 Task: Create a Group.
Action: Mouse moved to (66, 110)
Screenshot: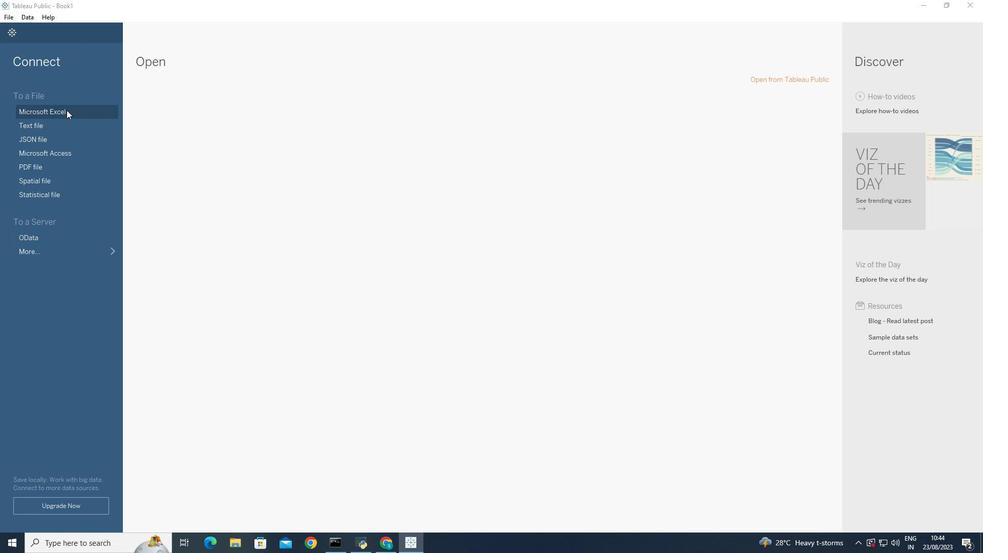 
Action: Mouse pressed left at (66, 110)
Screenshot: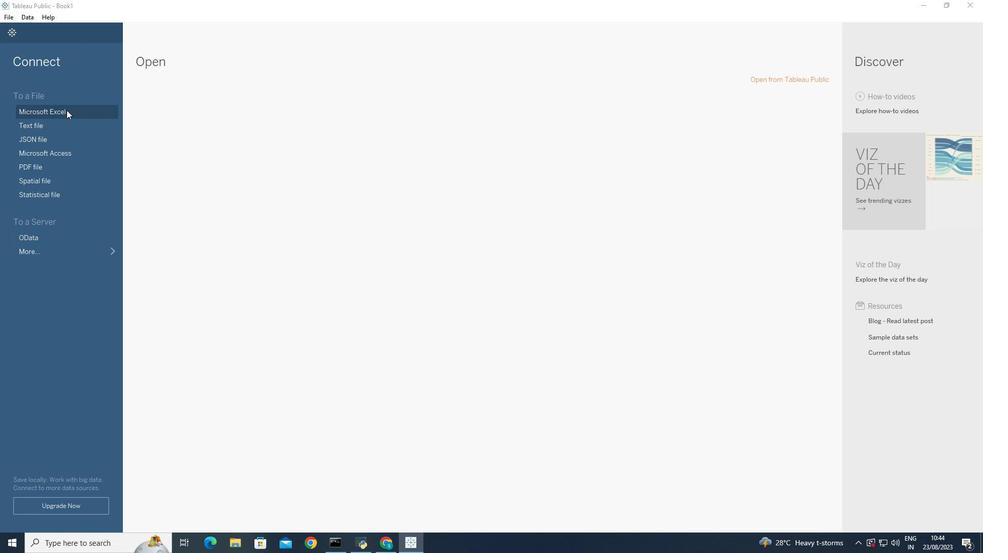 
Action: Mouse moved to (135, 140)
Screenshot: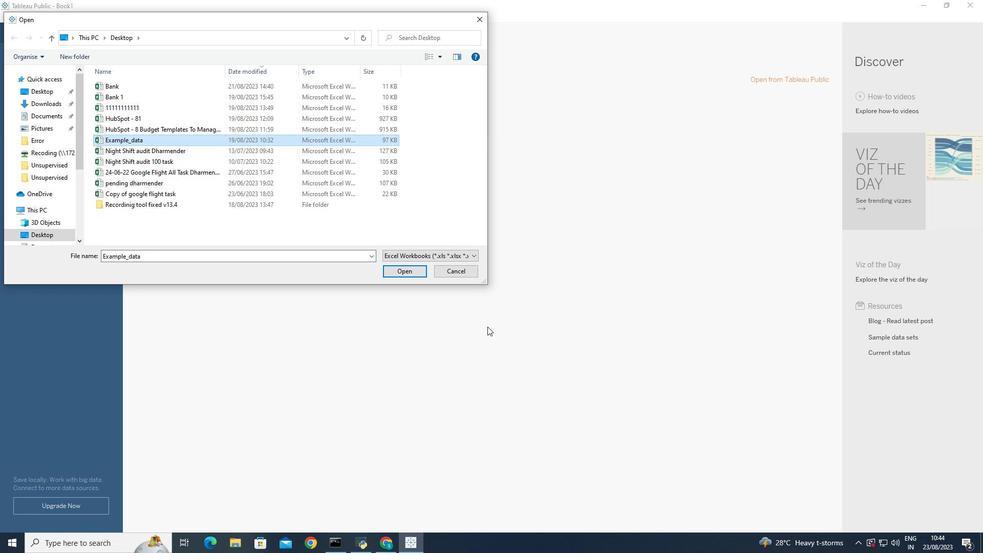 
Action: Mouse pressed left at (135, 140)
Screenshot: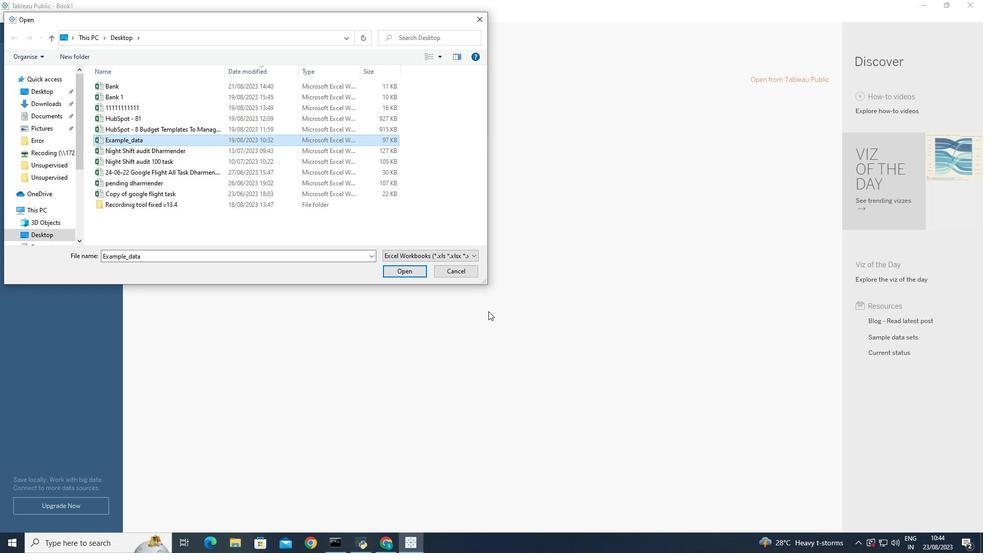 
Action: Mouse moved to (414, 271)
Screenshot: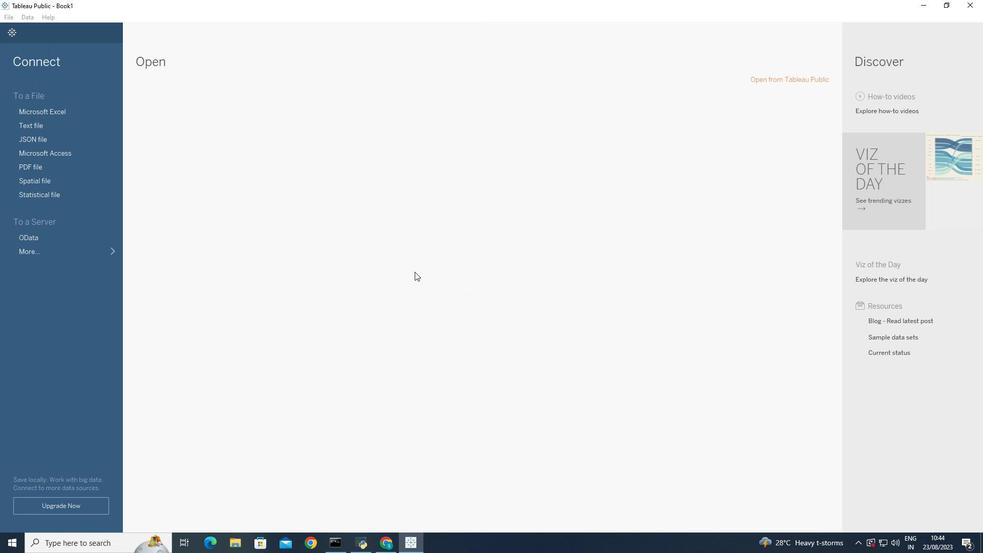 
Action: Mouse pressed left at (414, 271)
Screenshot: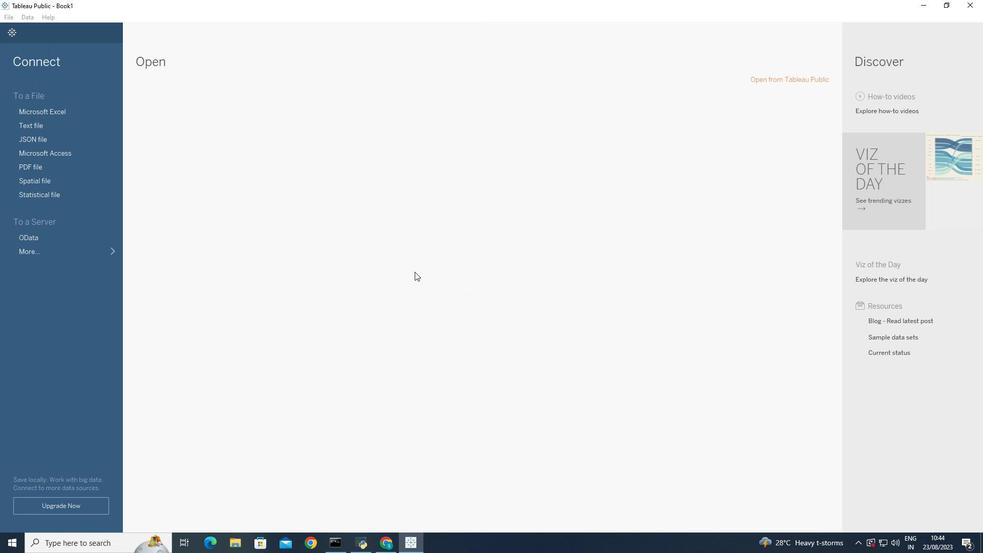 
Action: Mouse moved to (359, 319)
Screenshot: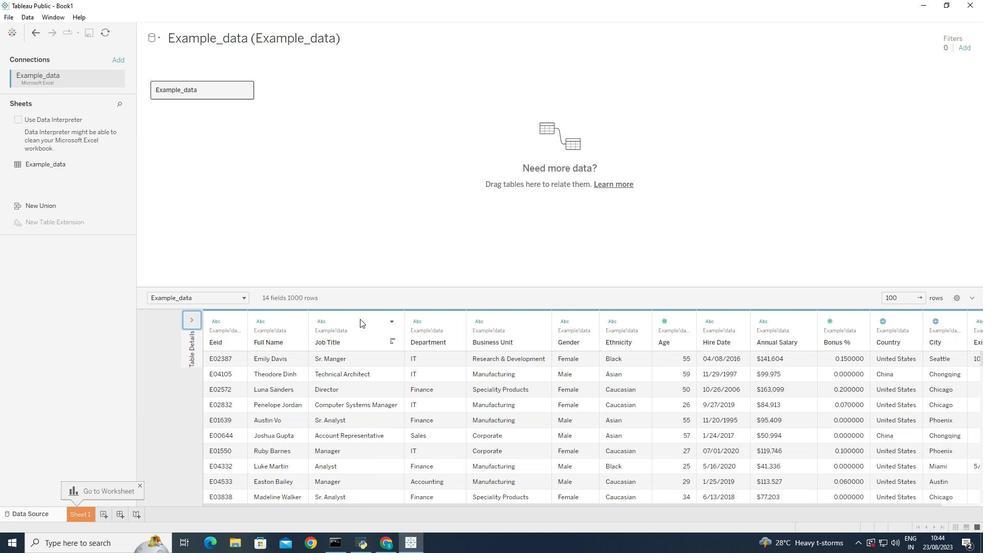 
Action: Mouse pressed left at (359, 319)
Screenshot: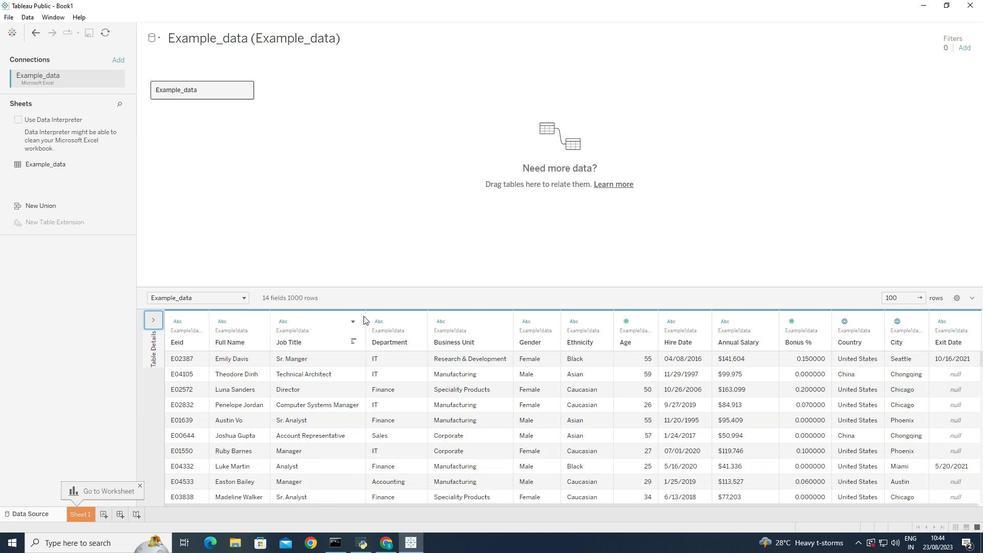 
Action: Mouse moved to (384, 286)
Screenshot: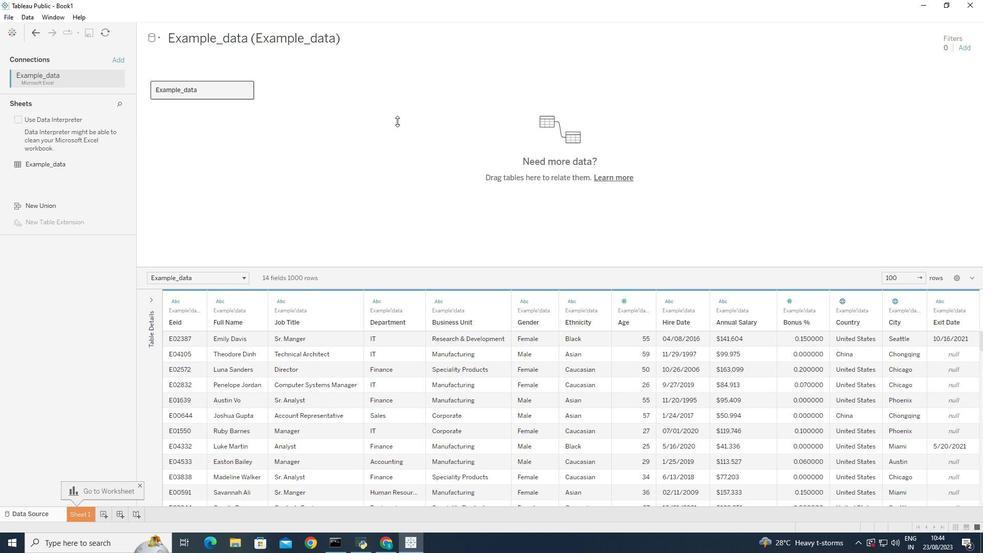 
Action: Mouse pressed left at (384, 286)
Screenshot: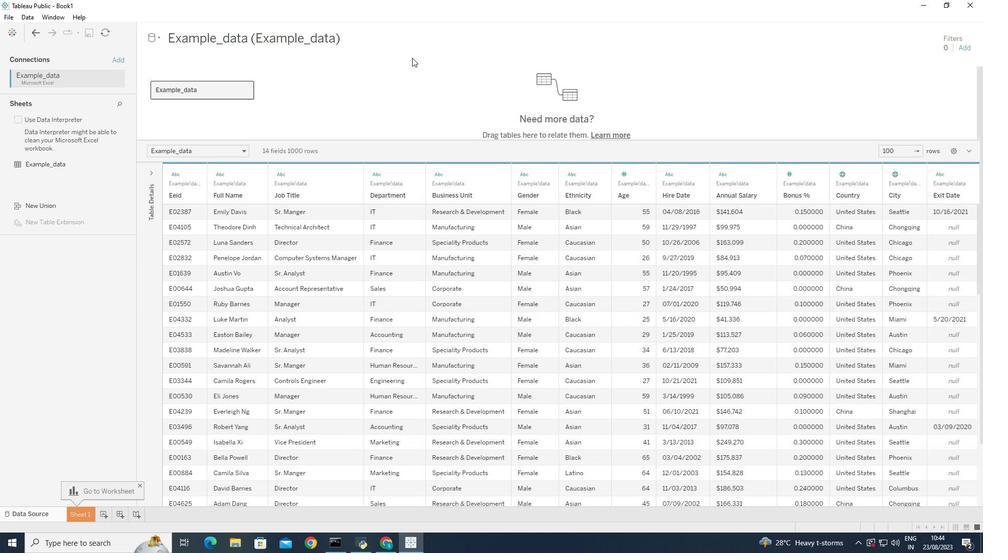 
Action: Mouse moved to (84, 519)
Screenshot: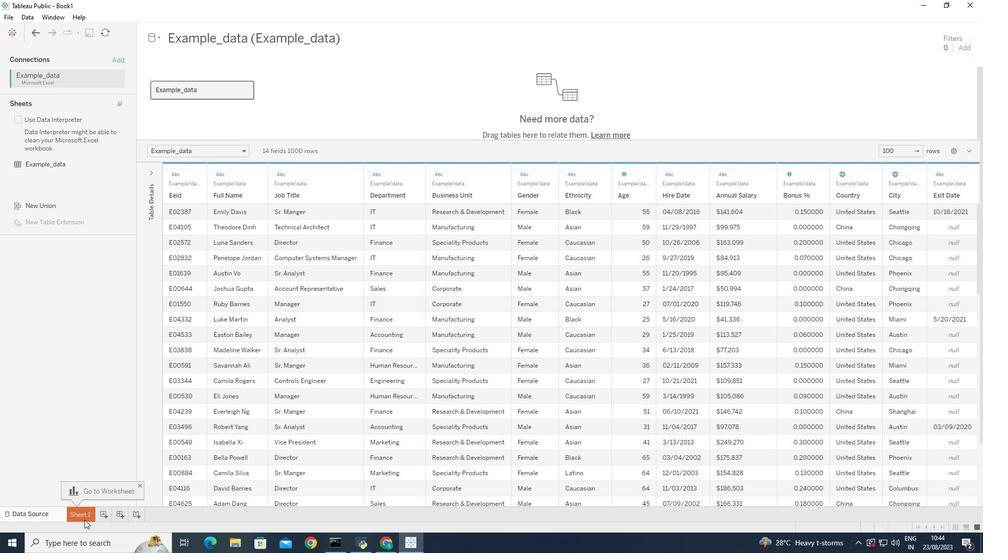 
Action: Mouse pressed right at (84, 519)
Screenshot: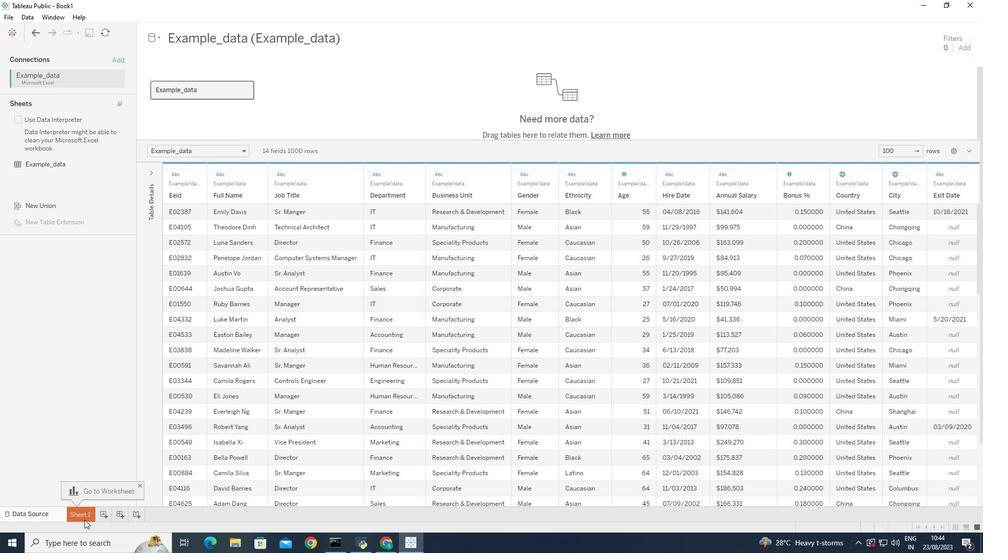 
Action: Mouse moved to (119, 402)
Screenshot: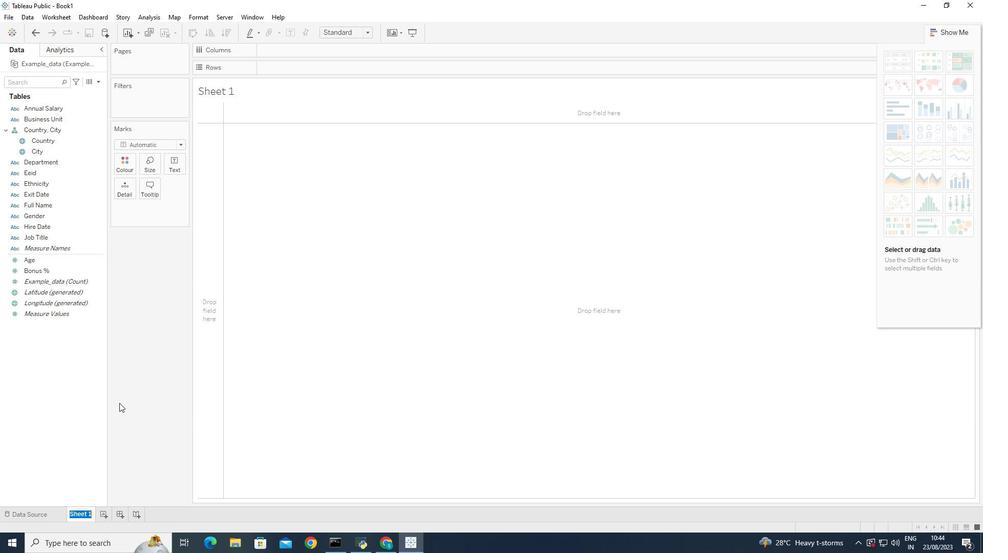 
Action: Mouse pressed left at (119, 402)
Screenshot: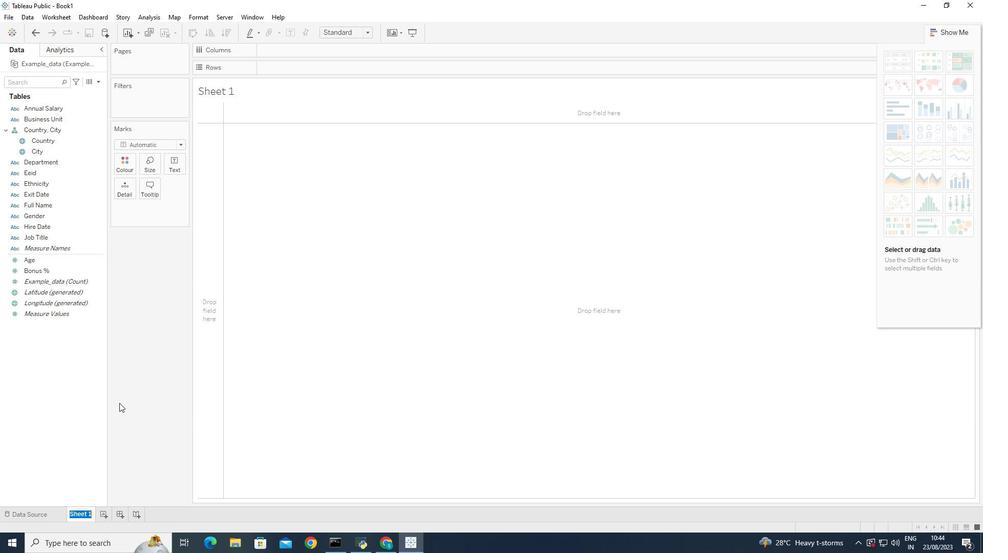
Action: Key pressed <Key.backspace><Key.caps_lock>G<Key.caps_lock>roup
Screenshot: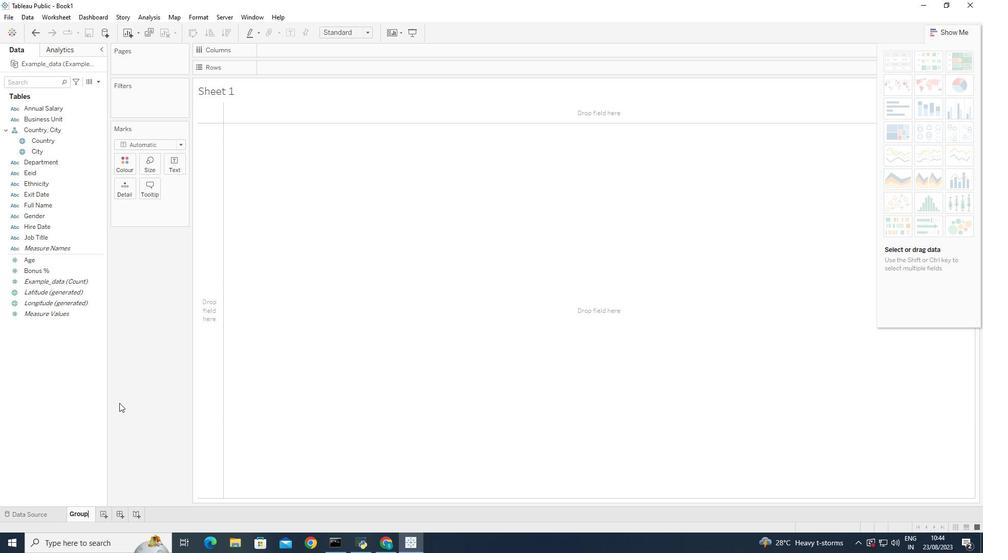 
Action: Mouse moved to (88, 440)
Screenshot: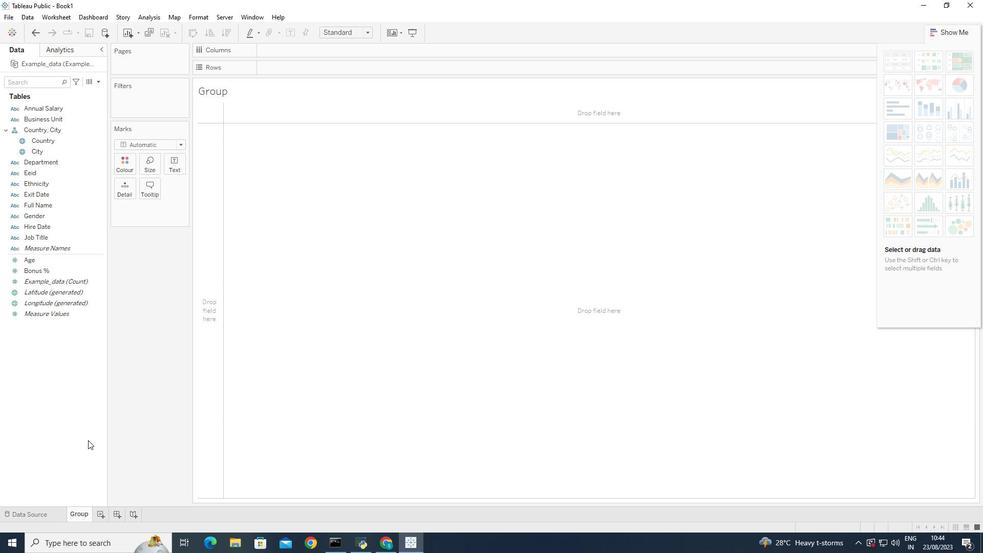
Action: Mouse pressed left at (88, 440)
Screenshot: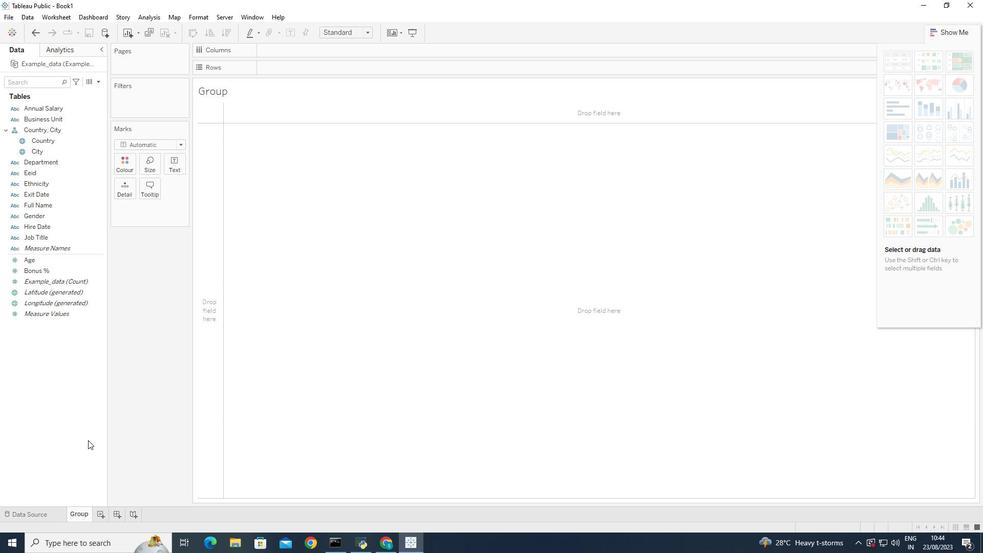 
Action: Mouse moved to (138, 333)
Screenshot: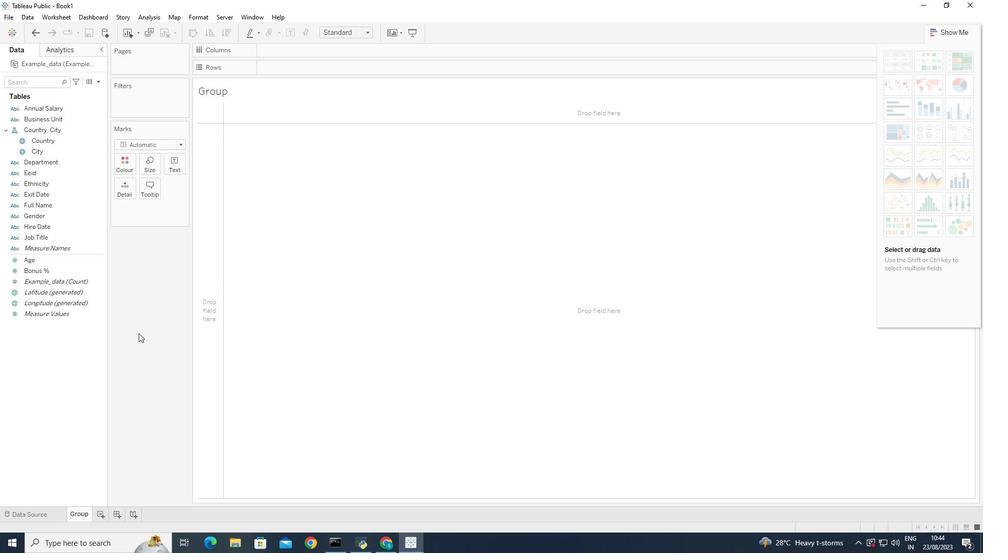
Action: Mouse pressed left at (138, 333)
Screenshot: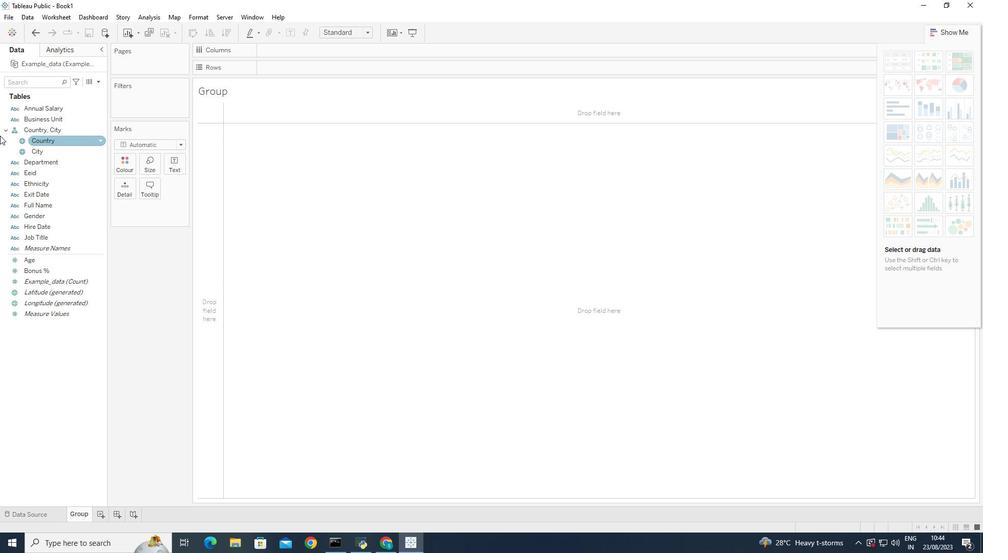
Action: Mouse moved to (47, 126)
Screenshot: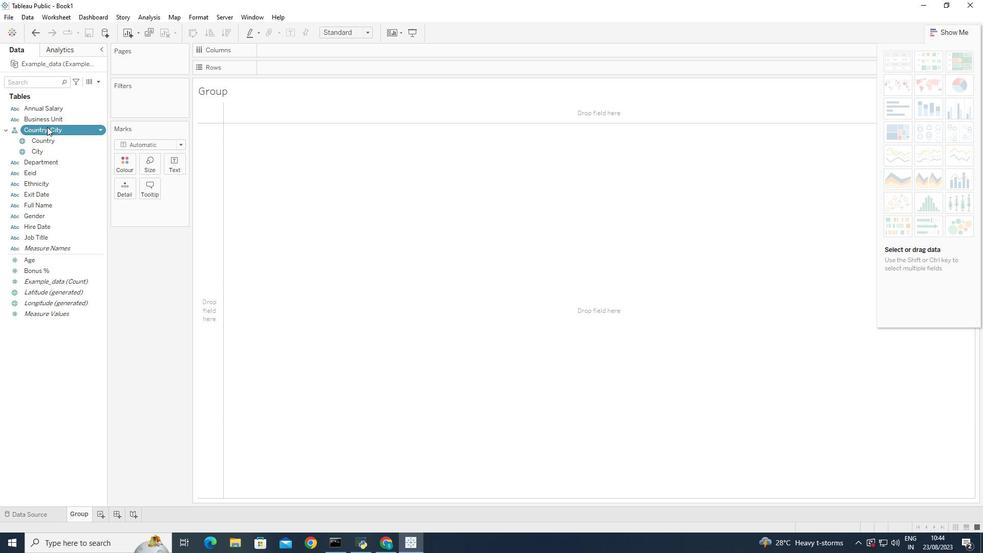 
Action: Mouse pressed left at (47, 126)
Screenshot: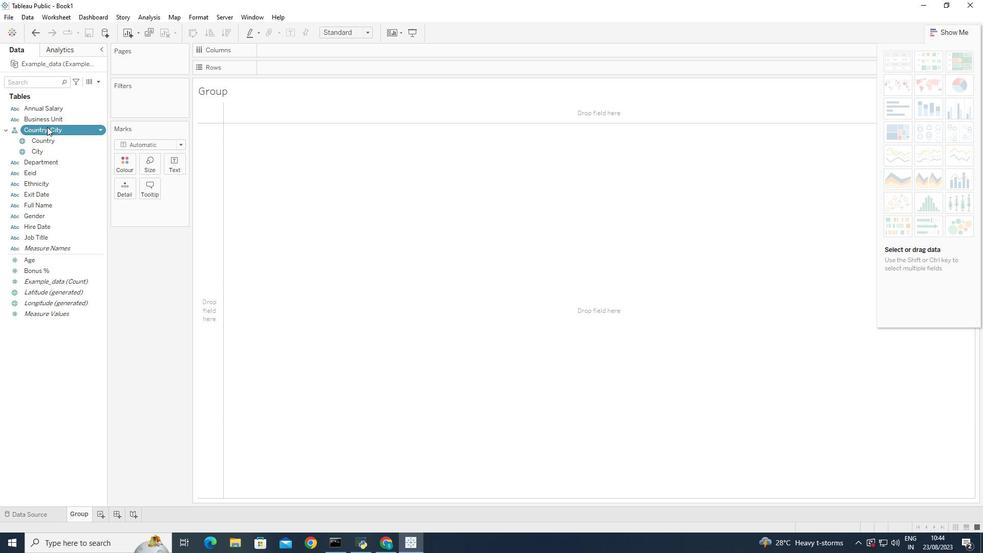 
Action: Mouse pressed right at (47, 126)
Screenshot: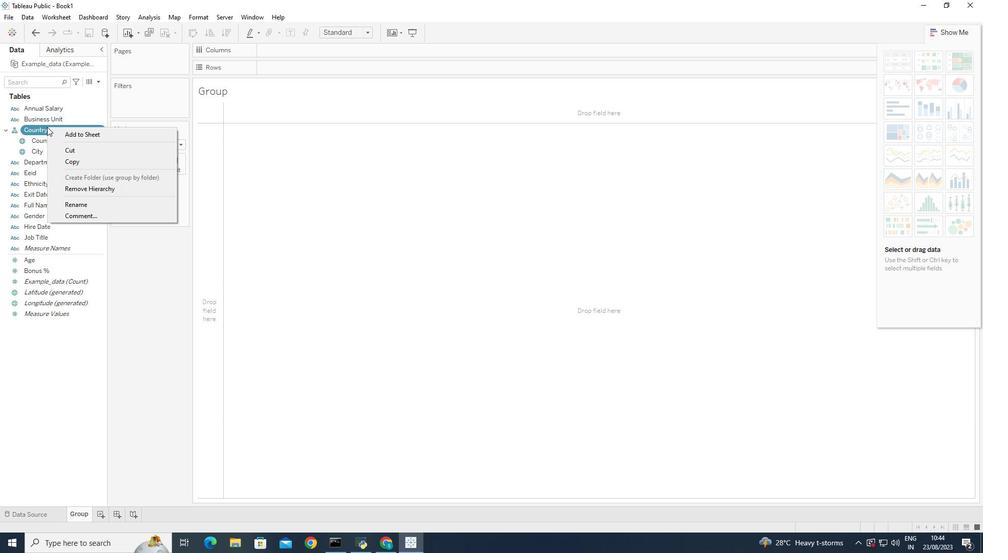 
Action: Mouse moved to (88, 192)
Screenshot: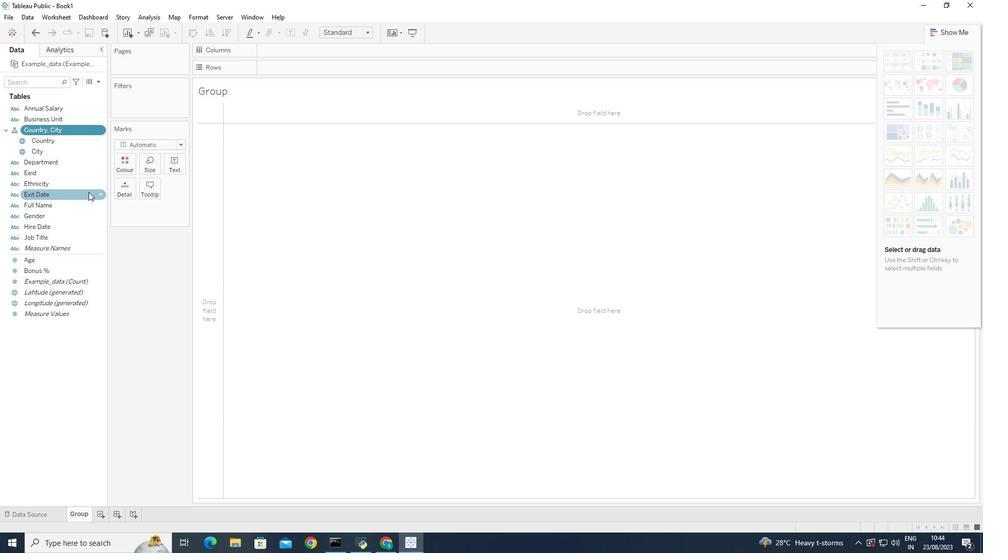 
Action: Mouse pressed left at (88, 192)
Screenshot: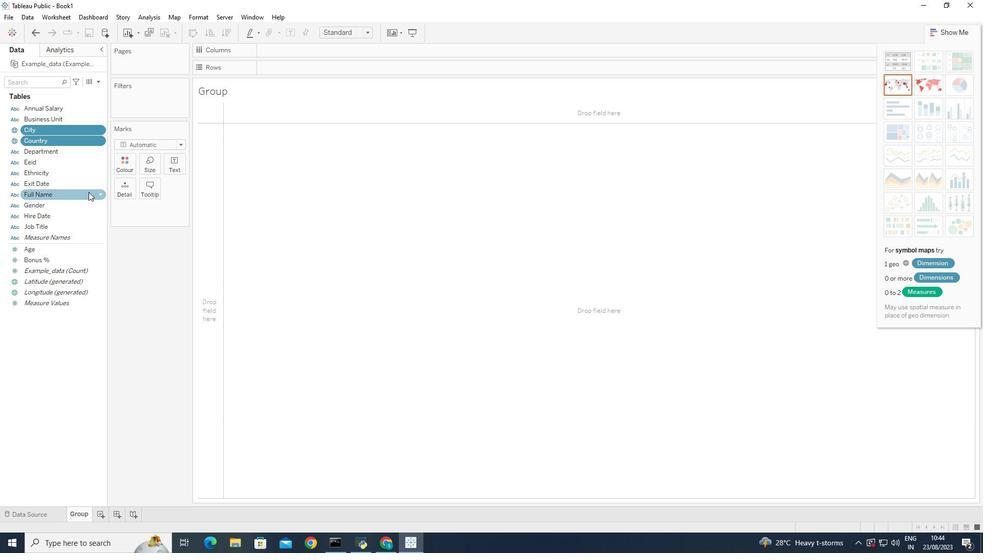 
Action: Mouse moved to (56, 328)
Screenshot: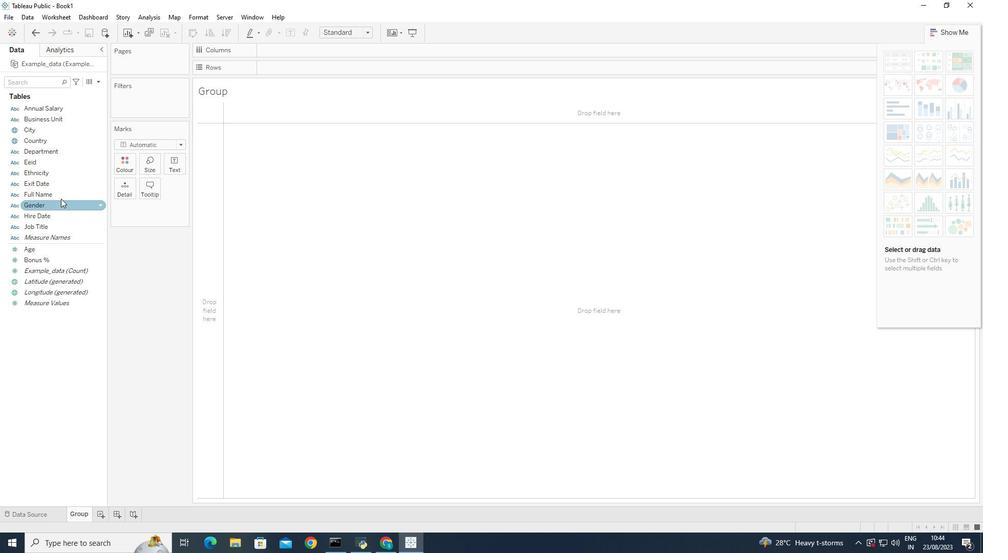 
Action: Mouse pressed left at (56, 328)
Screenshot: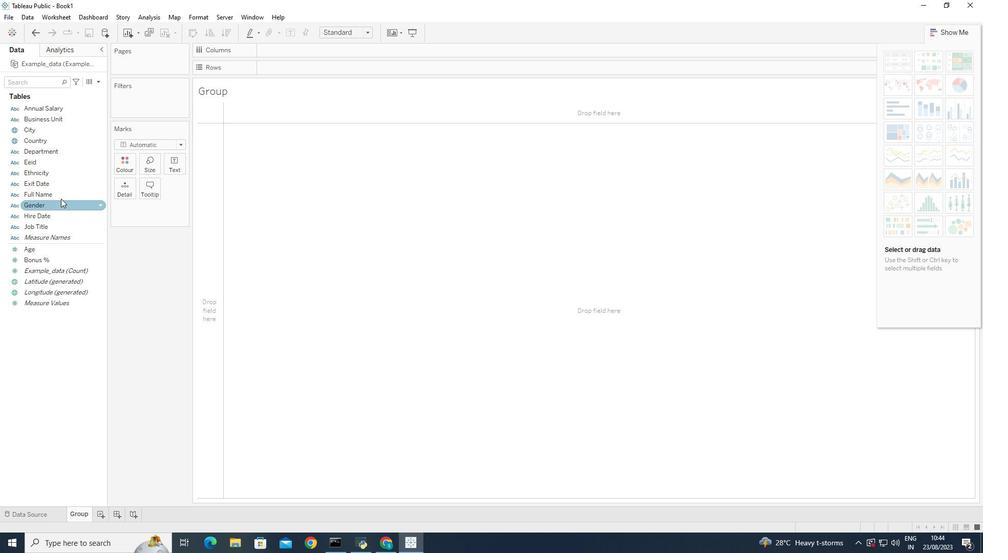
Action: Mouse moved to (41, 138)
Screenshot: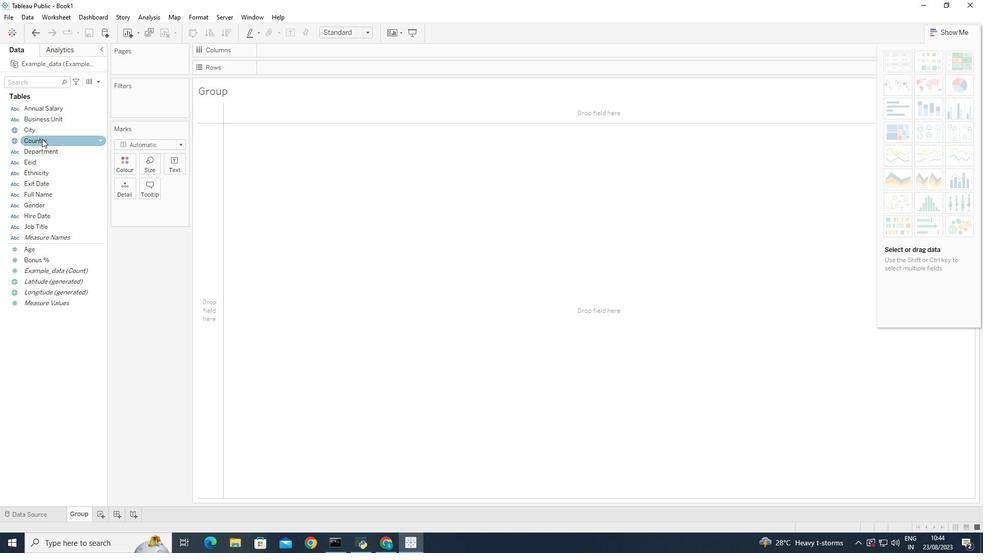 
Action: Mouse pressed left at (41, 138)
Screenshot: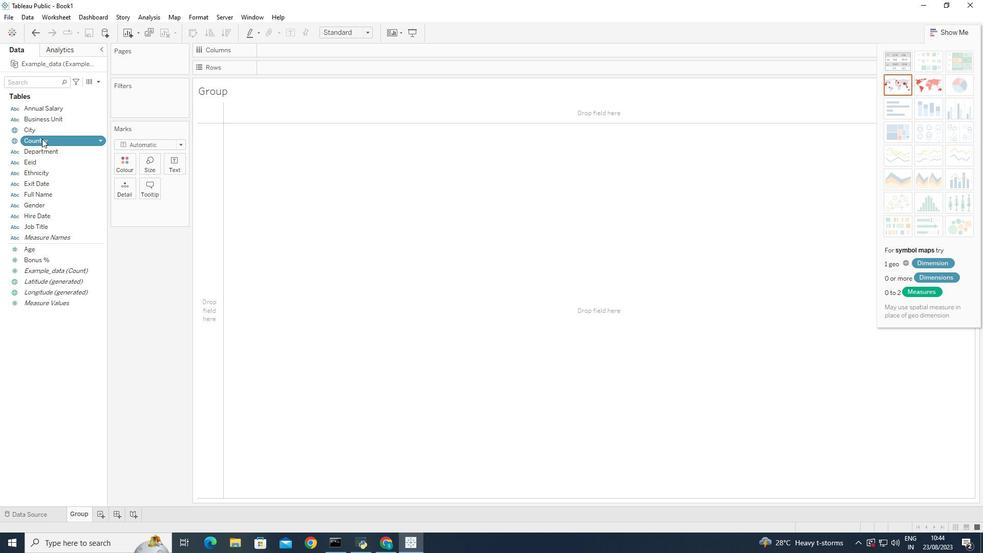 
Action: Mouse moved to (35, 129)
Screenshot: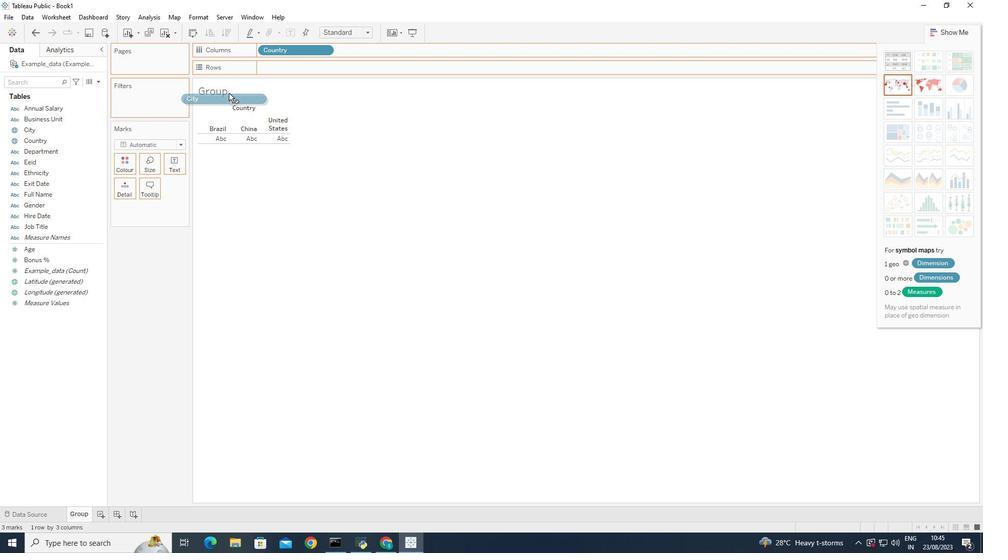 
Action: Mouse pressed left at (35, 129)
Screenshot: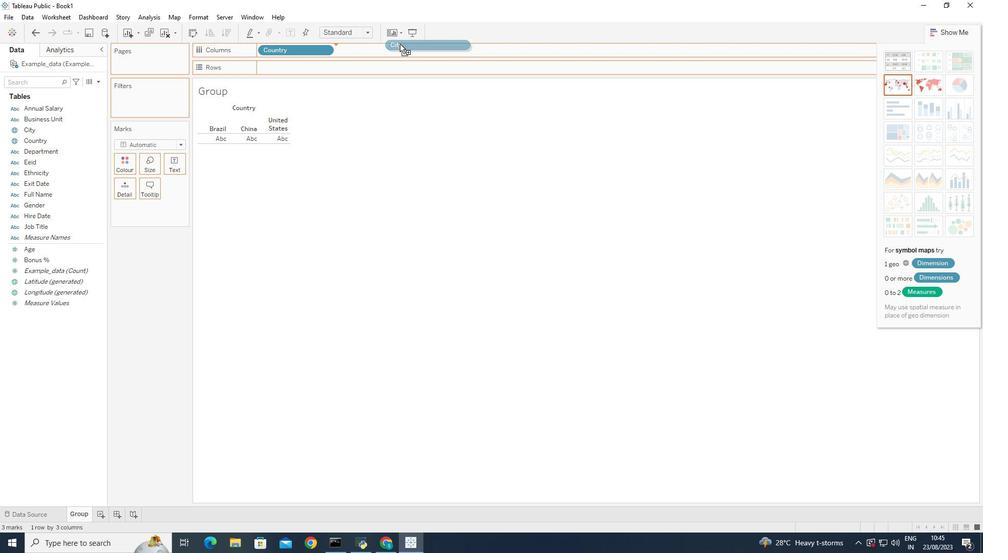 
Action: Mouse moved to (42, 259)
Screenshot: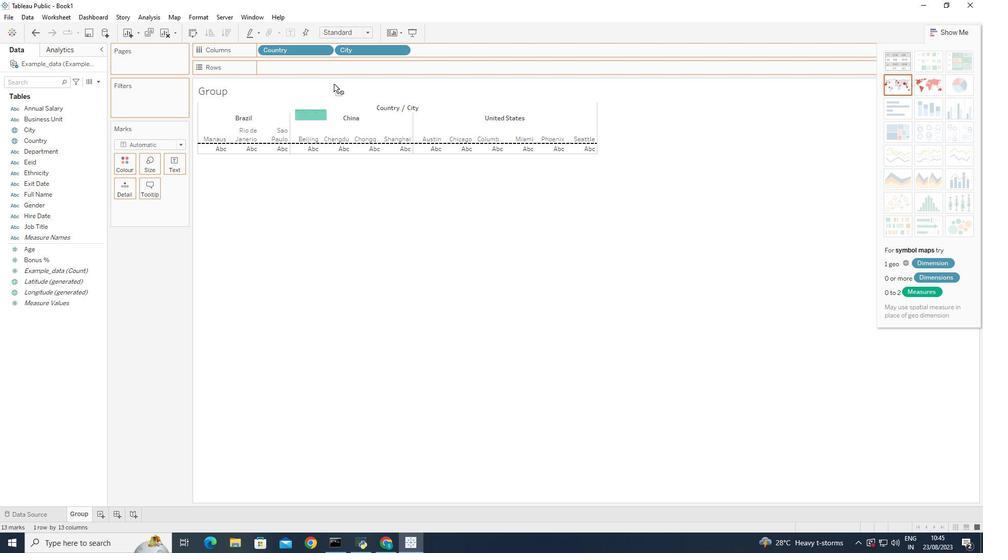 
Action: Mouse pressed left at (42, 259)
Screenshot: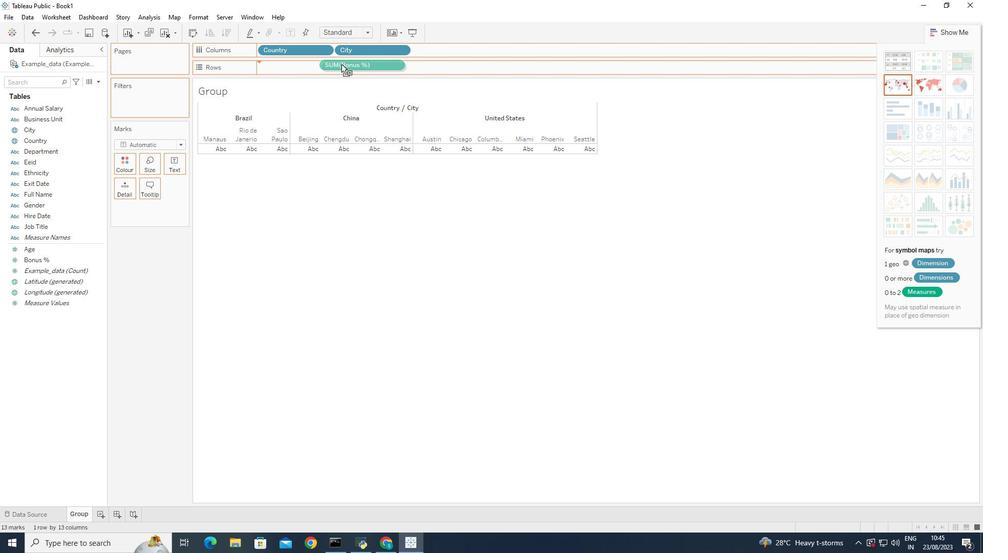 
Action: Mouse moved to (922, 111)
Screenshot: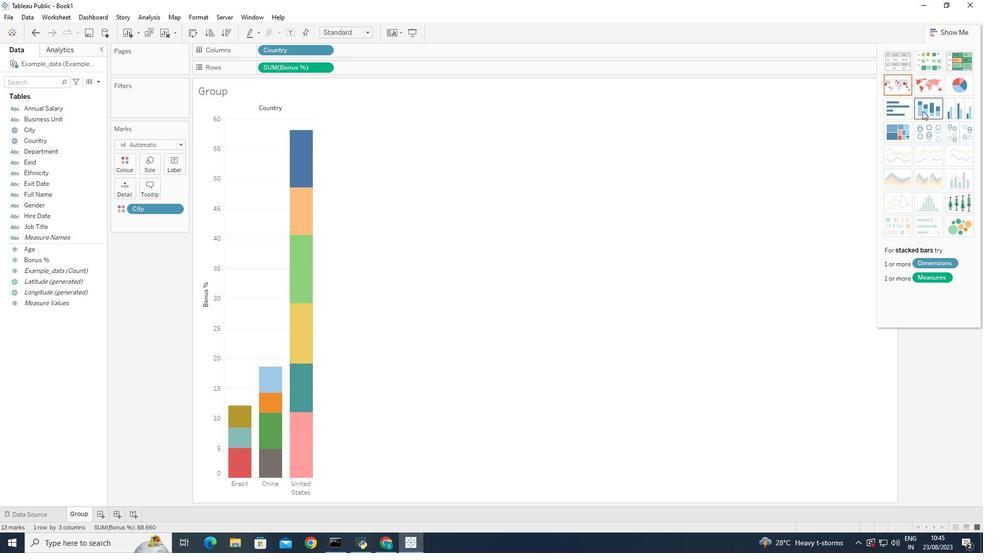 
Action: Mouse pressed left at (922, 111)
Screenshot: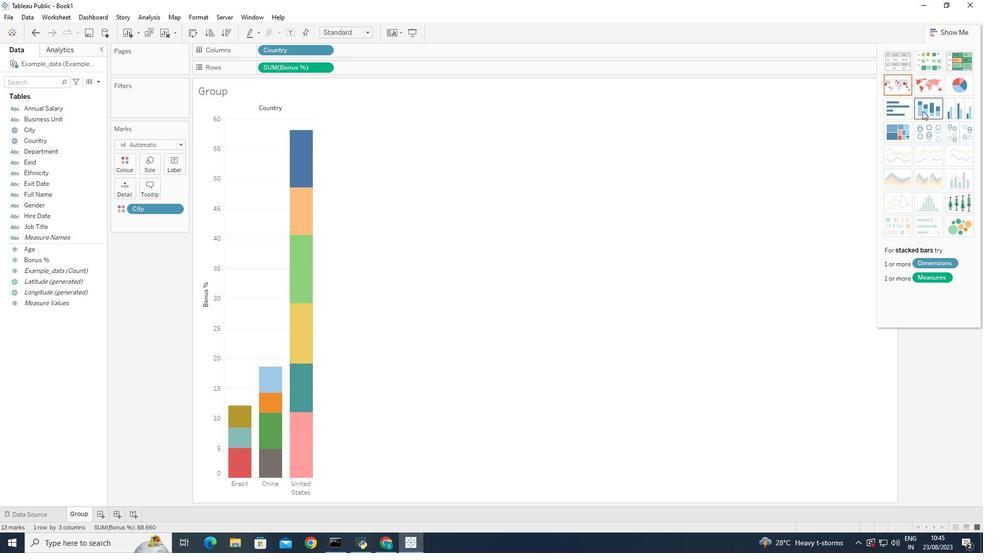 
Action: Mouse moved to (965, 109)
Screenshot: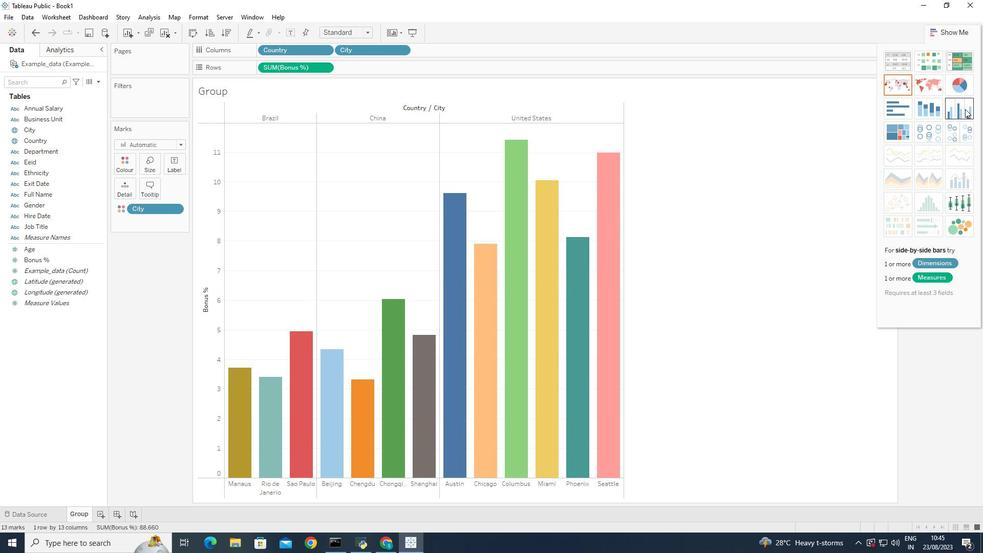 
Action: Mouse pressed left at (965, 109)
Screenshot: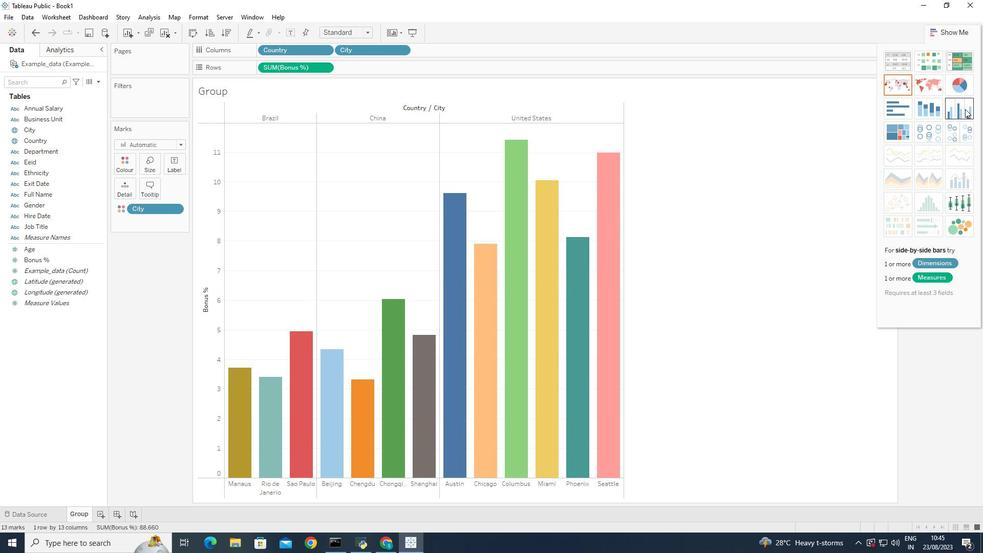 
Action: Mouse moved to (240, 472)
Screenshot: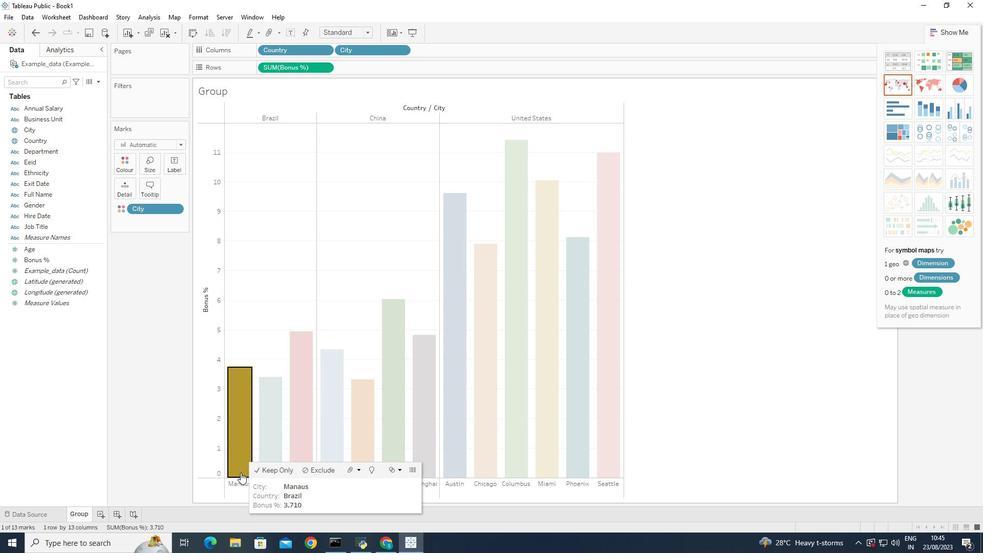 
Action: Mouse pressed left at (240, 472)
Screenshot: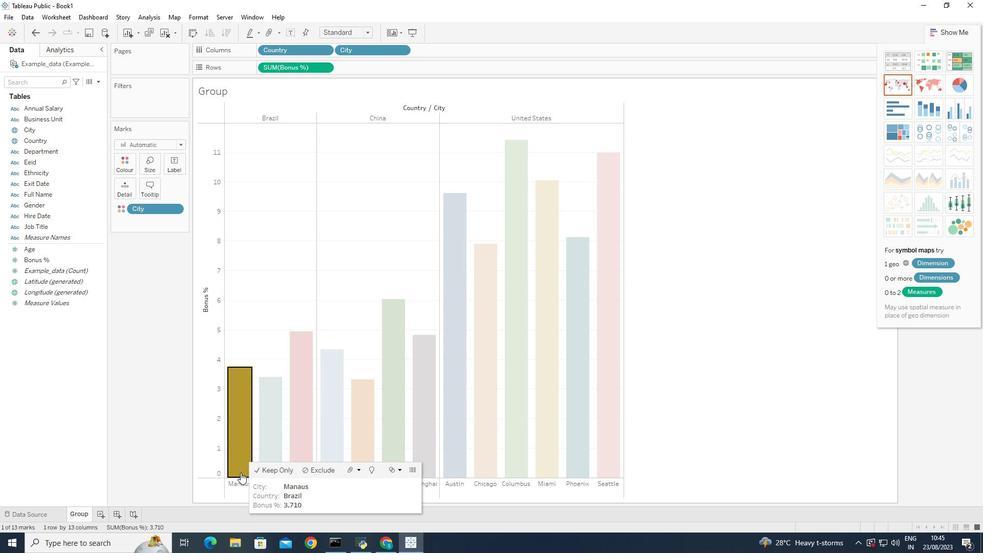 
Action: Mouse moved to (264, 484)
Screenshot: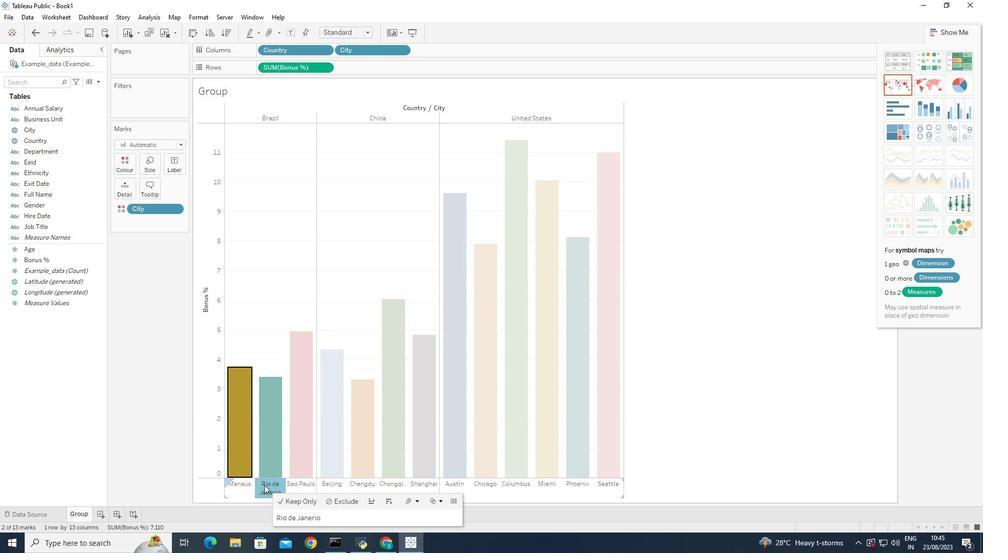 
Action: Mouse pressed left at (264, 484)
Screenshot: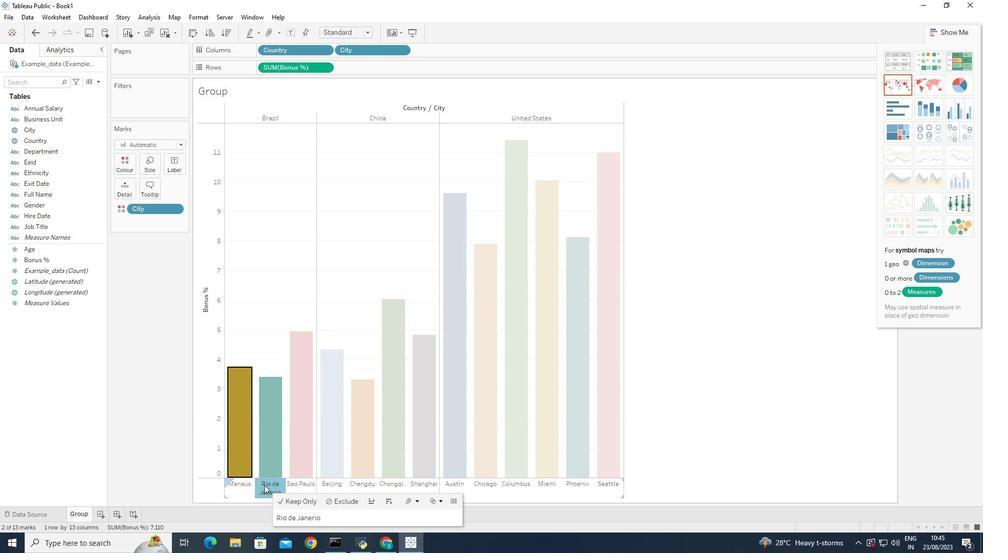 
Action: Mouse moved to (257, 471)
Screenshot: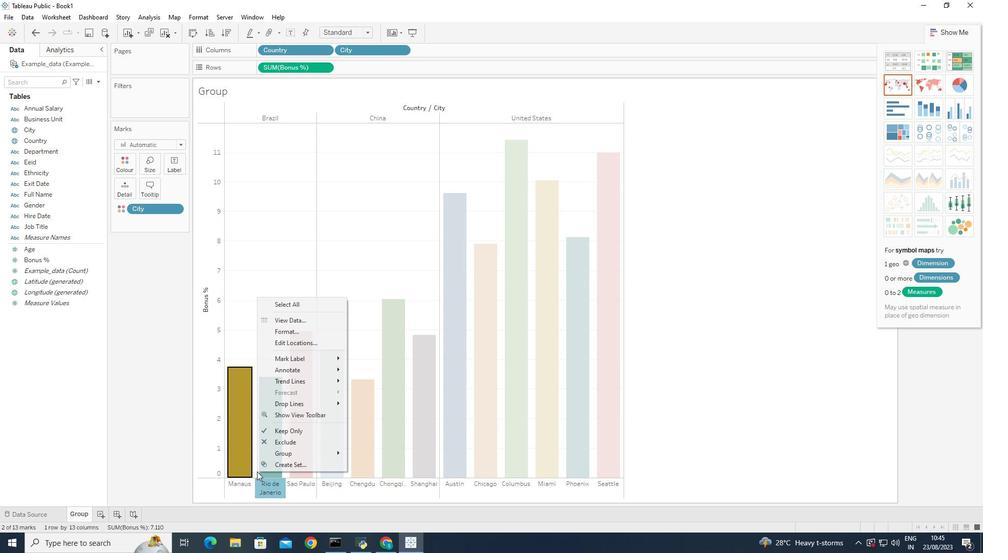 
Action: Mouse pressed right at (257, 471)
Screenshot: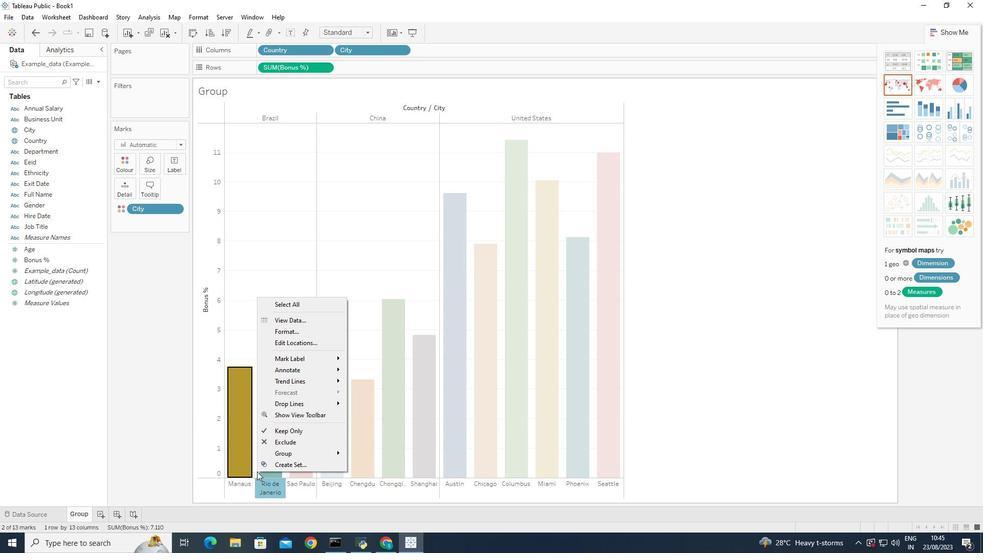 
Action: Mouse moved to (378, 462)
Screenshot: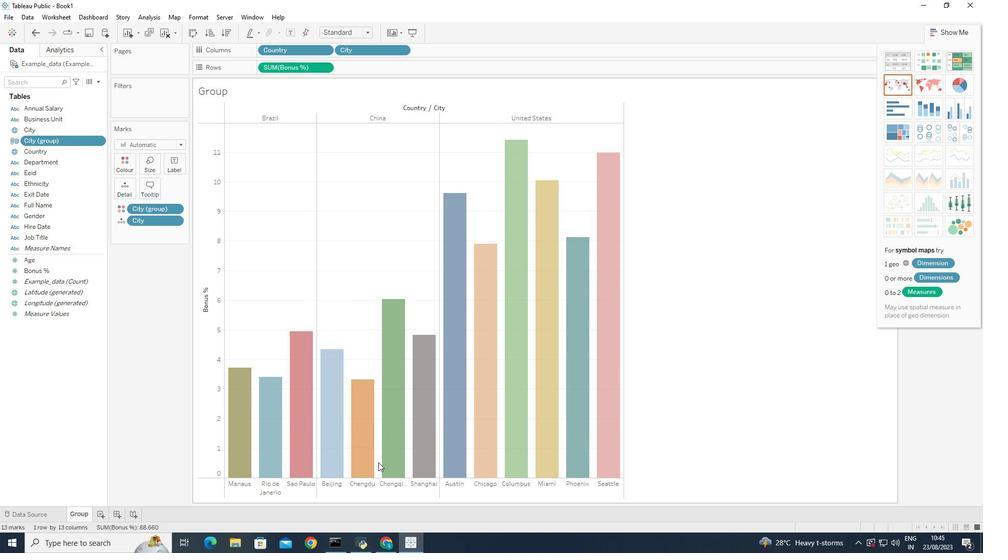 
Action: Mouse pressed left at (378, 462)
Screenshot: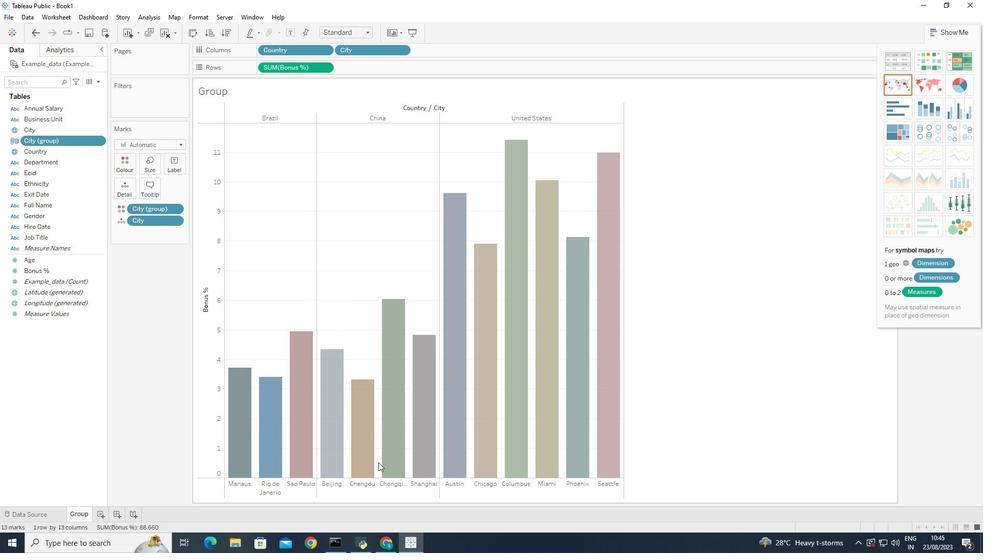 
Action: Mouse moved to (98, 140)
Screenshot: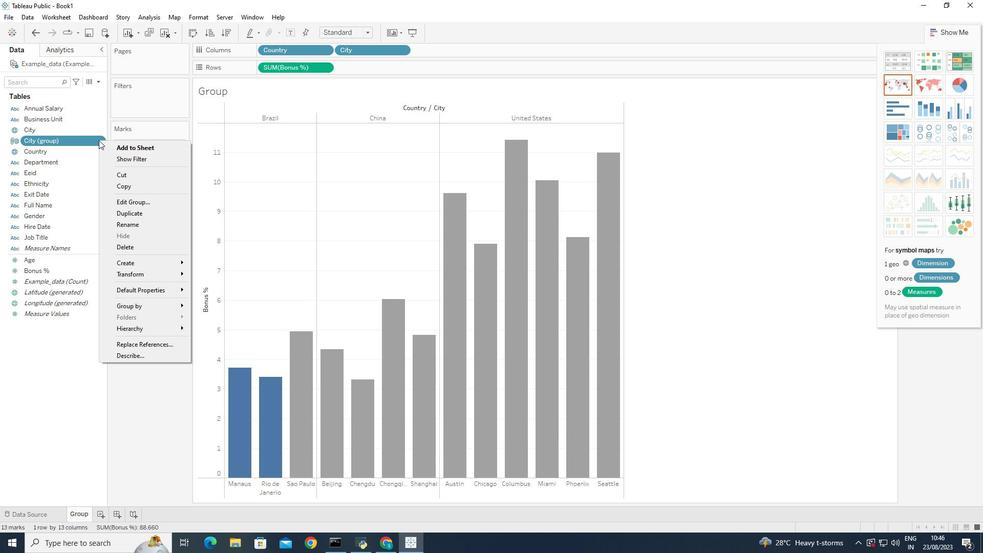 
Action: Mouse pressed left at (98, 140)
Screenshot: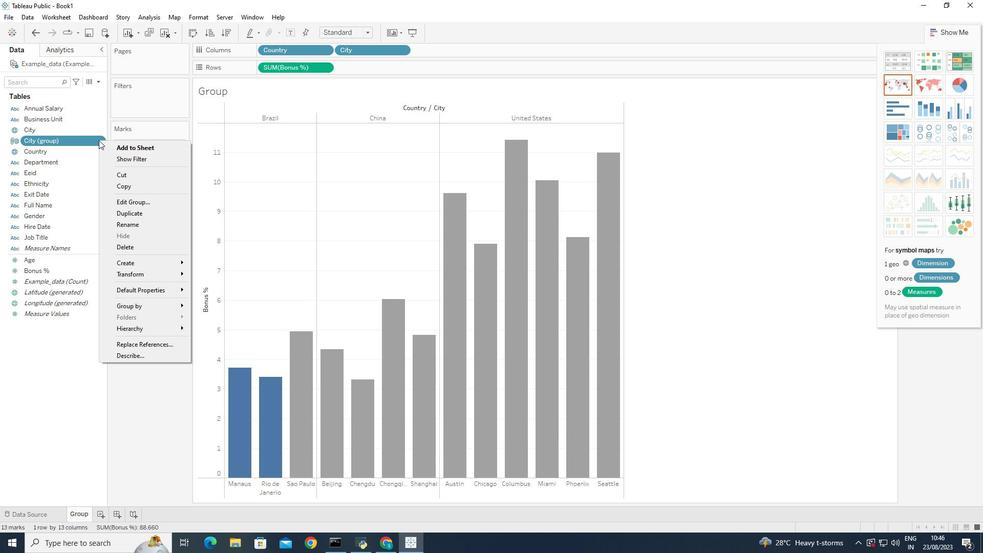 
Action: Mouse moved to (41, 432)
Screenshot: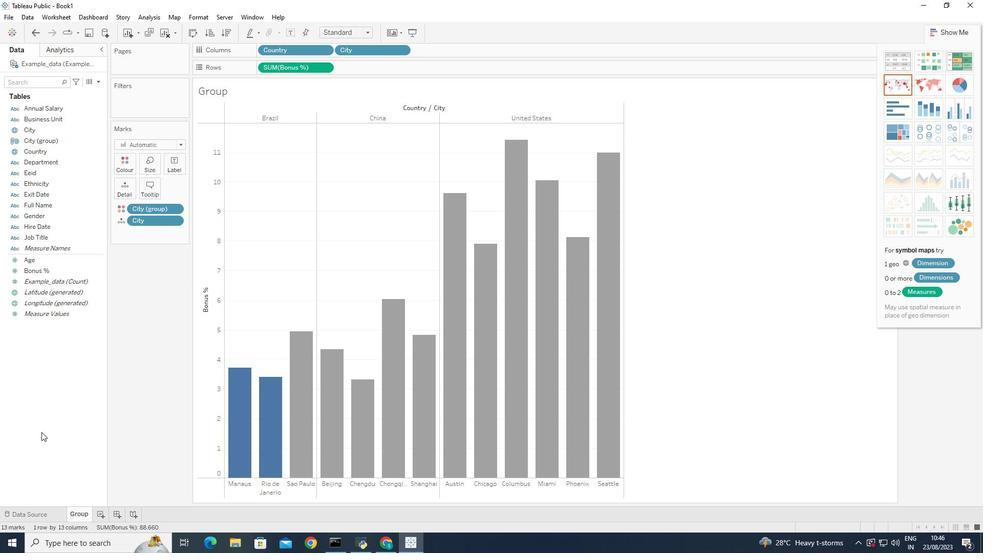 
Action: Mouse pressed left at (41, 432)
Screenshot: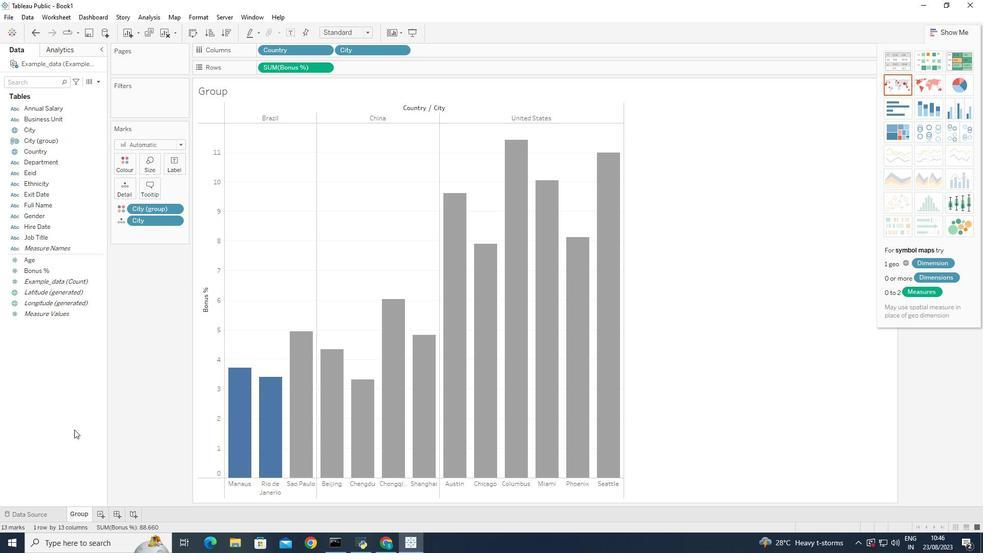 
Action: Mouse moved to (204, 388)
Screenshot: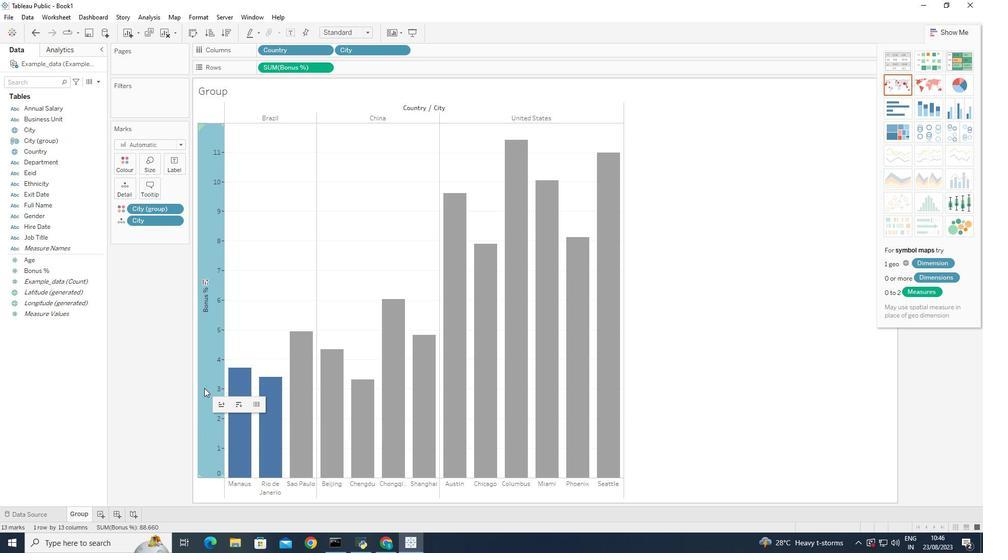 
Action: Mouse pressed left at (204, 388)
Screenshot: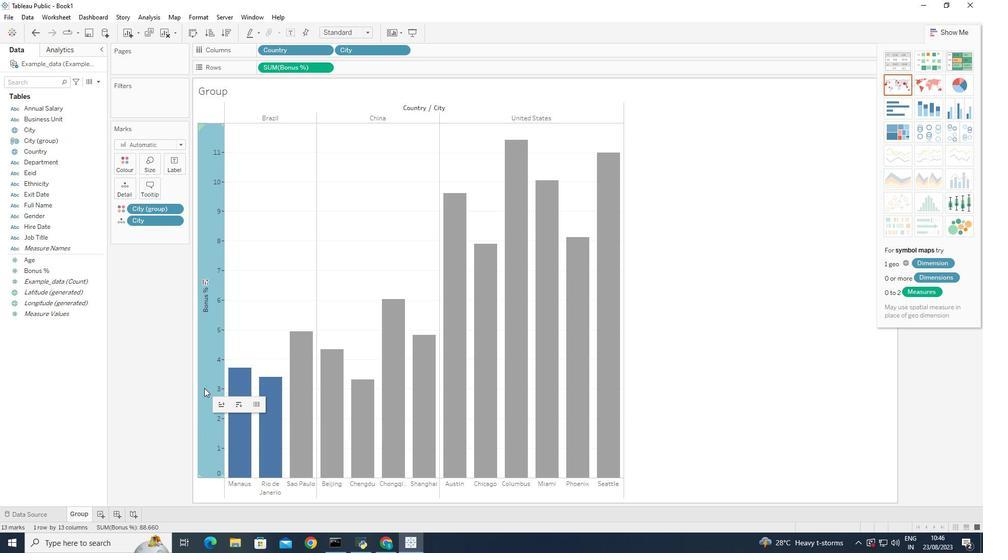 
Action: Mouse moved to (175, 414)
Screenshot: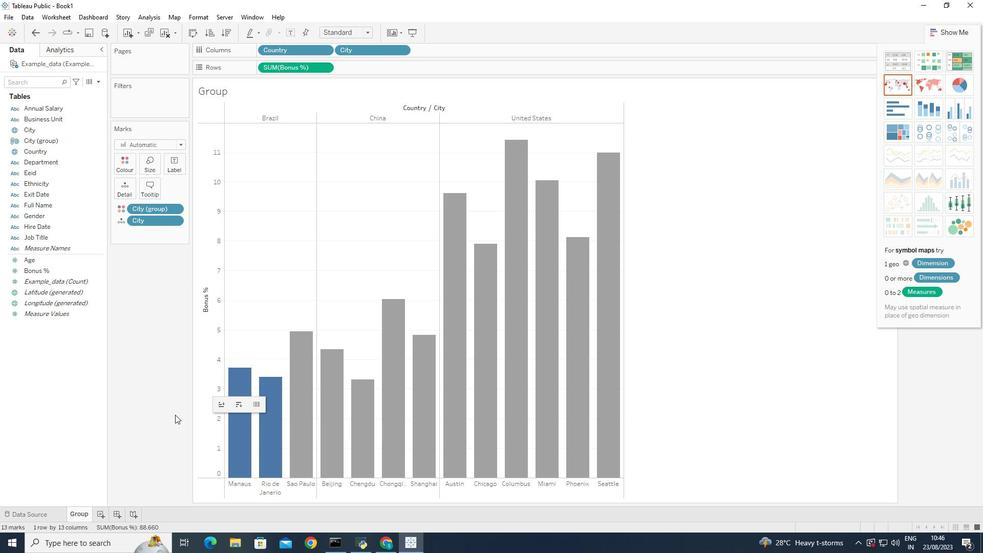 
Action: Mouse pressed left at (175, 414)
Screenshot: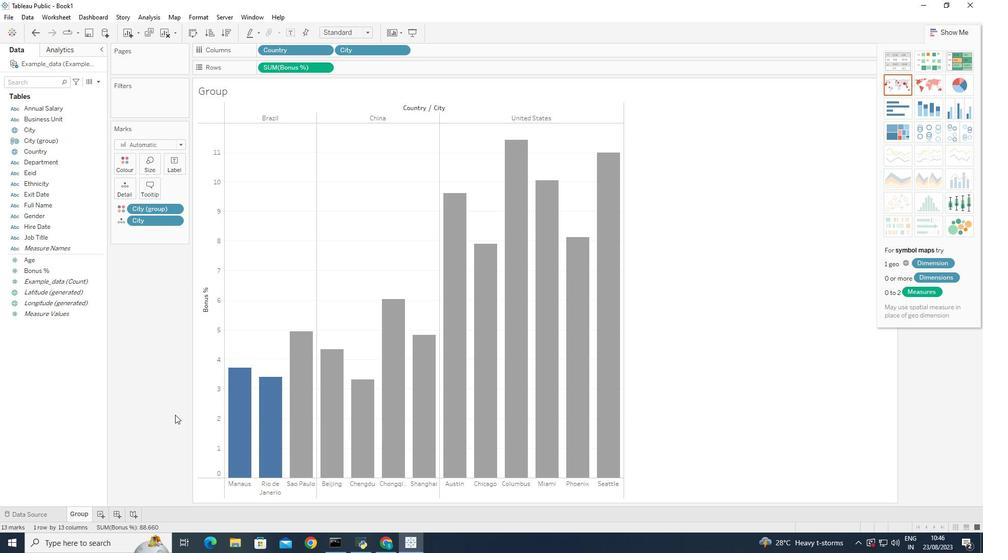 
Action: Key pressed ctrl+Z
Screenshot: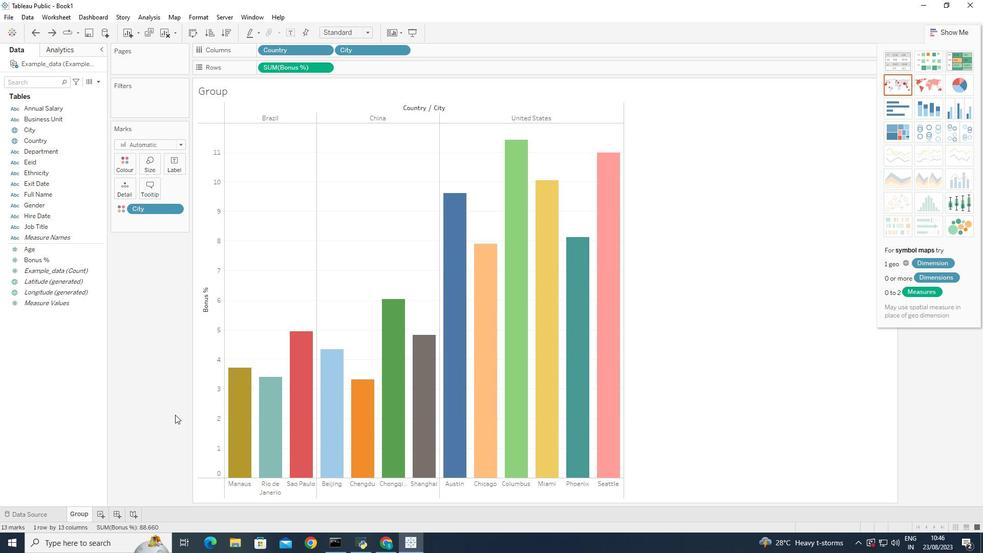 
Action: Mouse moved to (305, 47)
Screenshot: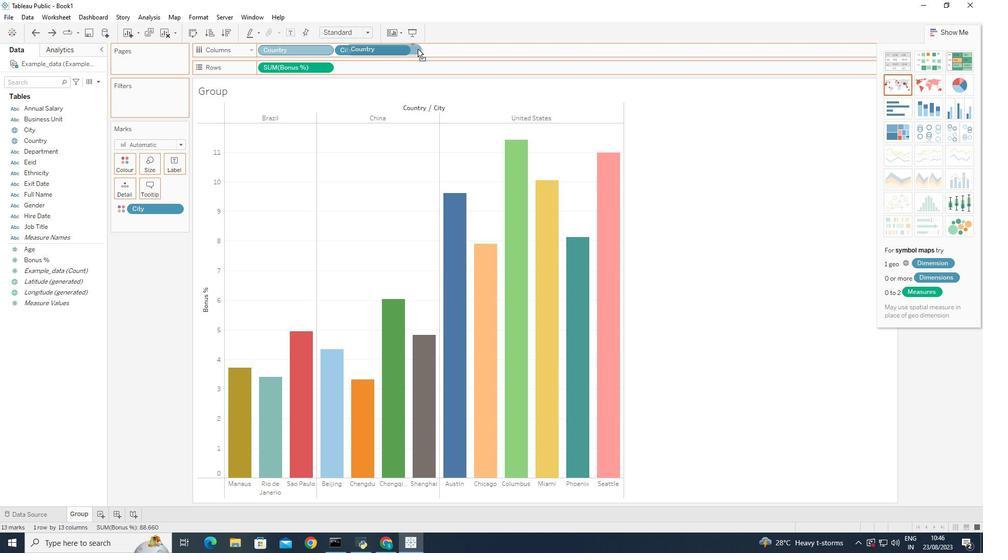 
Action: Mouse pressed left at (305, 47)
Screenshot: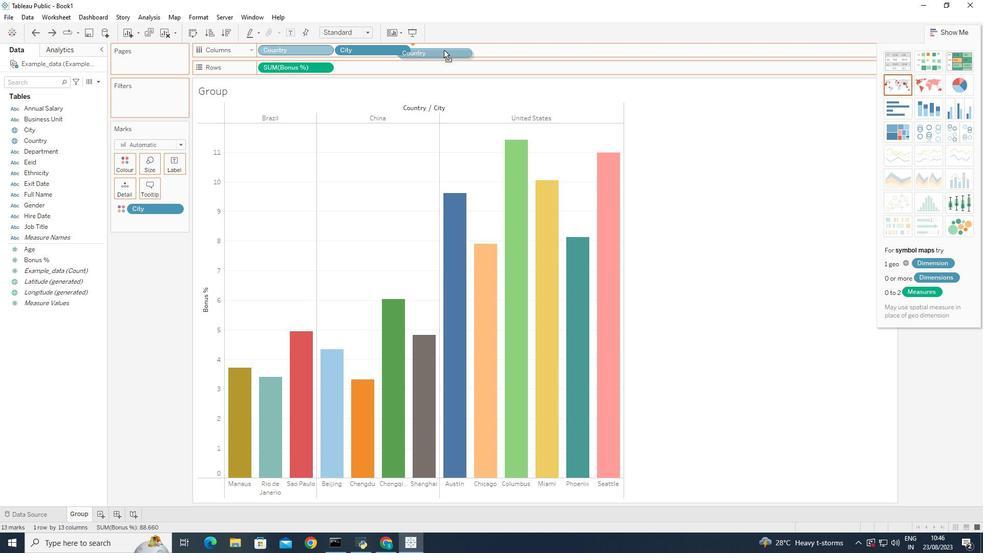 
Action: Mouse moved to (244, 441)
Screenshot: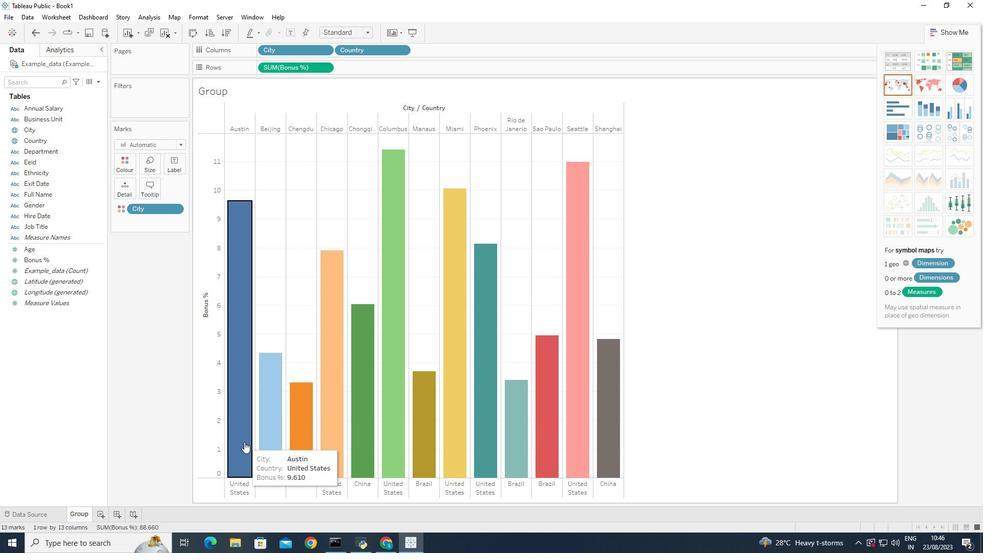 
Action: Mouse pressed left at (244, 441)
Screenshot: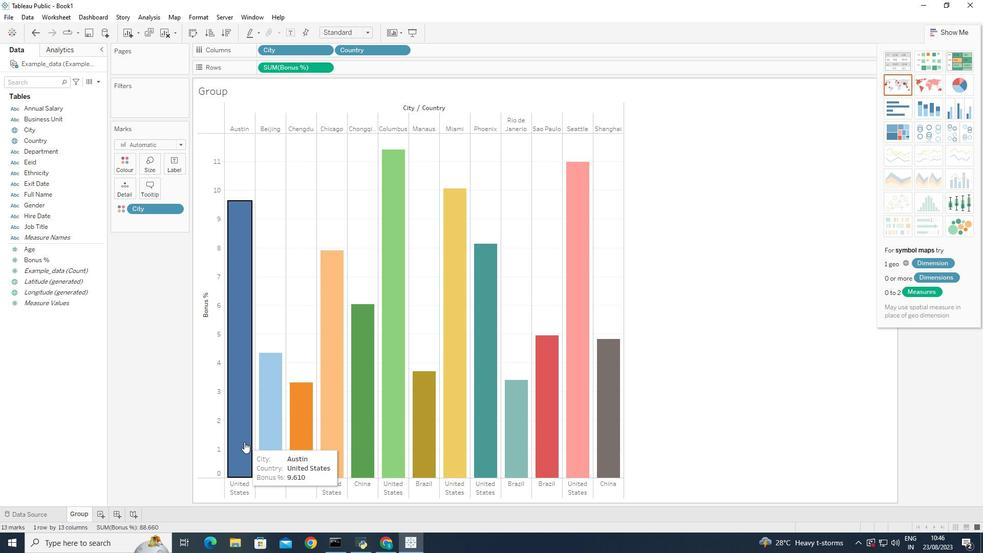 
Action: Key pressed <Key.shift><Key.shift><Key.shift><Key.shift><Key.shift><Key.shift><Key.shift><Key.shift>
Screenshot: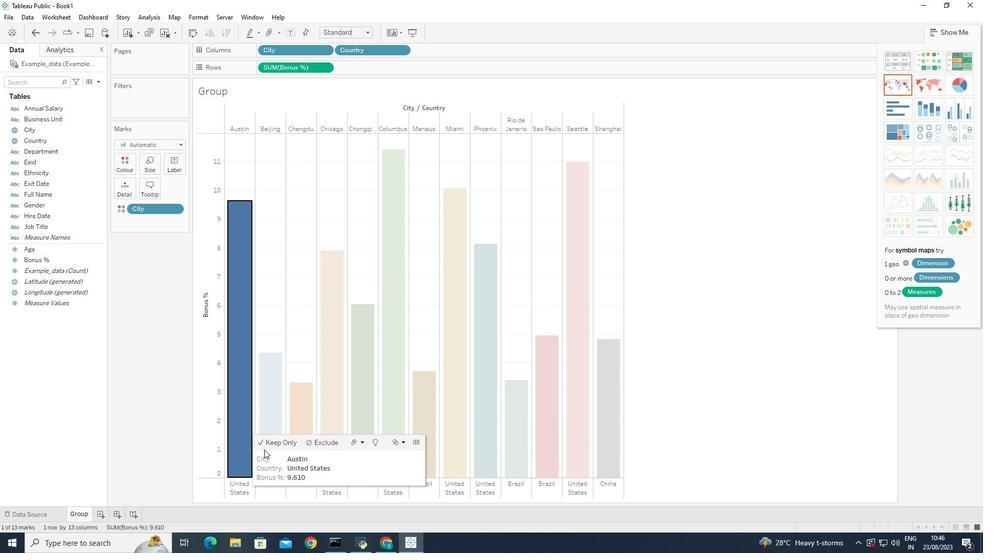 
Action: Mouse moved to (253, 452)
Screenshot: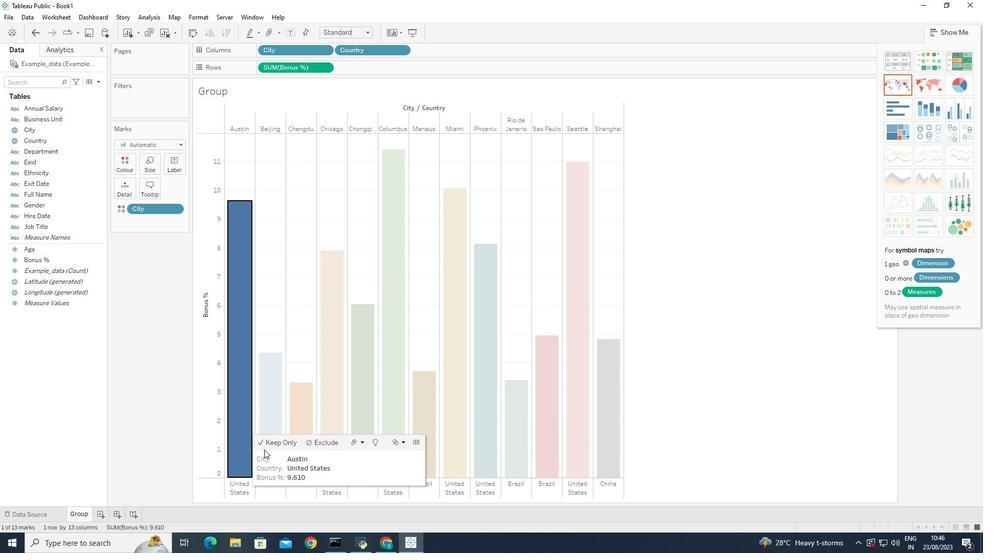 
Action: Key pressed <Key.shift>
Screenshot: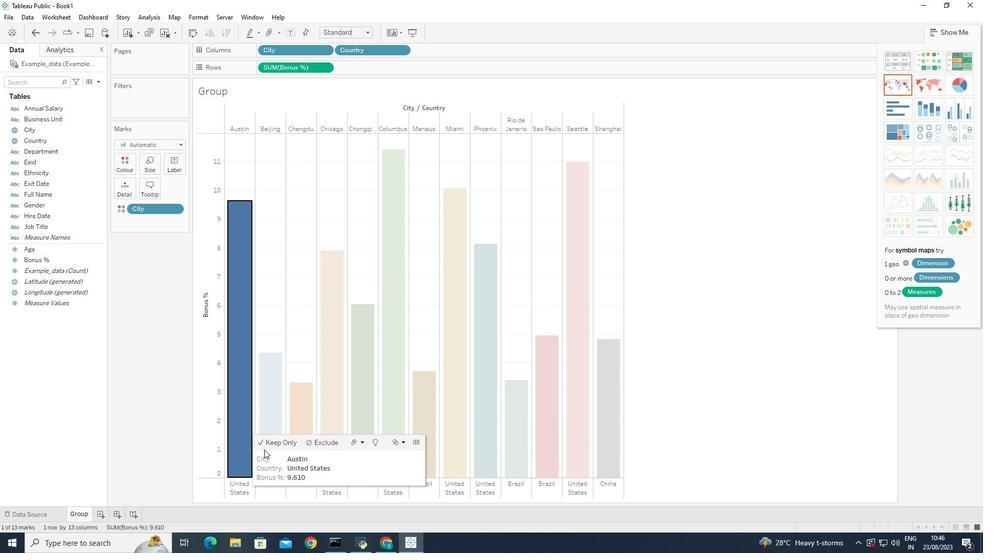 
Action: Mouse moved to (257, 453)
Screenshot: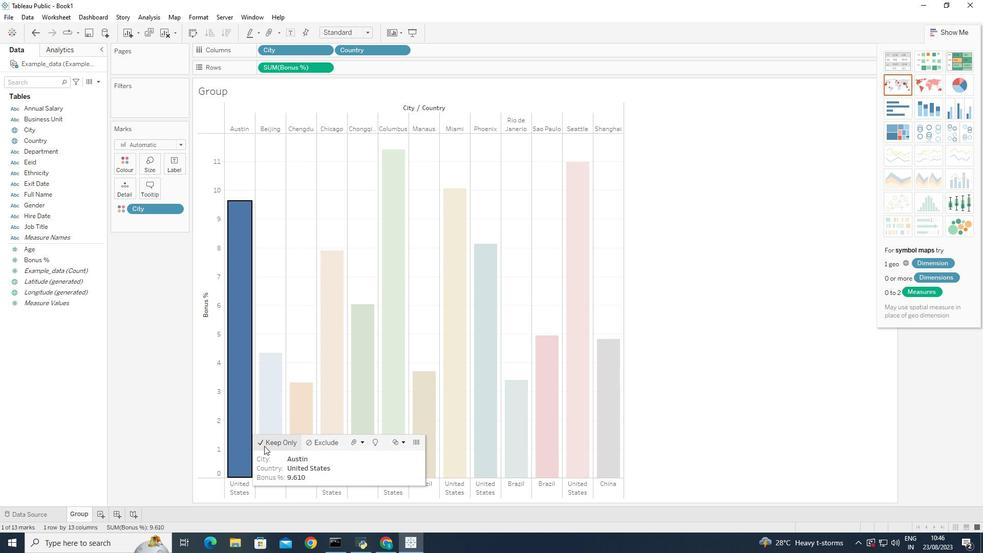 
Action: Key pressed <Key.shift>
Screenshot: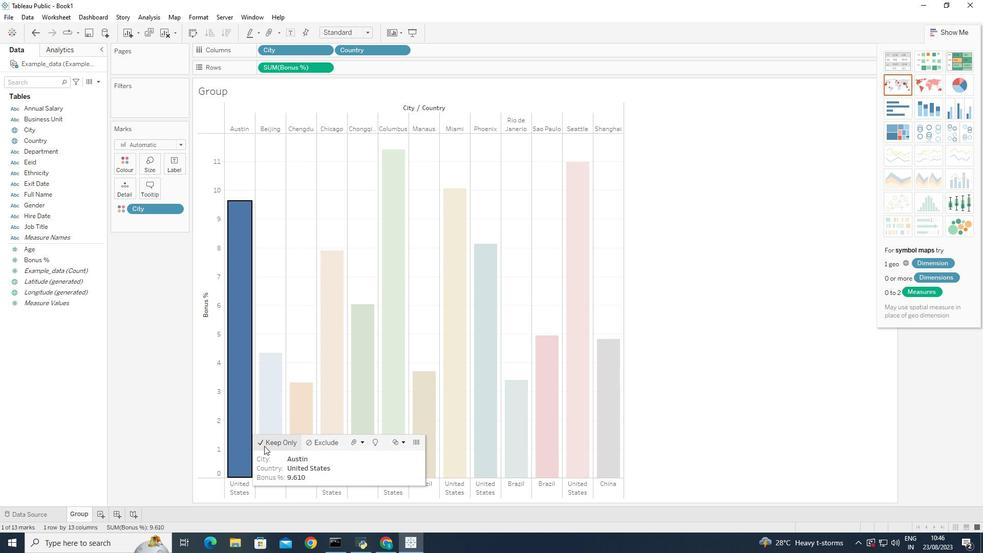 
Action: Mouse moved to (258, 453)
Screenshot: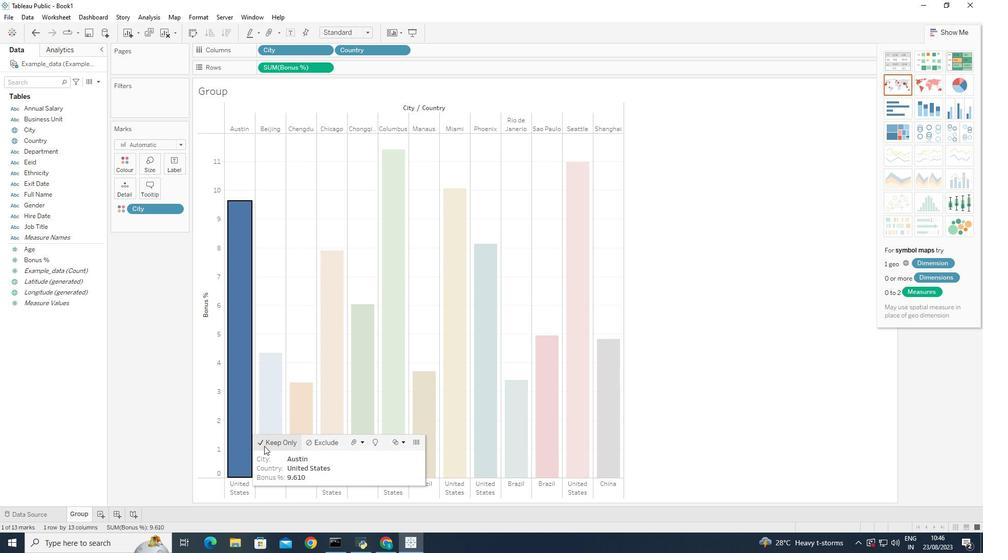 
Action: Key pressed <Key.shift>
Screenshot: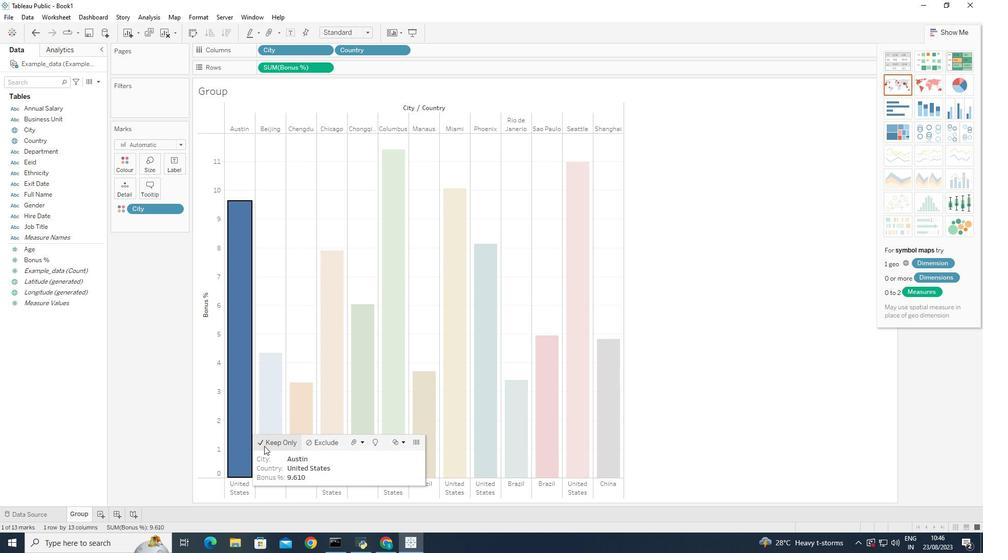 
Action: Mouse moved to (260, 452)
Screenshot: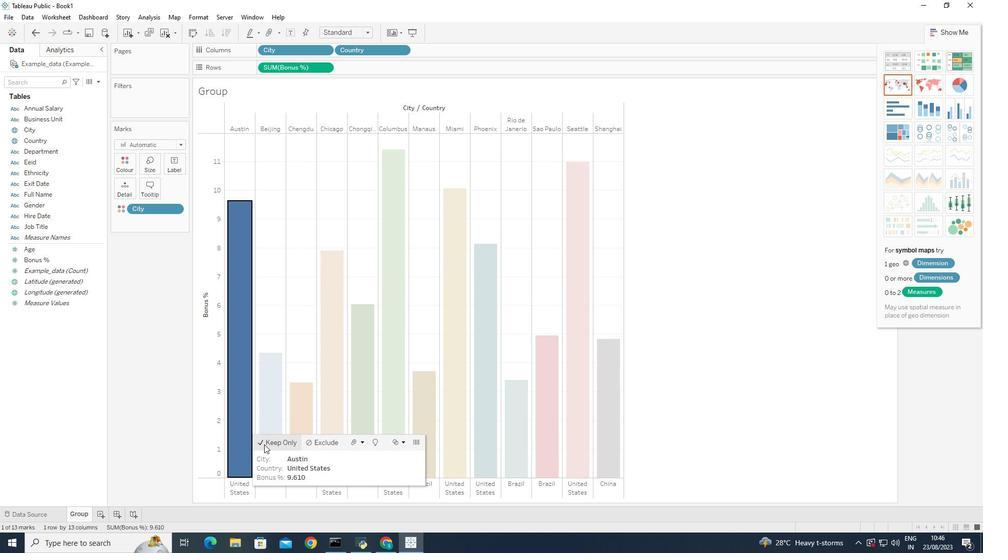 
Action: Key pressed <Key.shift>
Screenshot: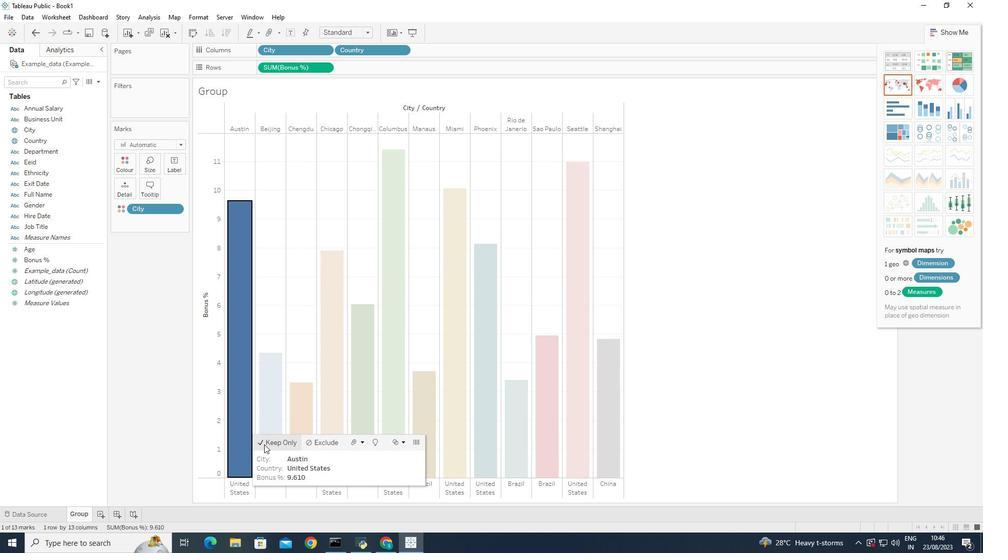 
Action: Mouse moved to (261, 452)
Screenshot: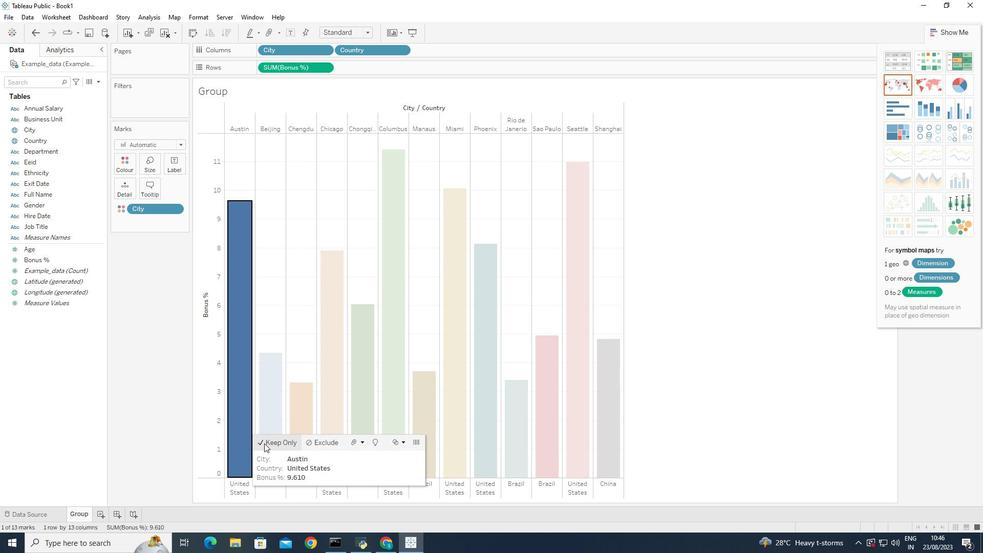 
Action: Key pressed <Key.shift>
Screenshot: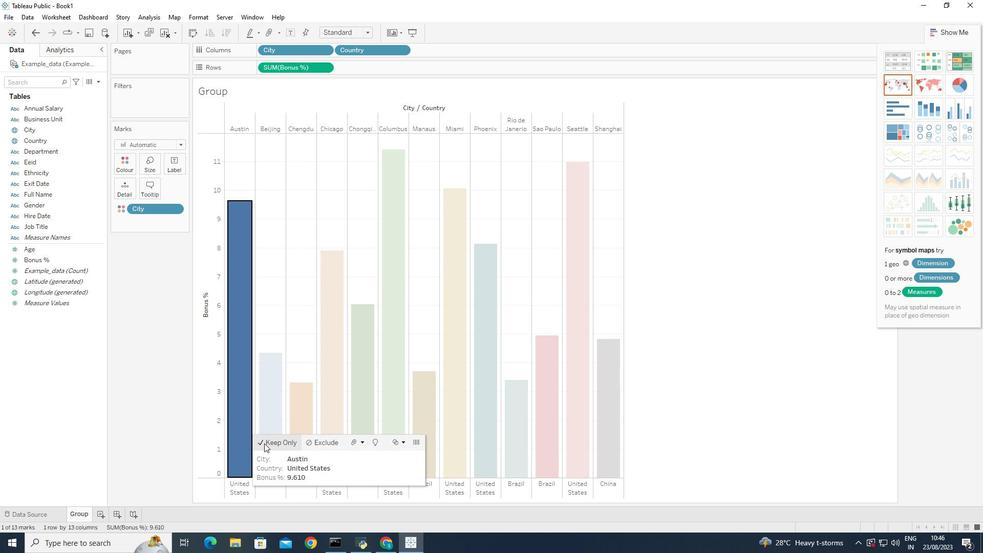 
Action: Mouse moved to (262, 452)
Screenshot: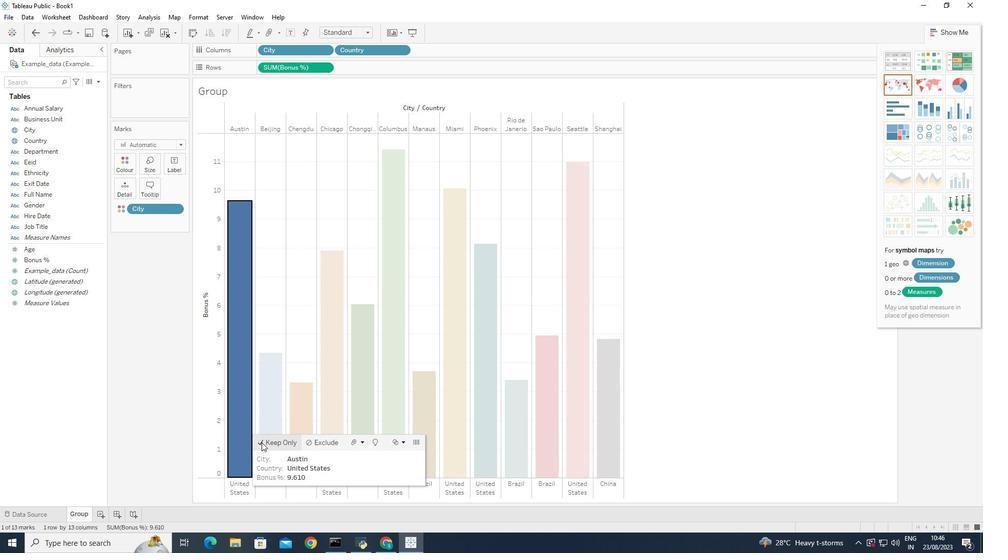 
Action: Key pressed <Key.shift>
Screenshot: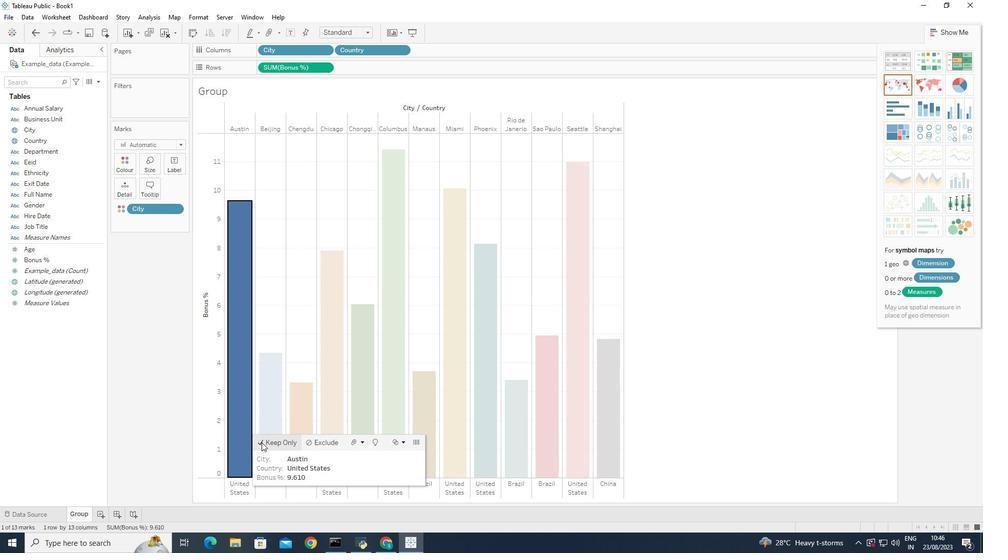 
Action: Mouse moved to (263, 452)
Screenshot: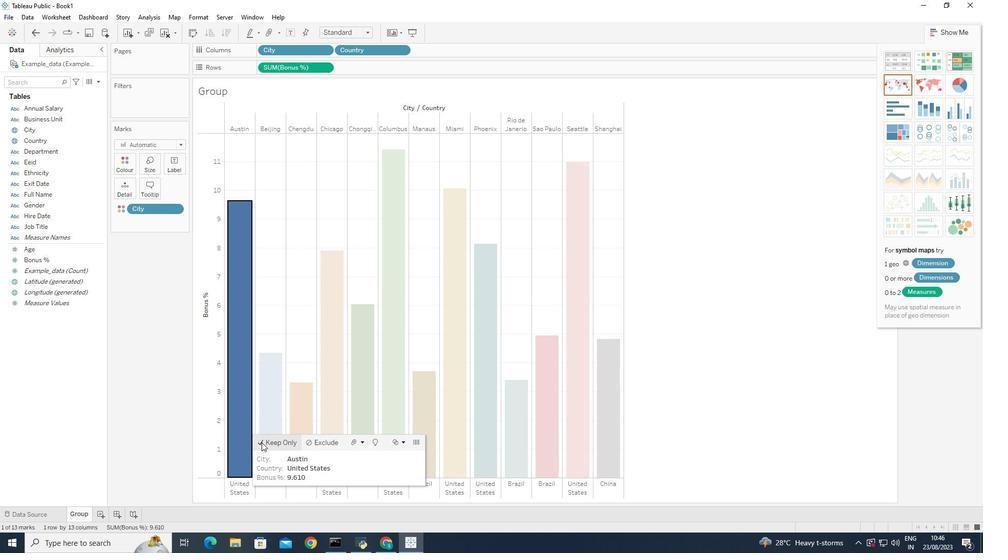 
Action: Key pressed <Key.shift>
Screenshot: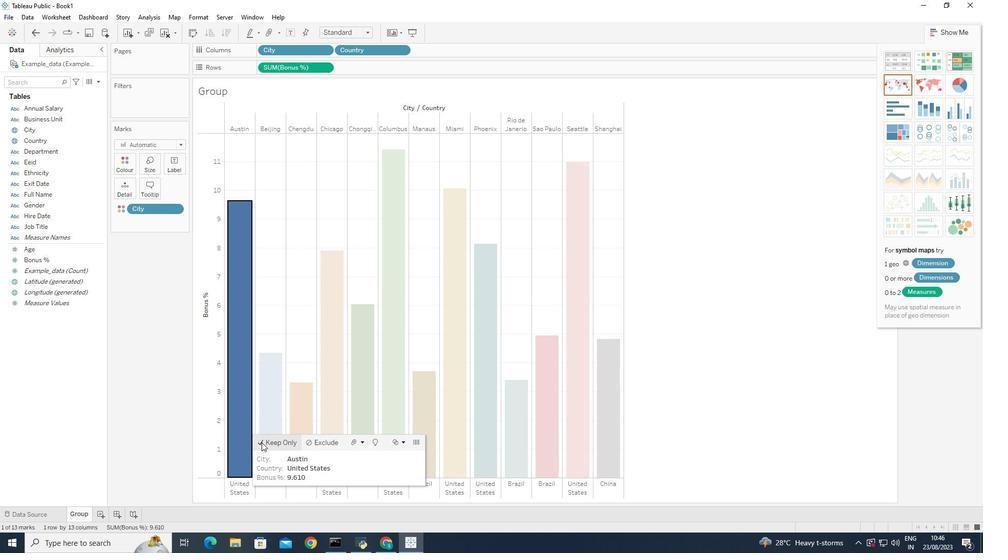 
Action: Mouse moved to (264, 452)
Screenshot: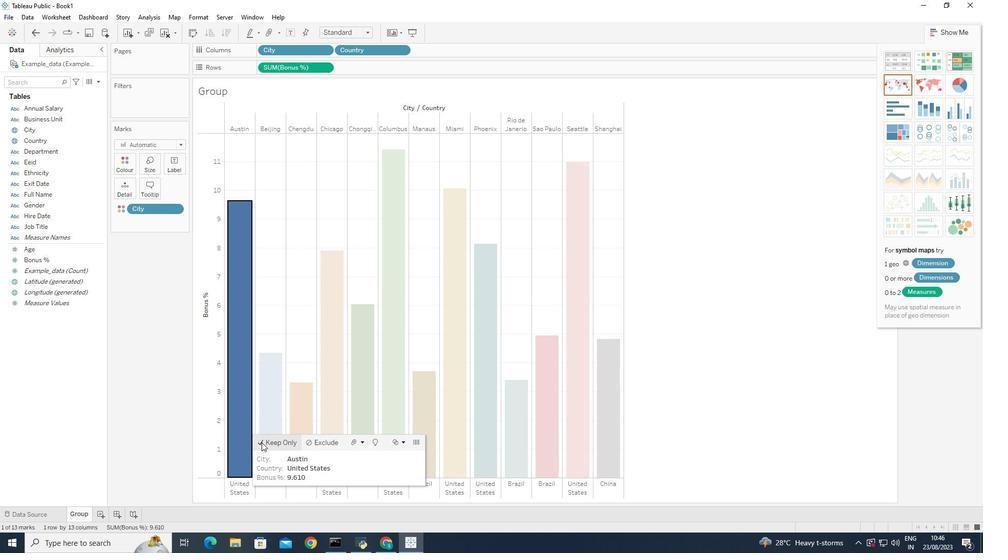 
Action: Key pressed <Key.shift><Key.shift>
Screenshot: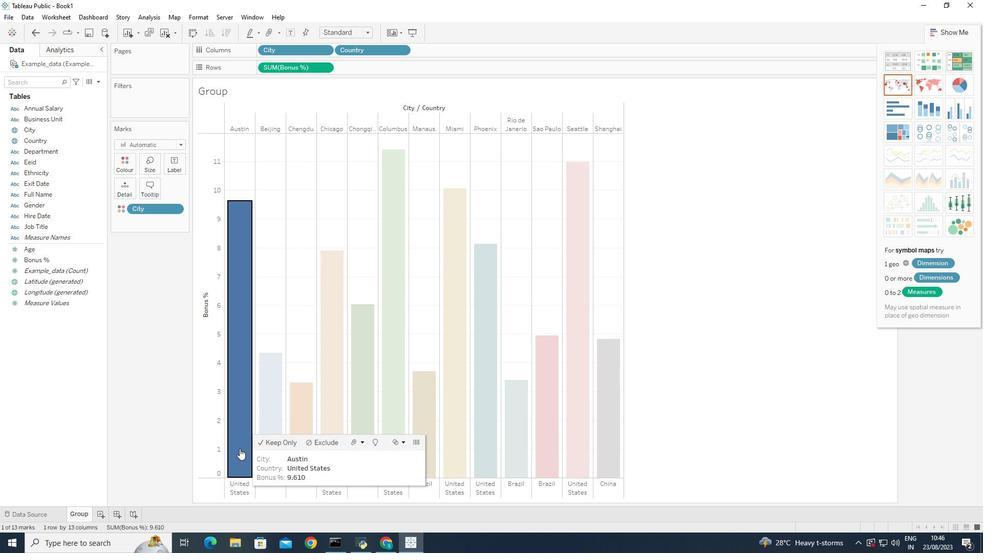 
Action: Mouse moved to (264, 452)
Screenshot: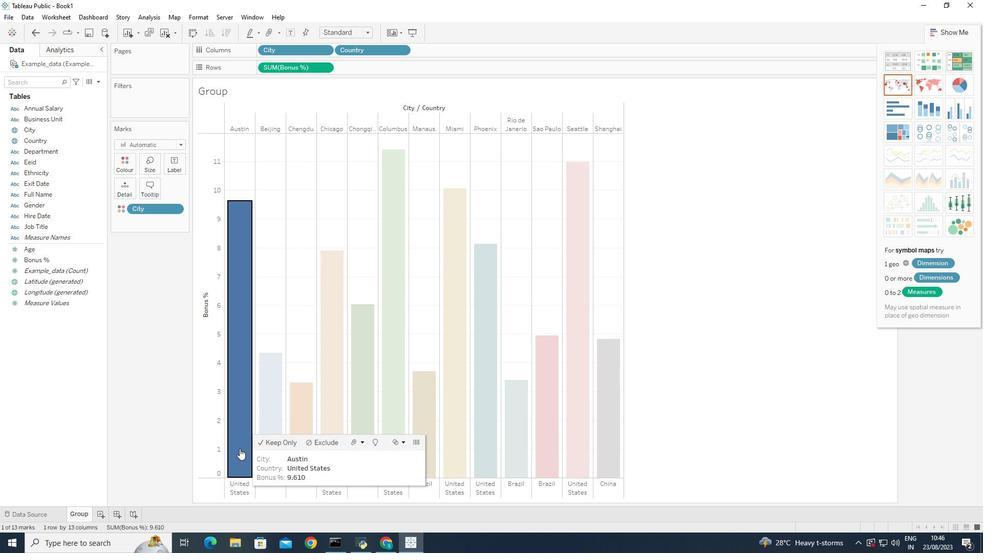 
Action: Key pressed <Key.shift><Key.shift><Key.shift><Key.shift><Key.shift><Key.shift><Key.shift><Key.shift><Key.shift><Key.shift>
Screenshot: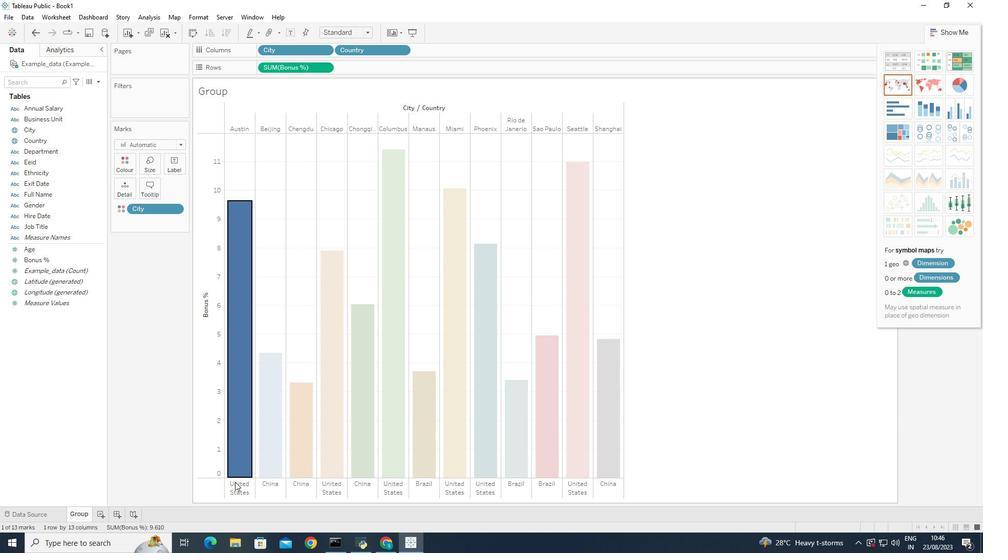 
Action: Mouse moved to (264, 449)
Screenshot: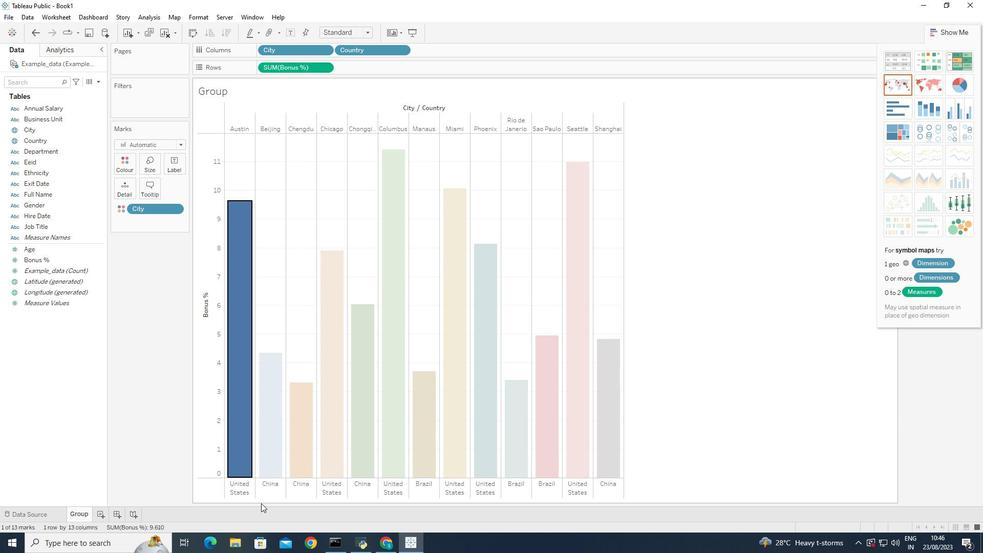 
Action: Key pressed <Key.shift>
Screenshot: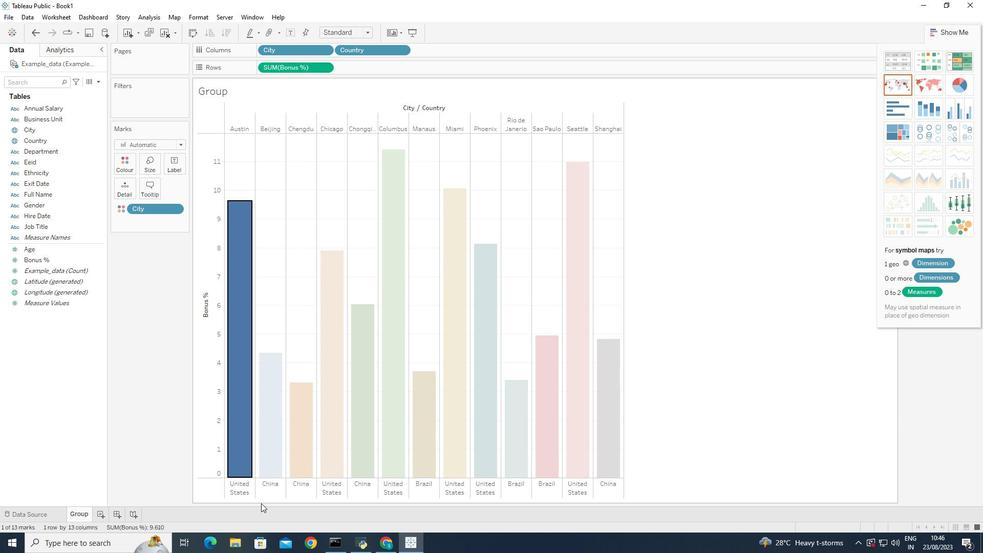 
Action: Mouse moved to (264, 447)
Screenshot: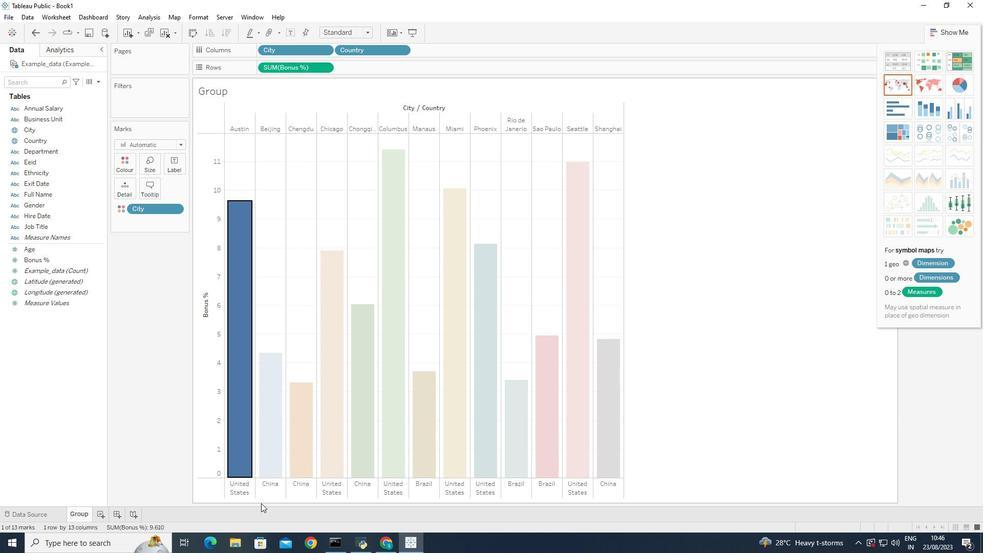 
Action: Key pressed <Key.shift>
Screenshot: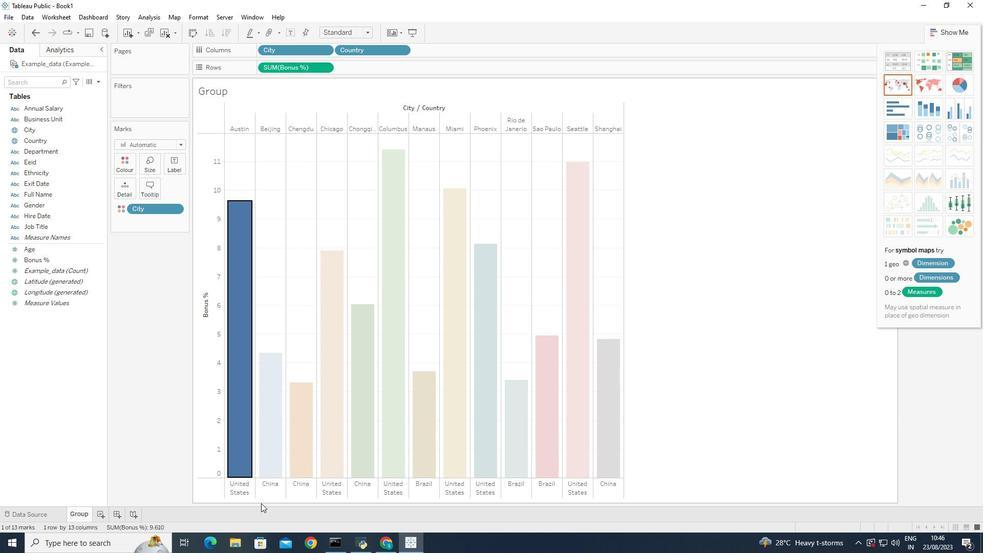 
Action: Mouse moved to (264, 445)
Screenshot: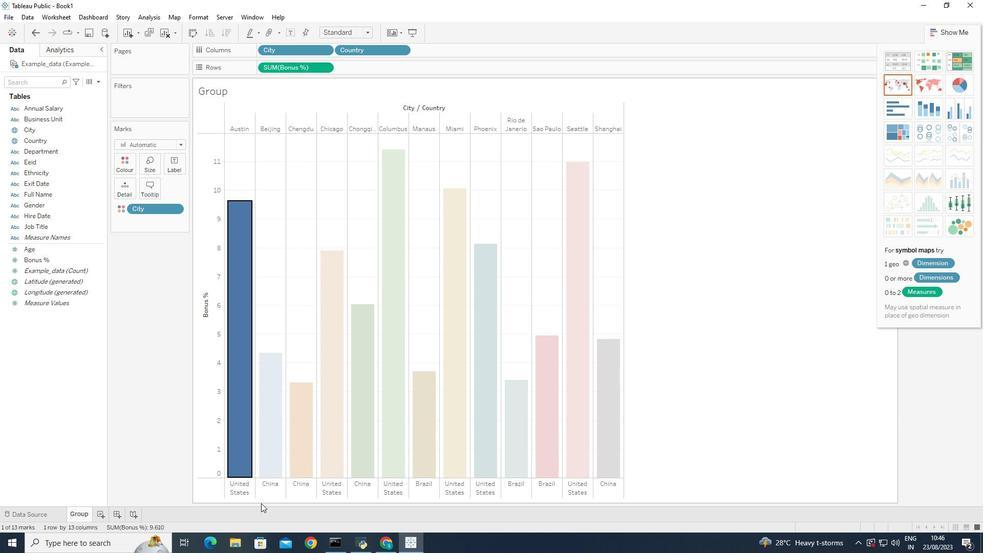 
Action: Key pressed <Key.shift>
Screenshot: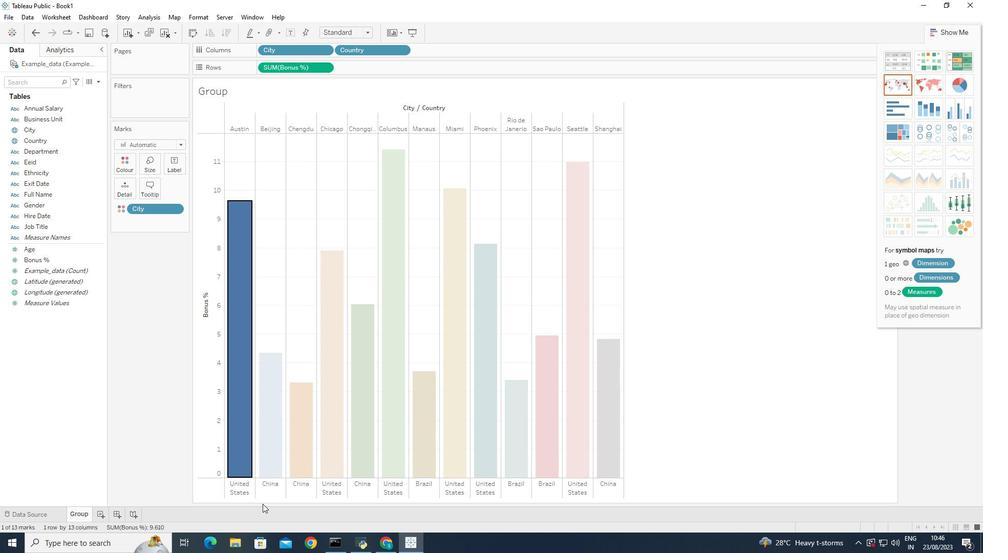 
Action: Mouse moved to (264, 444)
Screenshot: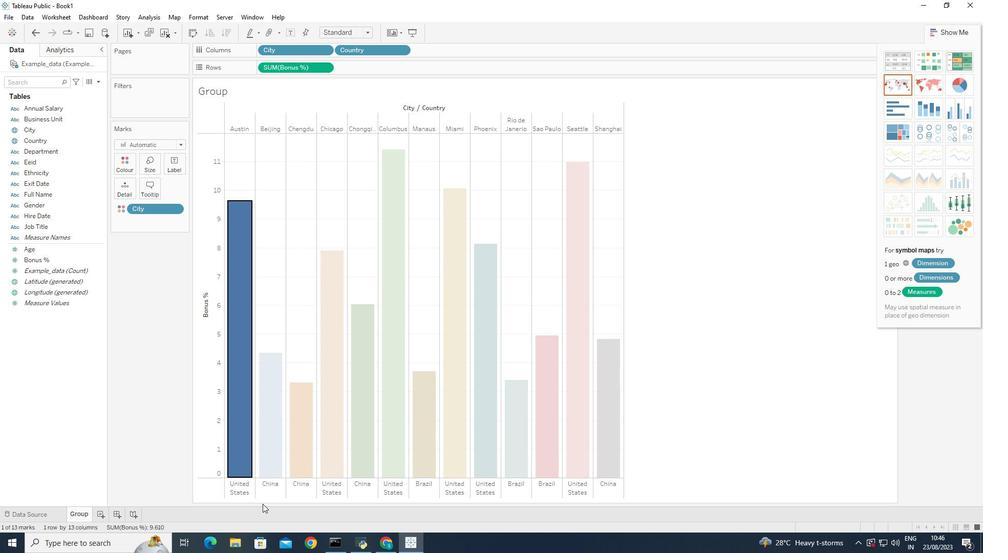 
Action: Key pressed <Key.shift>
Screenshot: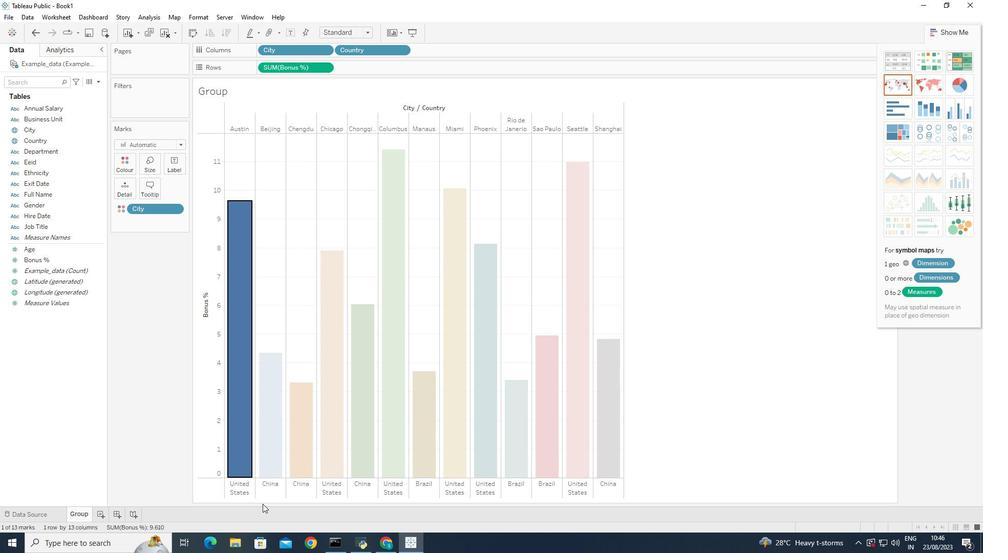 
Action: Mouse moved to (264, 443)
Screenshot: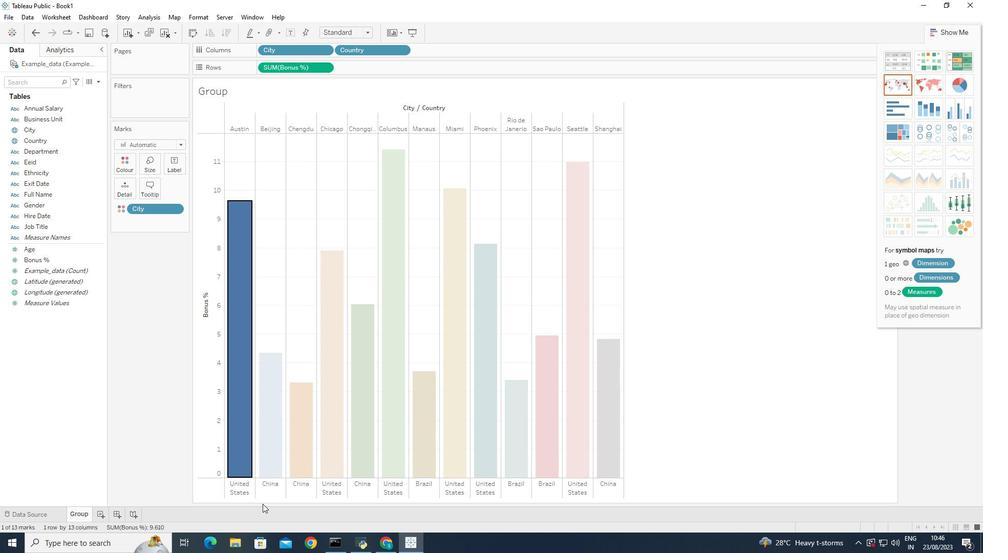 
Action: Key pressed <Key.shift>
Screenshot: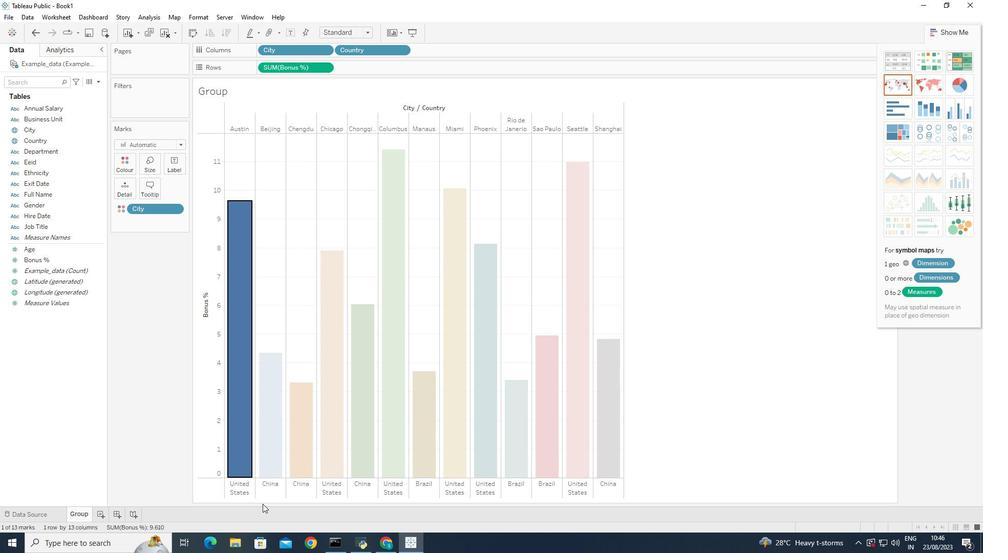 
Action: Mouse moved to (263, 442)
Screenshot: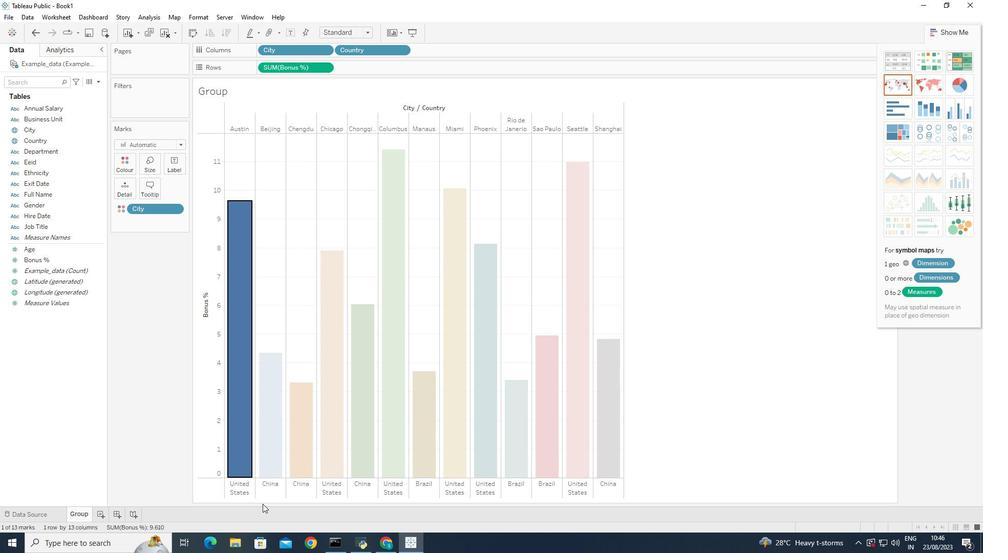 
Action: Key pressed <Key.shift>
Screenshot: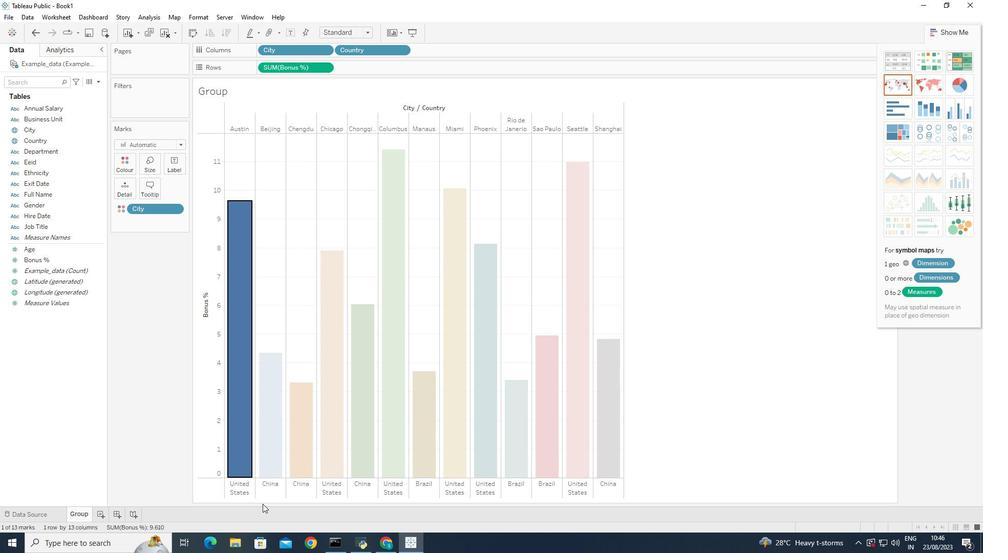 
Action: Mouse moved to (261, 442)
Screenshot: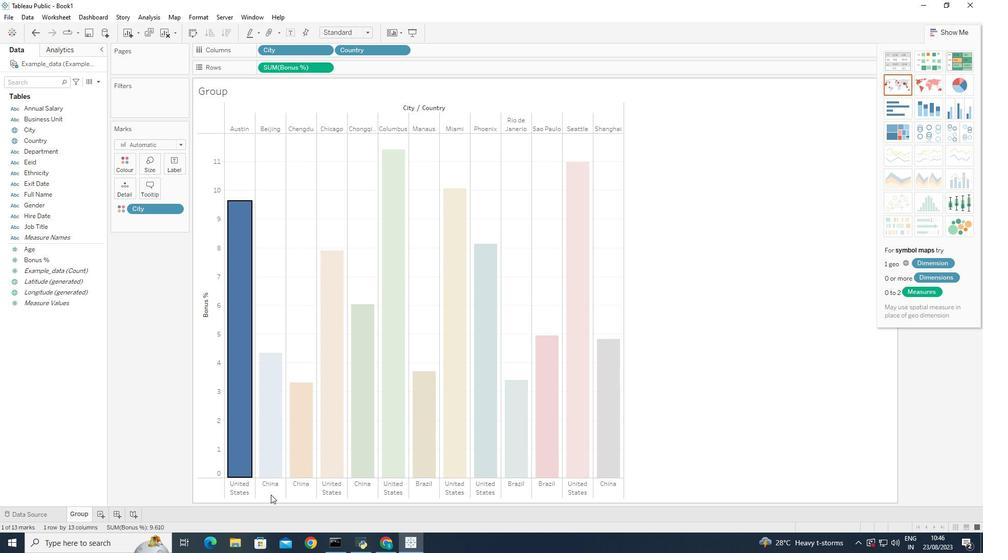 
Action: Key pressed <Key.shift>
Screenshot: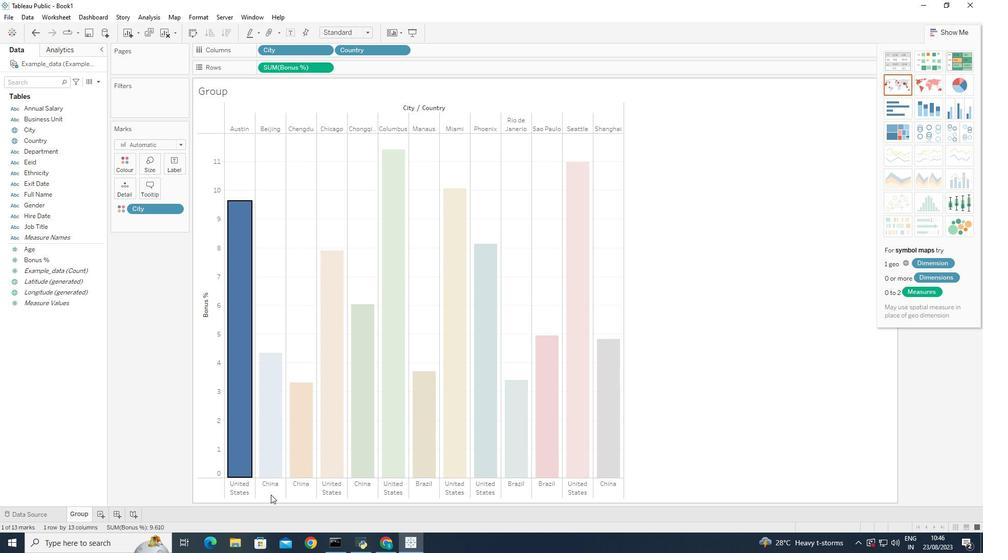 
Action: Mouse moved to (259, 442)
Screenshot: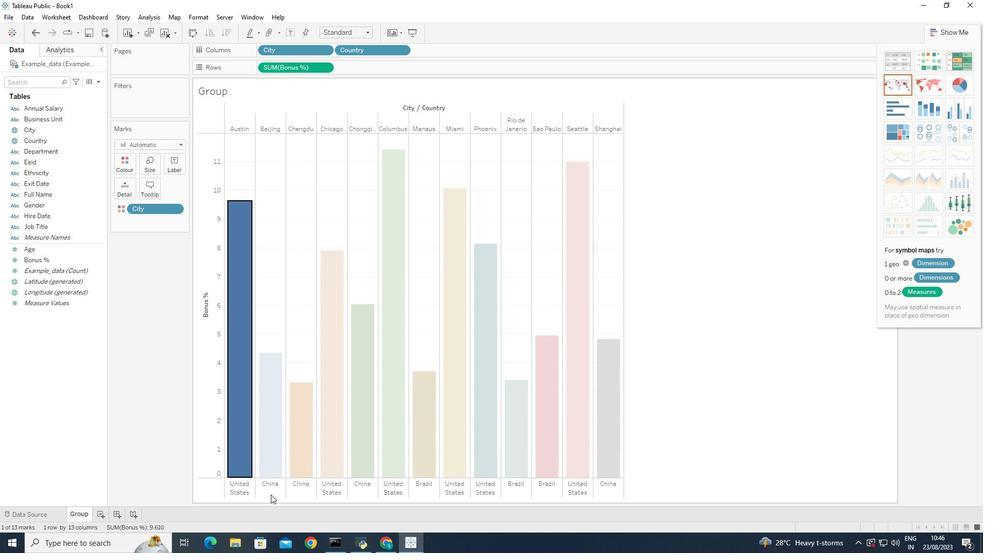 
Action: Key pressed <Key.shift>
Screenshot: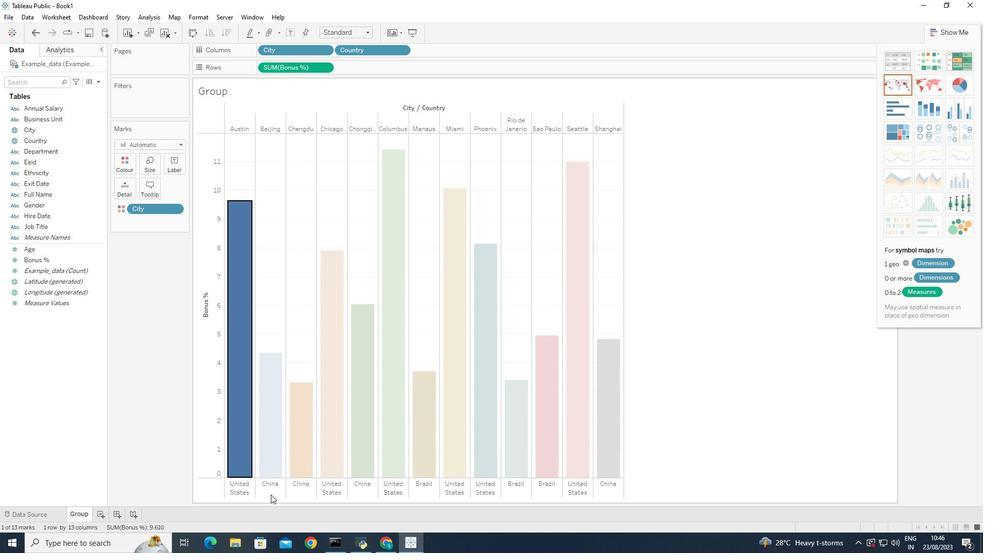 
Action: Mouse moved to (255, 442)
Screenshot: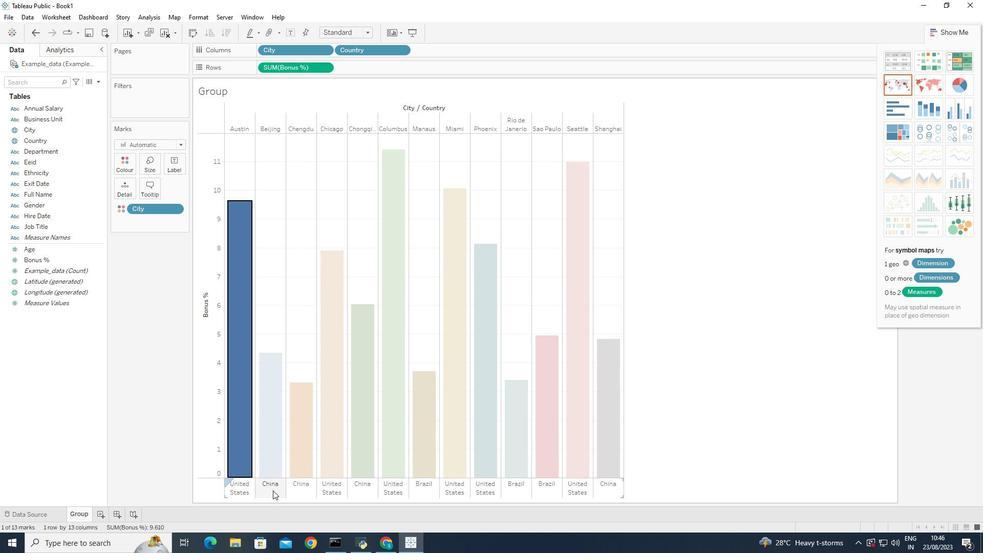 
Action: Key pressed <Key.shift>
Screenshot: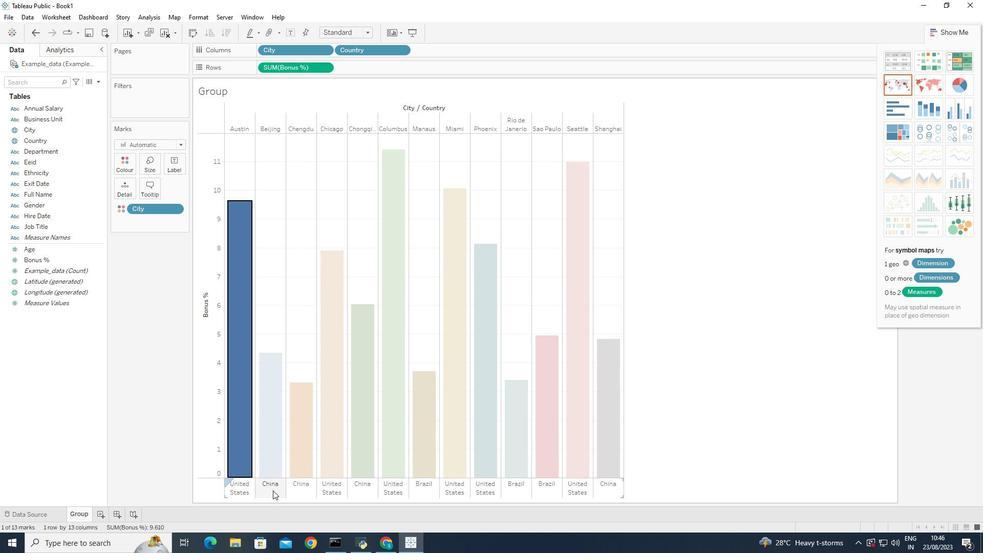
Action: Mouse moved to (273, 484)
Screenshot: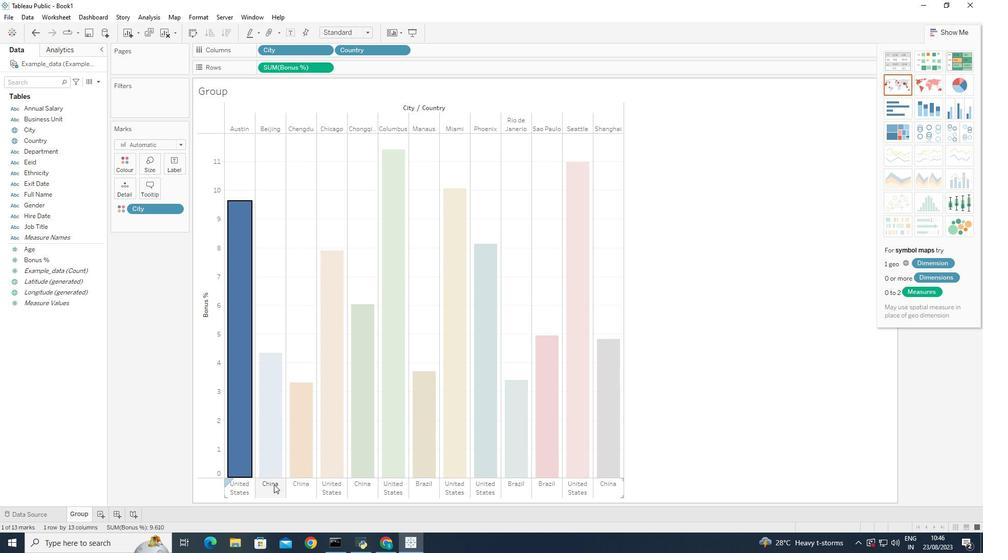 
Action: Mouse pressed left at (273, 484)
Screenshot: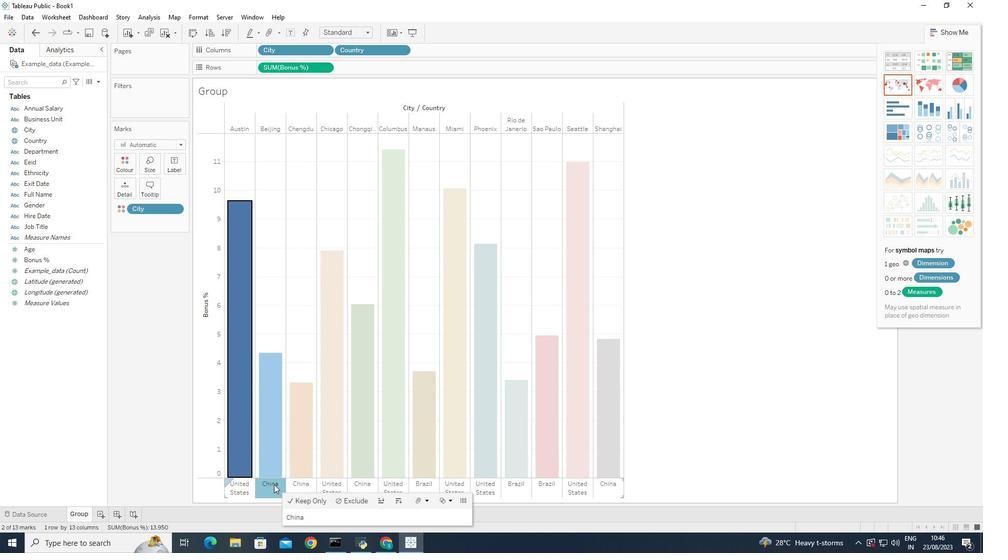 
Action: Mouse moved to (257, 462)
Screenshot: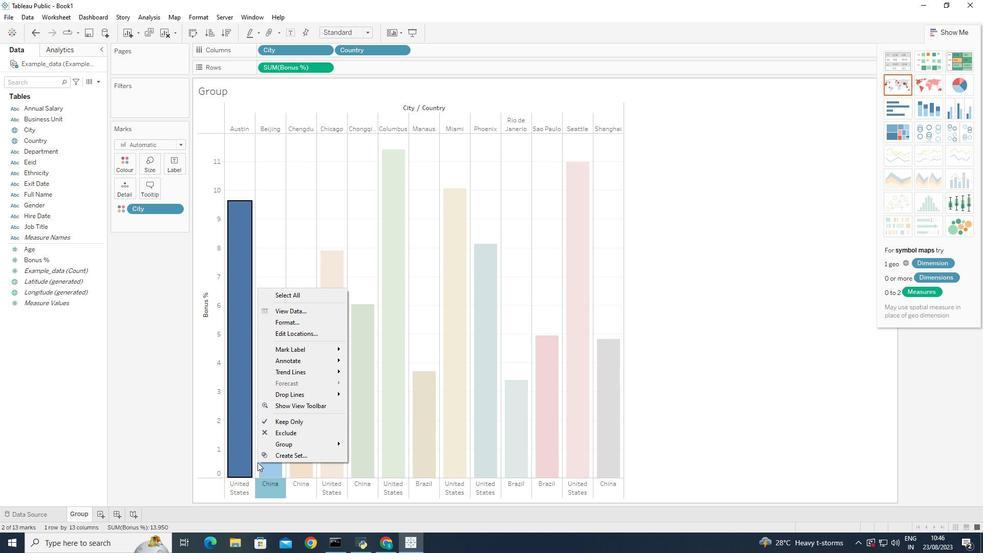 
Action: Mouse pressed right at (257, 462)
Screenshot: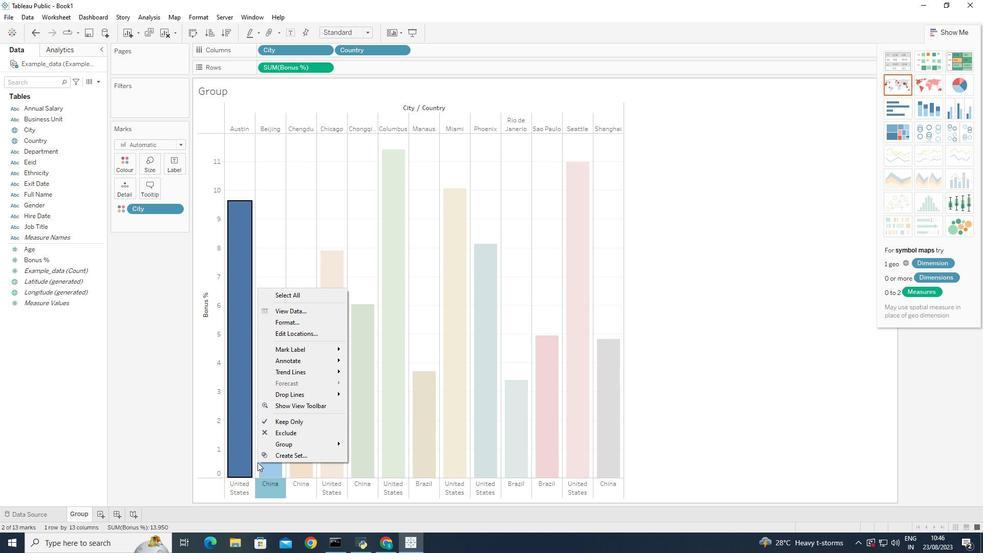 
Action: Mouse moved to (370, 455)
Screenshot: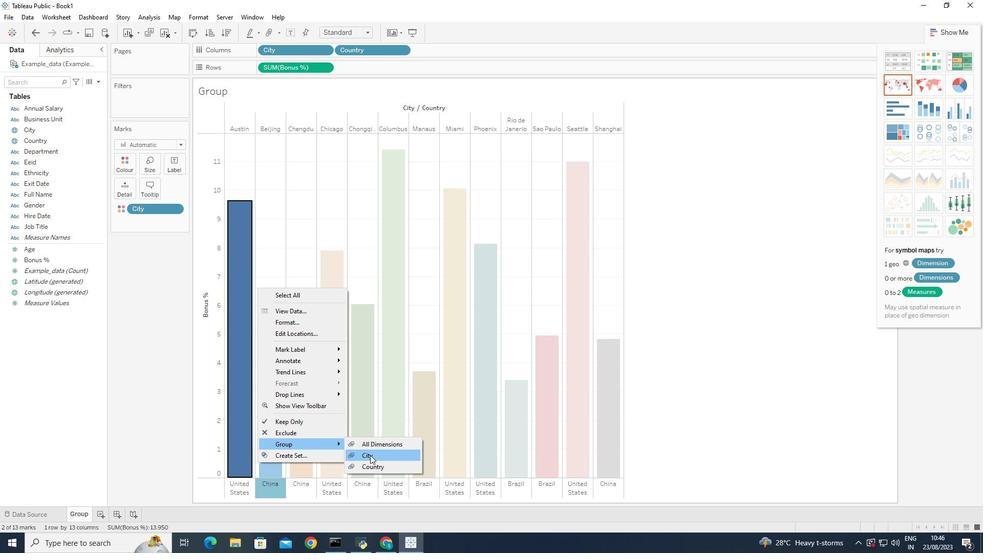
Action: Mouse pressed left at (370, 455)
Screenshot: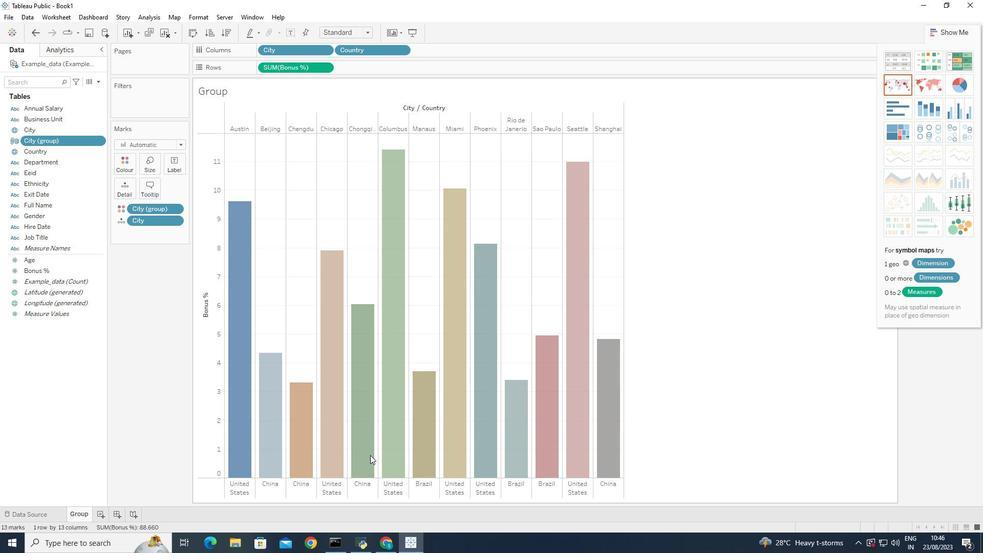 
Action: Mouse moved to (269, 442)
Screenshot: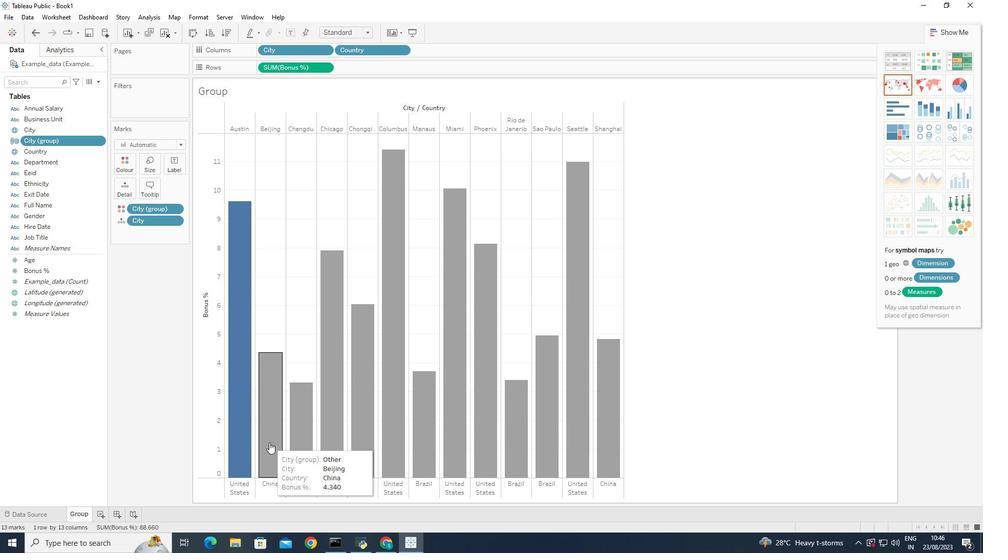 
Action: Key pressed ctrl+Z
Screenshot: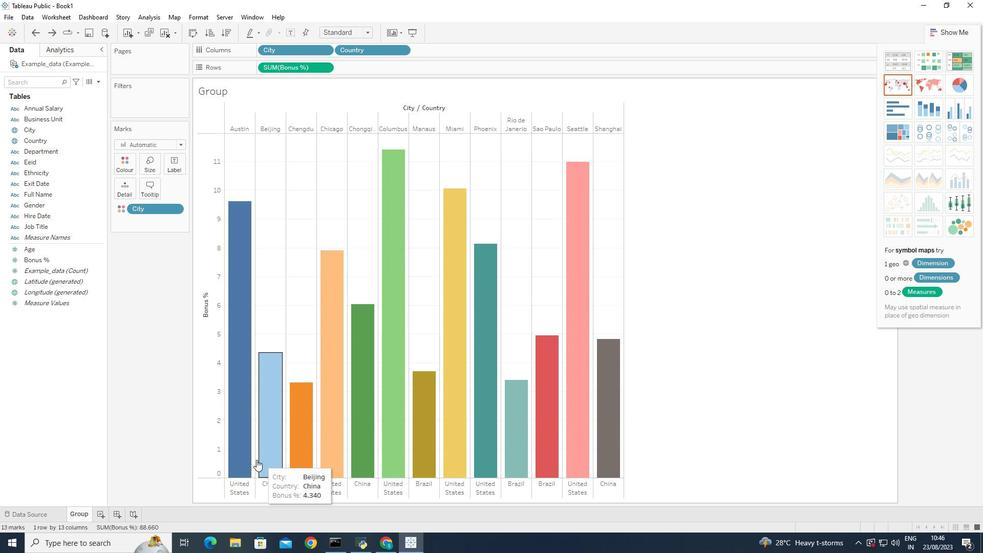 
Action: Mouse moved to (240, 458)
Screenshot: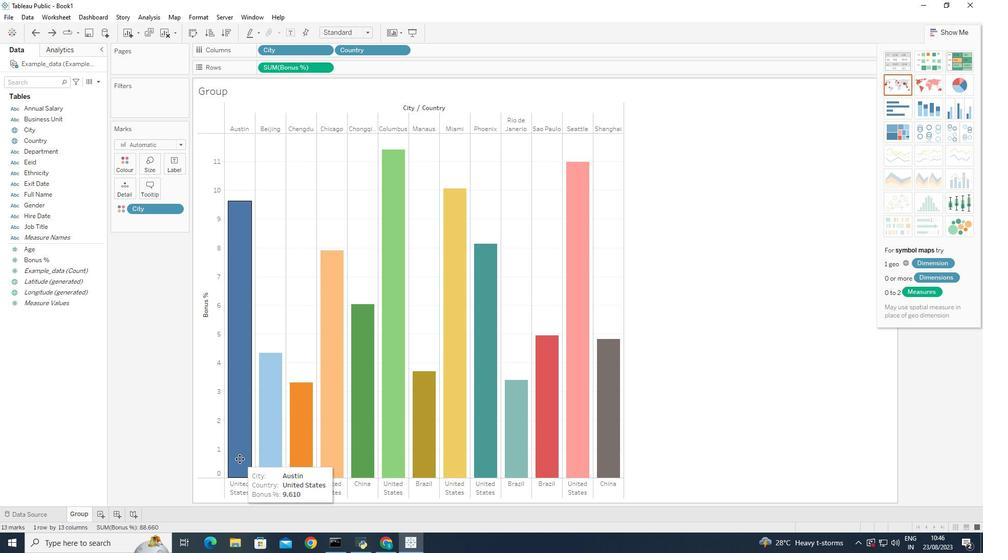 
Action: Key pressed <Key.shift>
Screenshot: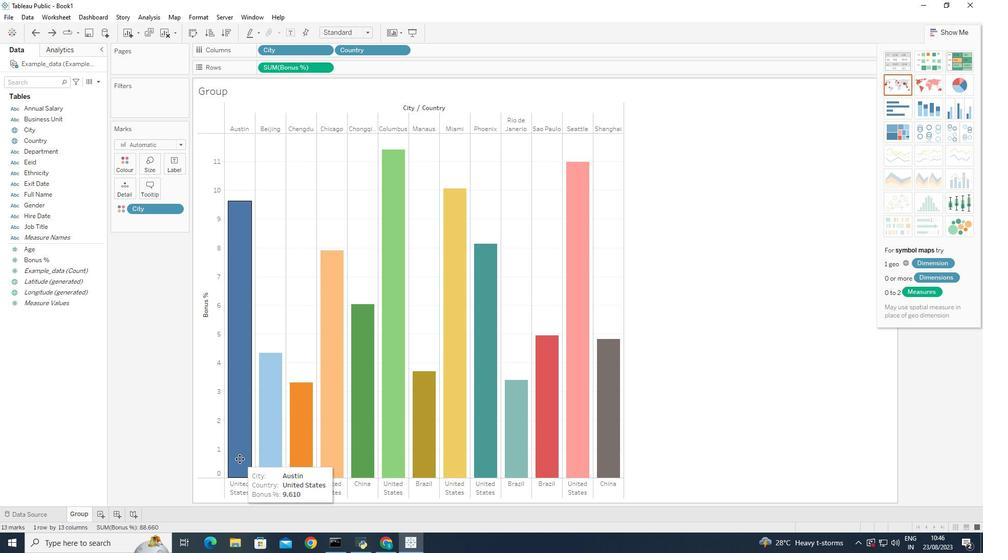 
Action: Mouse moved to (239, 458)
Screenshot: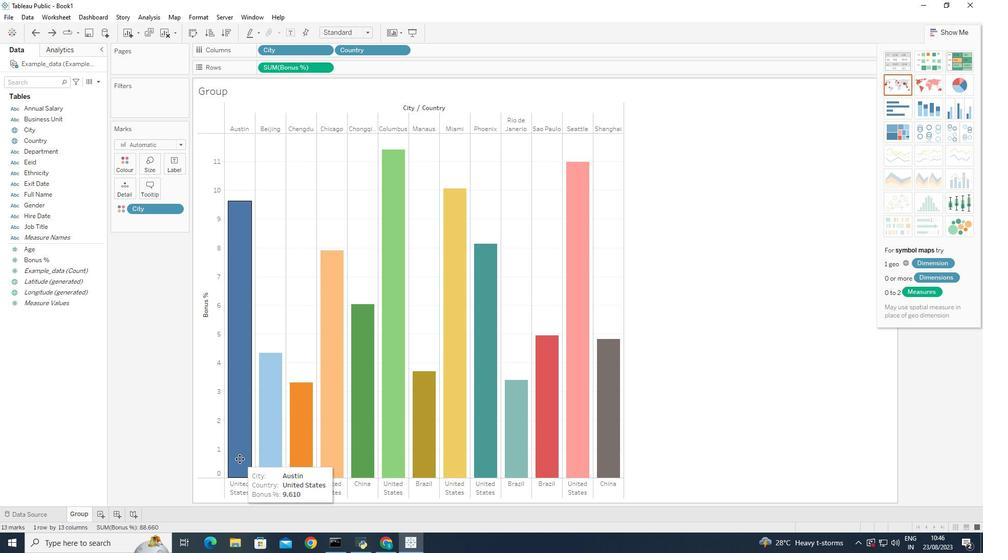 
Action: Mouse pressed left at (239, 458)
Screenshot: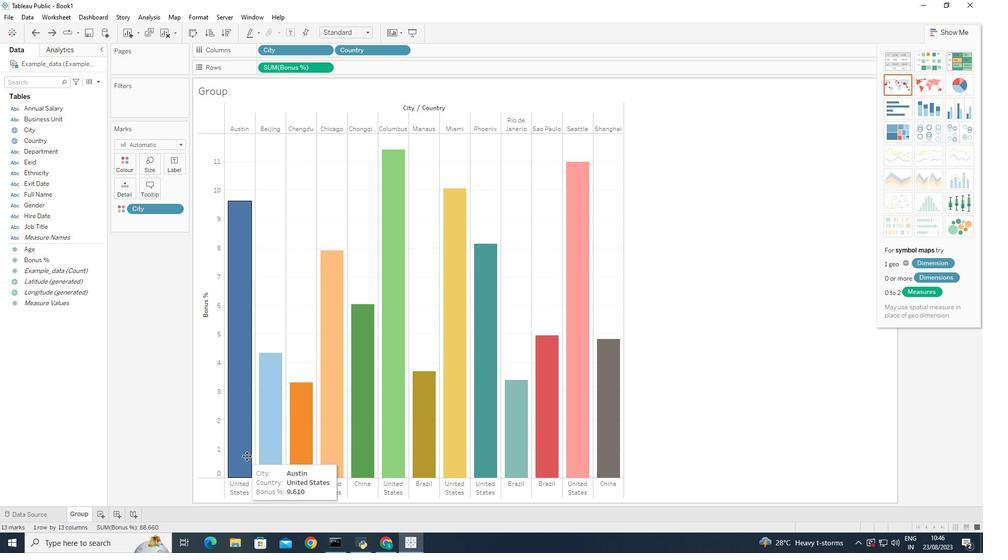 
Action: Key pressed <Key.shift><Key.shift><Key.shift><Key.shift><Key.shift><Key.shift><Key.shift><Key.shift>
Screenshot: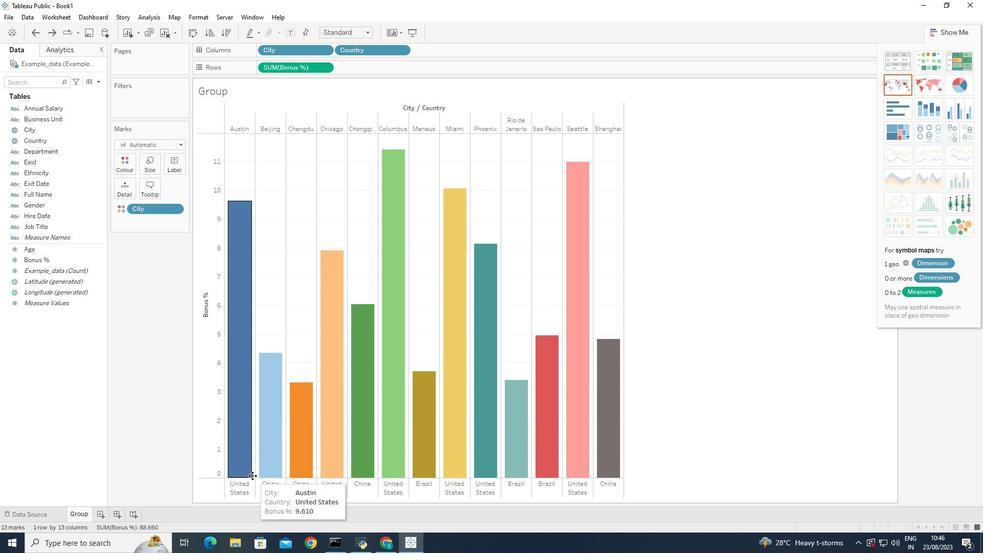 
Action: Mouse moved to (244, 456)
Screenshot: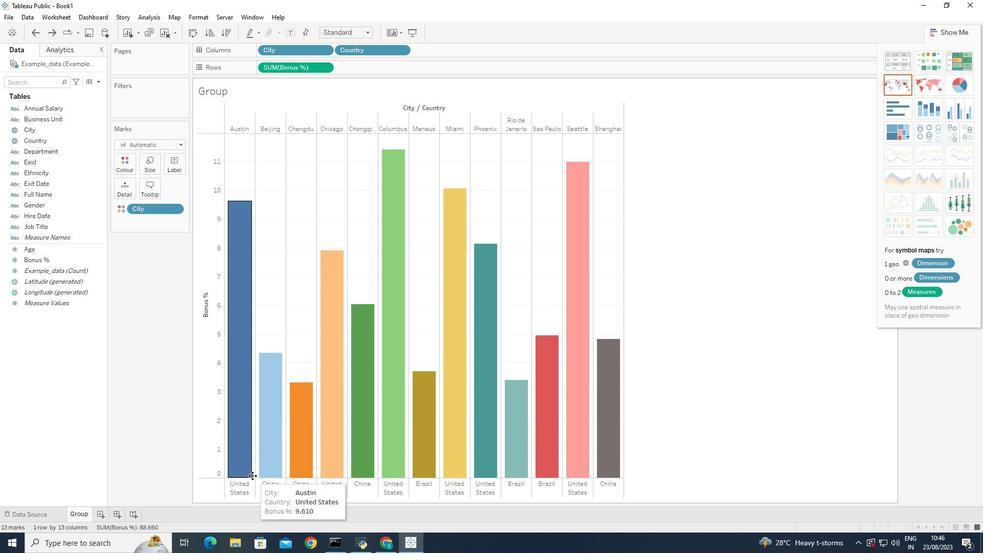 
Action: Key pressed <Key.shift>
Screenshot: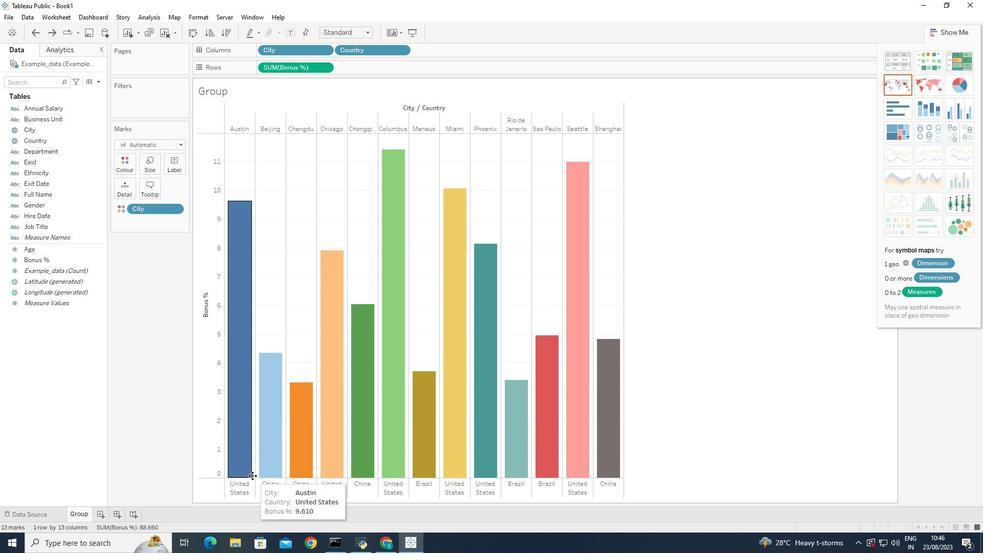
Action: Mouse moved to (249, 457)
Screenshot: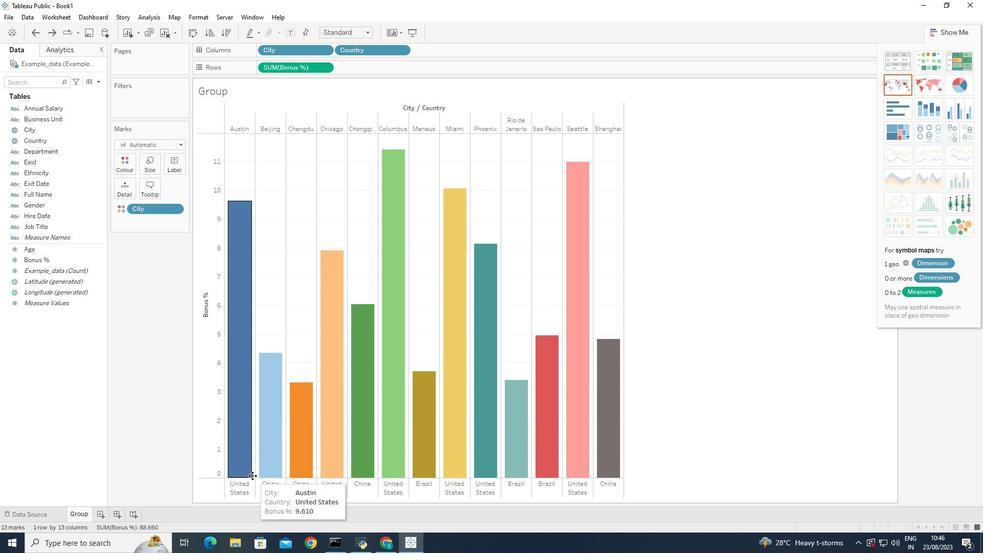 
Action: Key pressed <Key.shift>
Screenshot: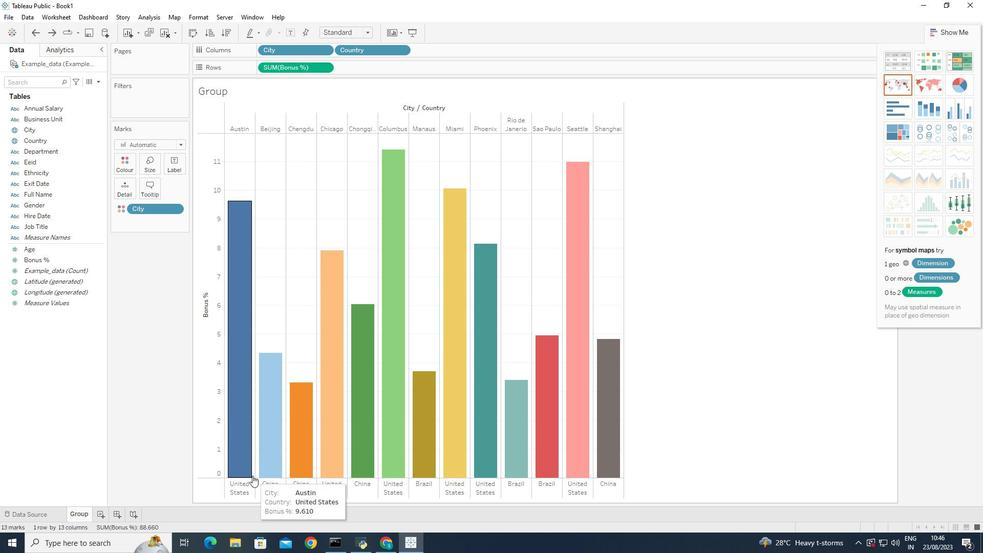 
Action: Mouse moved to (252, 459)
Screenshot: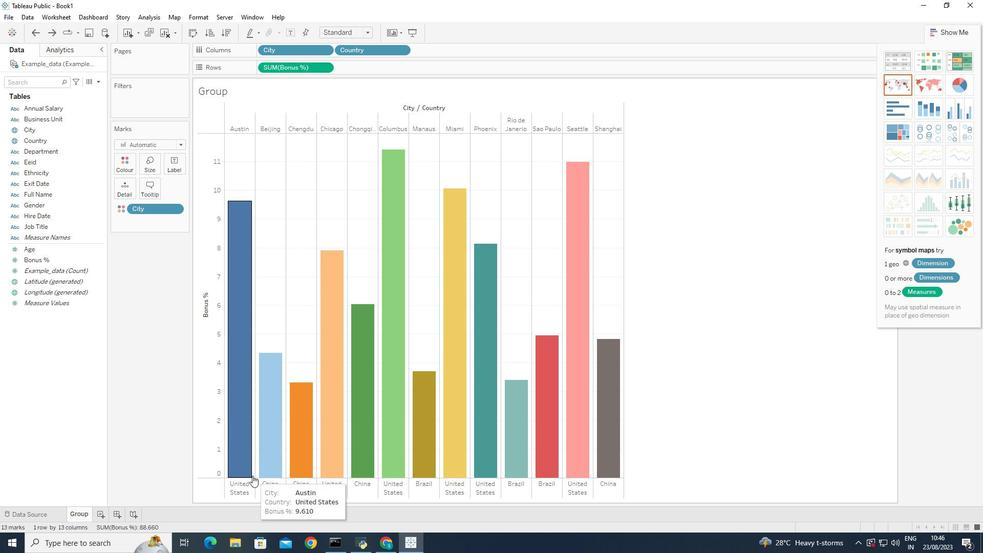 
Action: Key pressed <Key.shift>
Screenshot: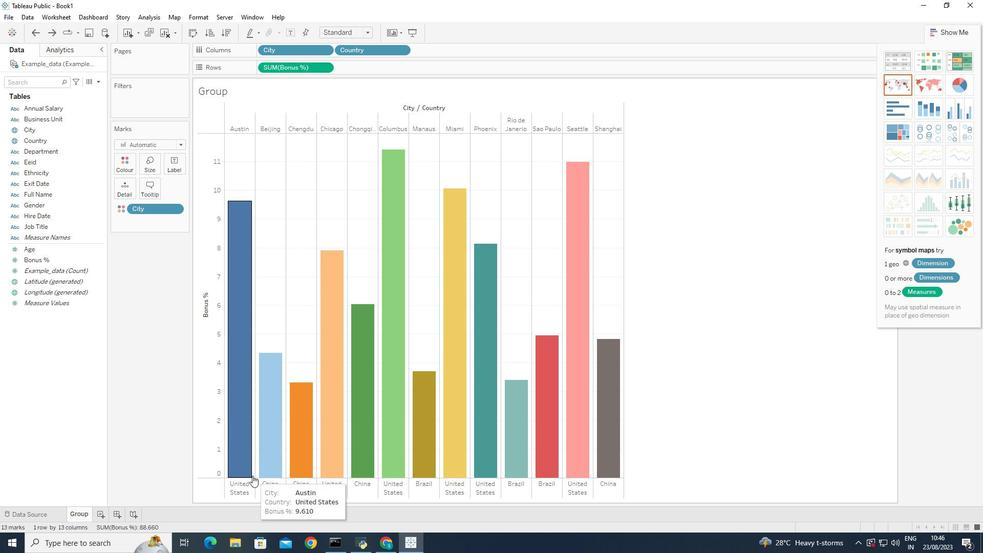 
Action: Mouse moved to (253, 460)
Screenshot: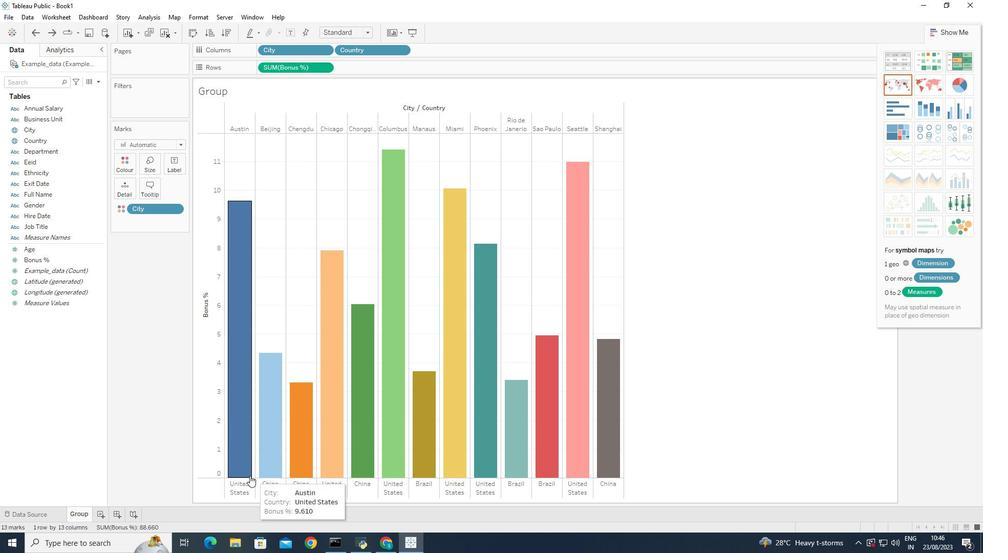 
Action: Key pressed <Key.shift>
Screenshot: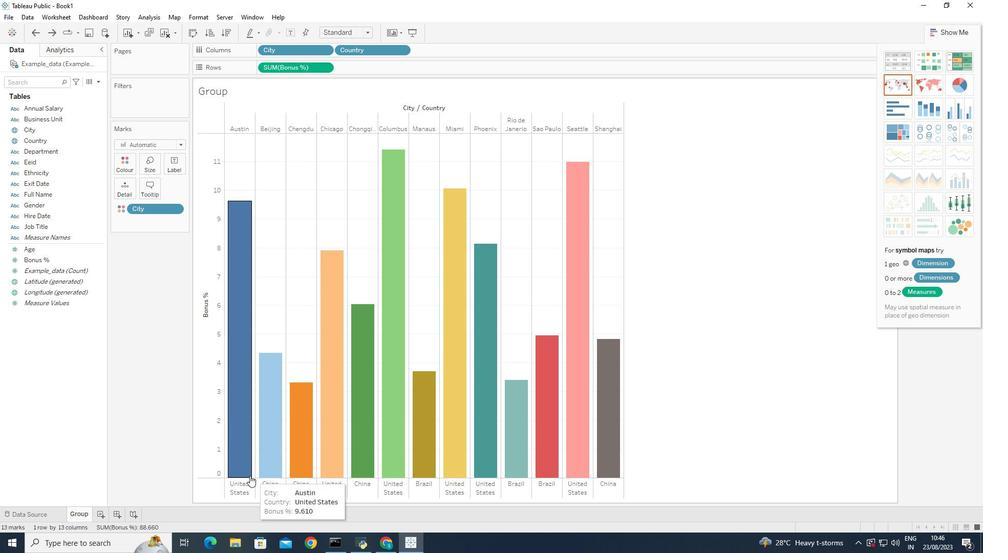 
Action: Mouse moved to (254, 460)
Screenshot: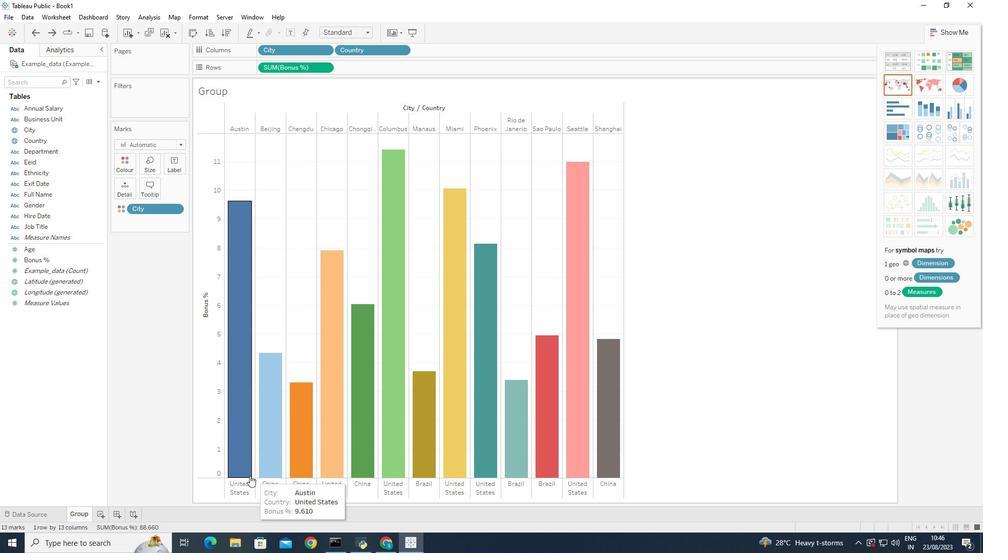 
Action: Key pressed <Key.shift>
Screenshot: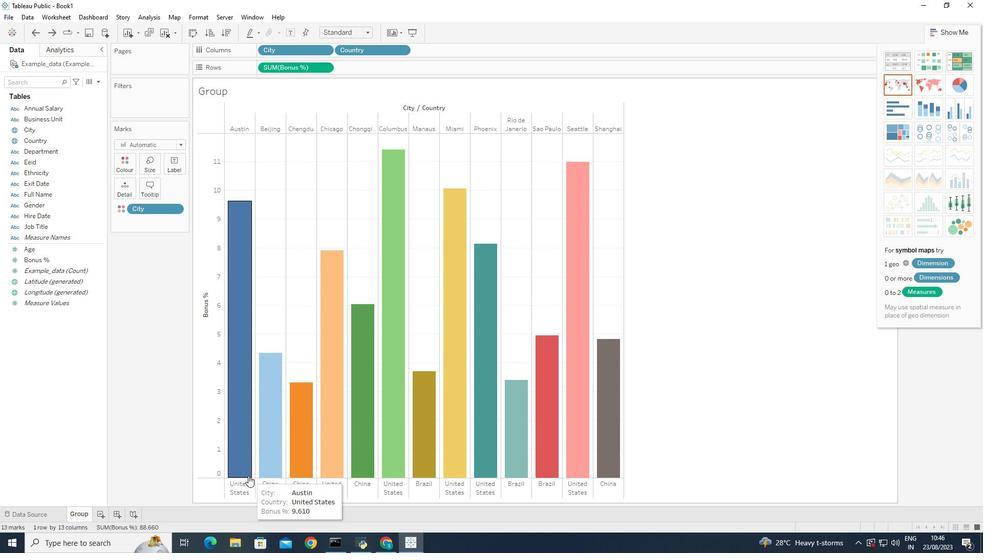 
Action: Mouse moved to (255, 461)
Screenshot: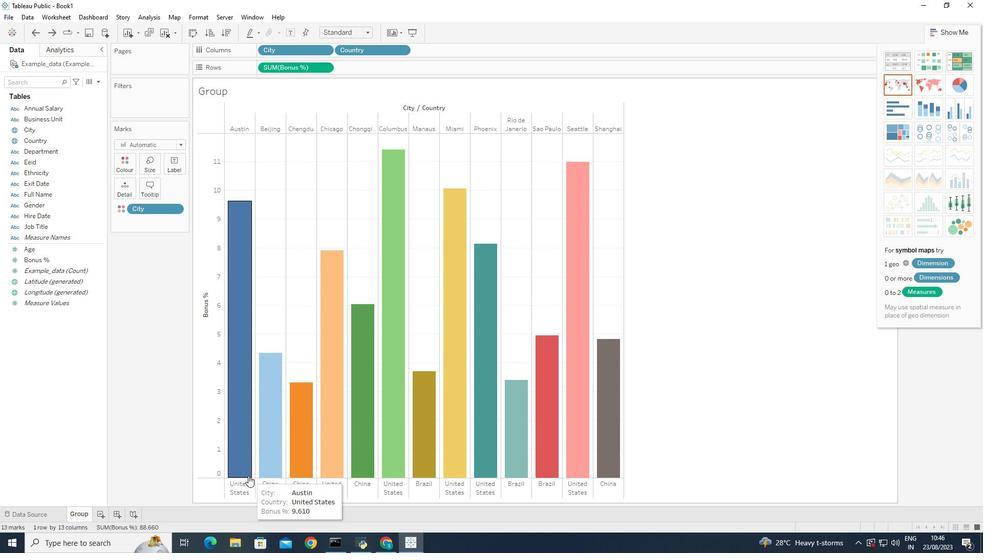 
Action: Key pressed <Key.shift>
Screenshot: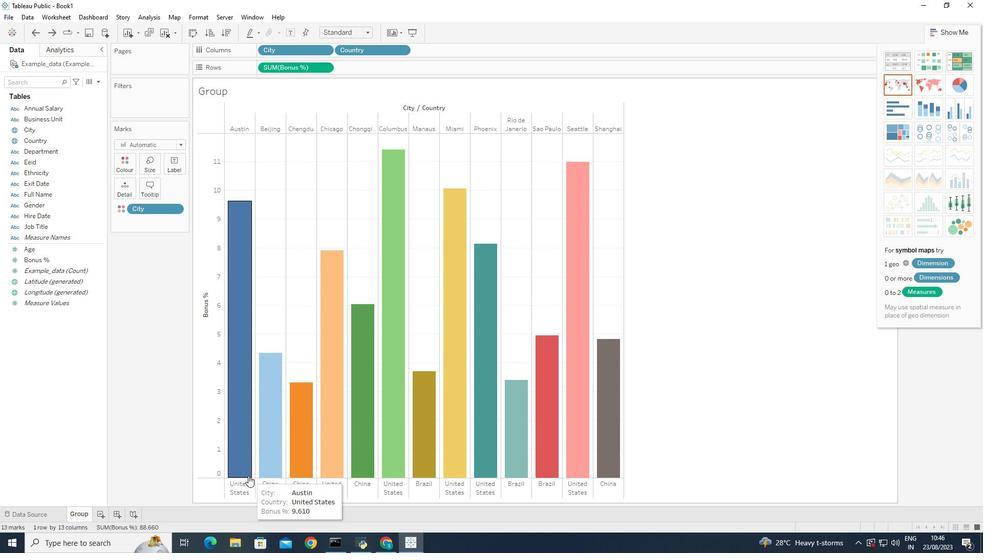 
Action: Mouse moved to (257, 462)
Screenshot: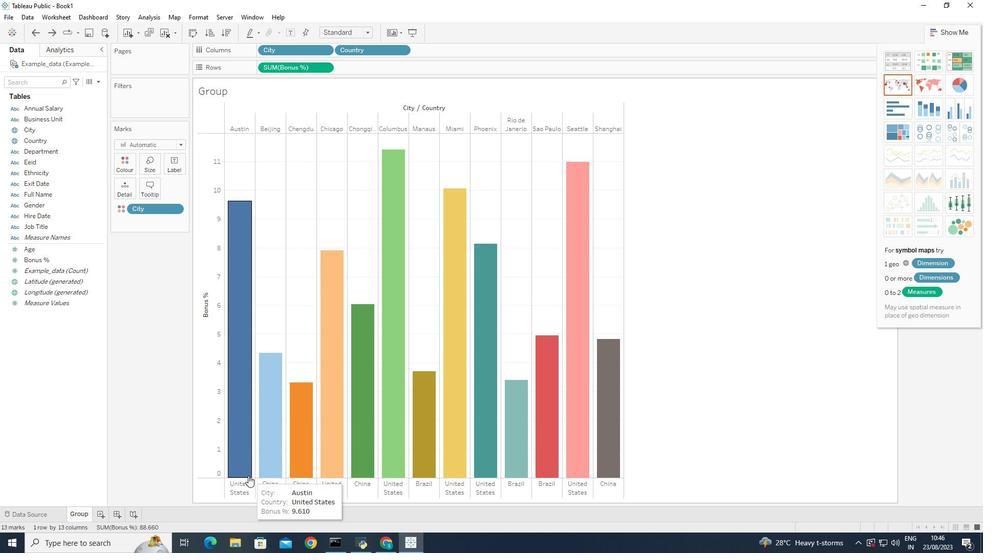 
Action: Key pressed <Key.shift>
Screenshot: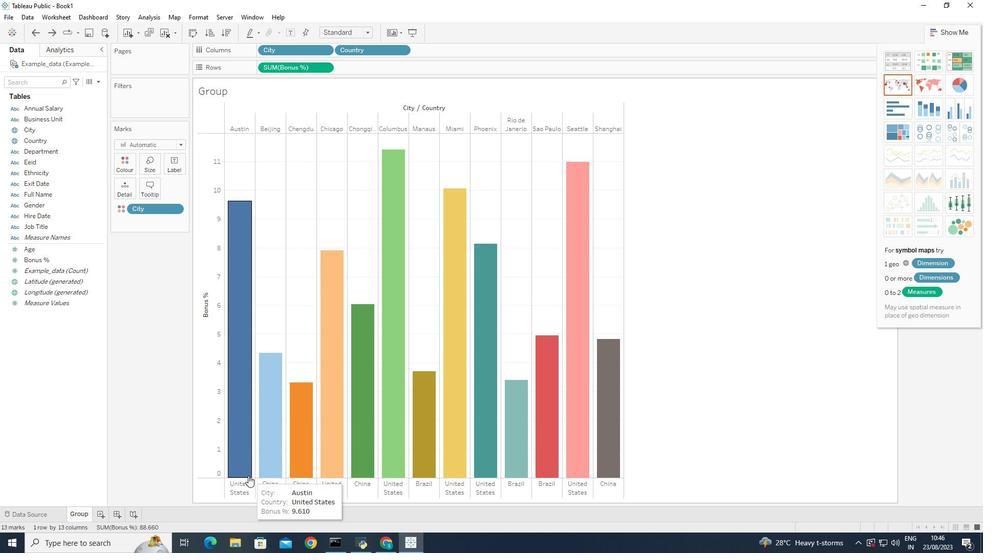 
Action: Mouse moved to (258, 463)
Screenshot: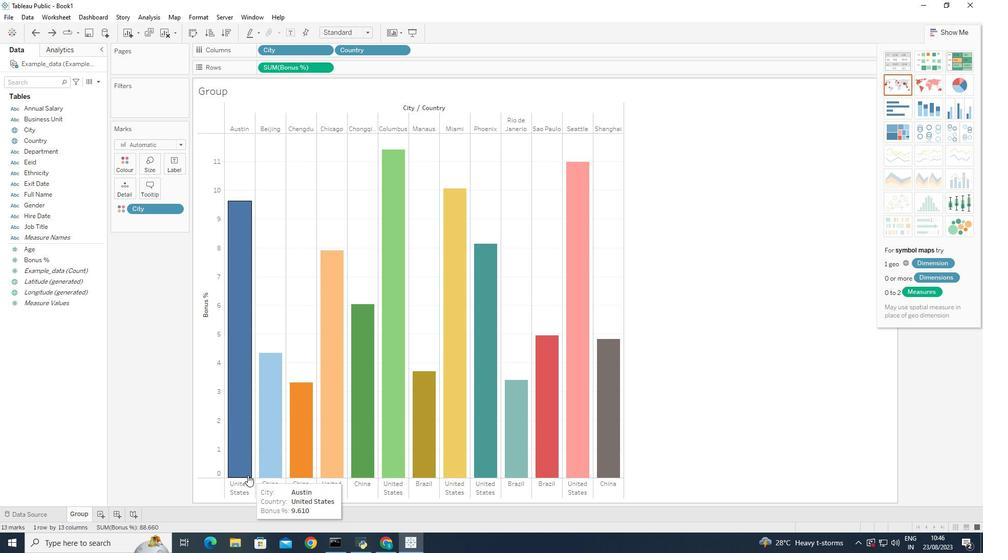 
Action: Key pressed <Key.shift>
Screenshot: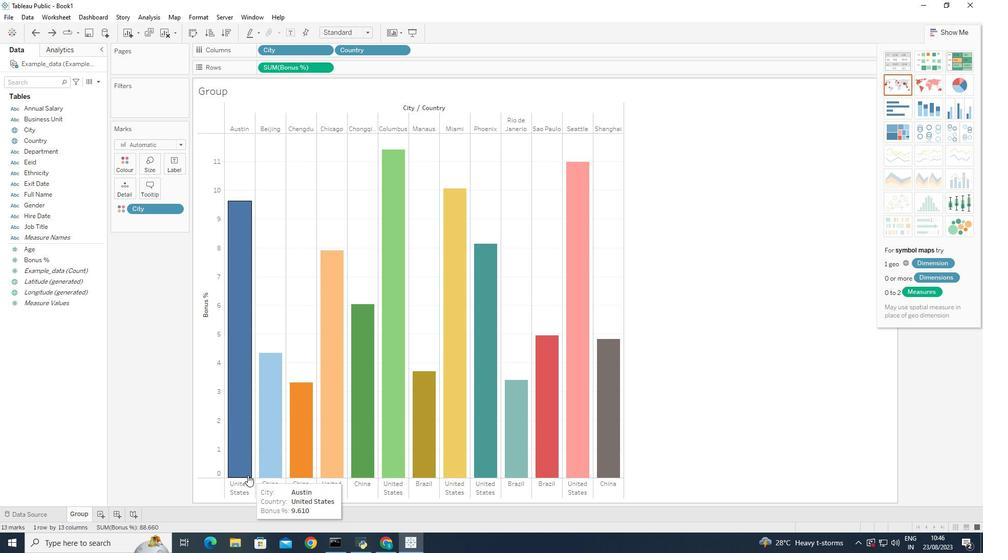 
Action: Mouse moved to (258, 466)
Screenshot: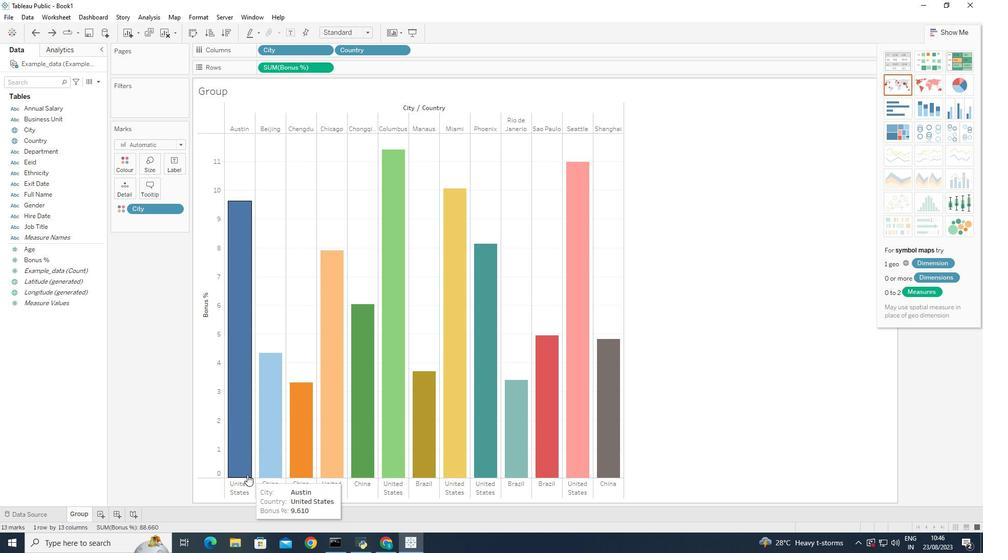 
Action: Key pressed <Key.shift>
Screenshot: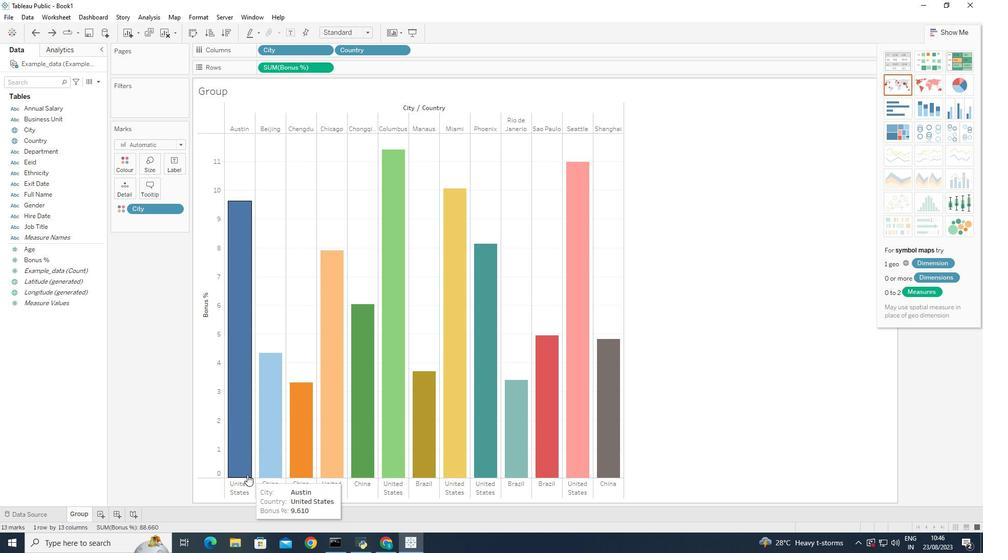 
Action: Mouse moved to (259, 469)
Screenshot: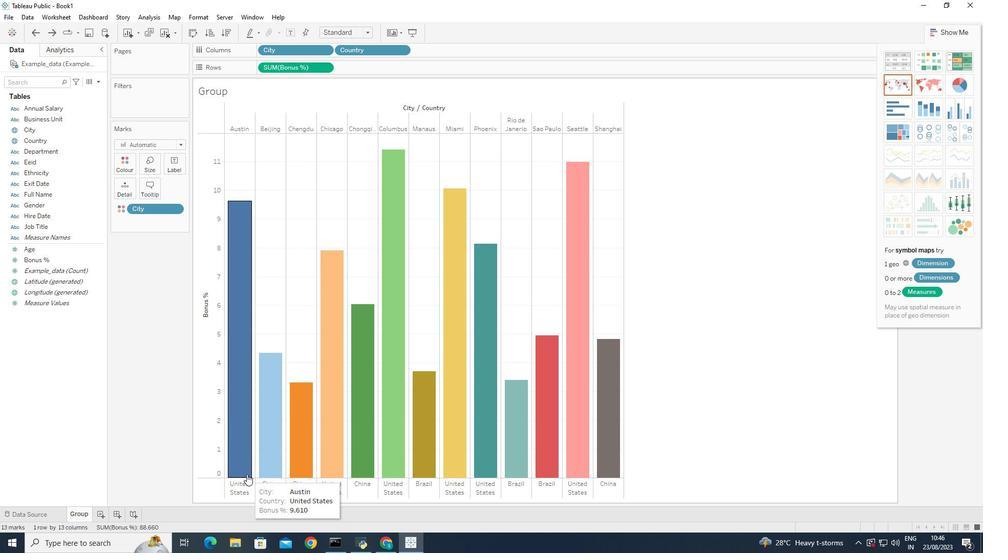 
Action: Key pressed <Key.shift>
Screenshot: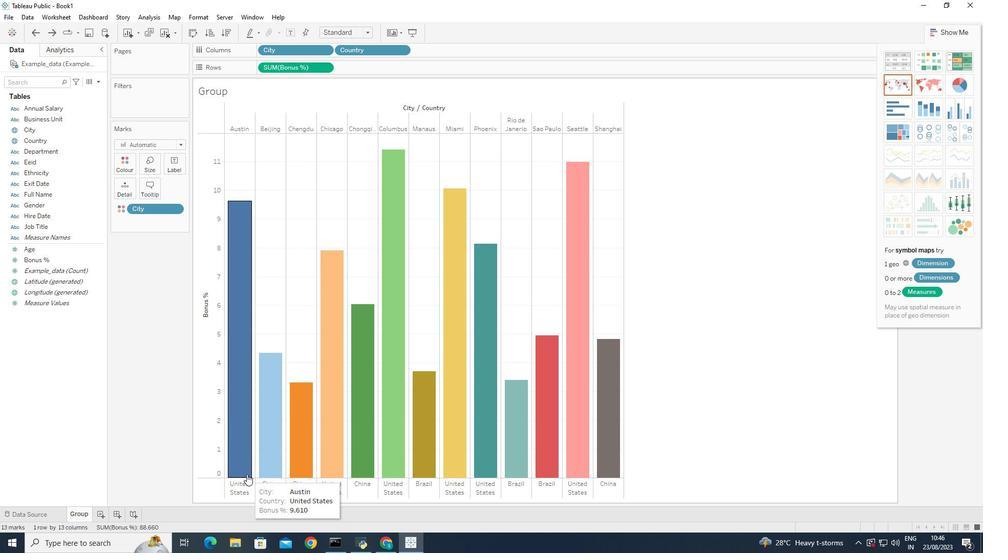 
Action: Mouse moved to (260, 473)
Screenshot: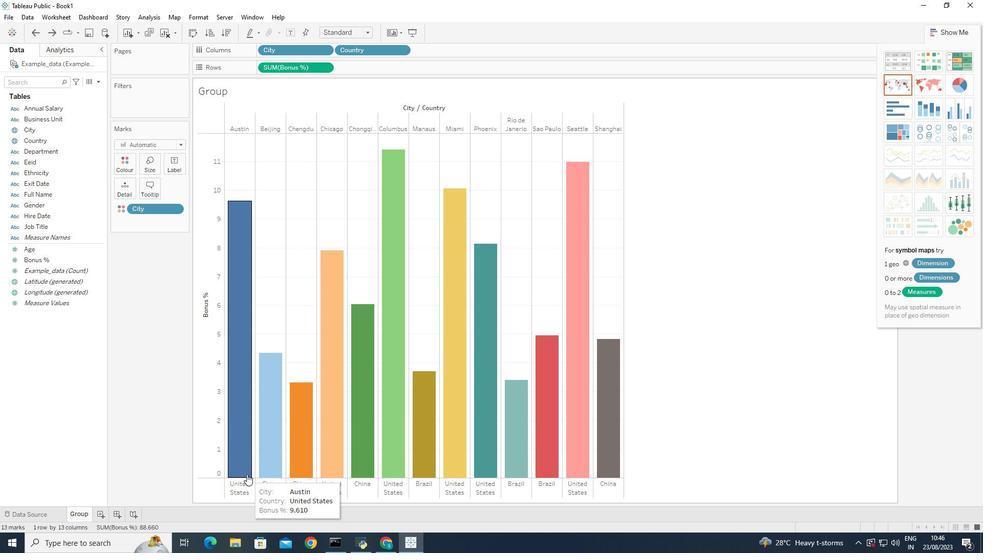 
Action: Key pressed <Key.shift>
Screenshot: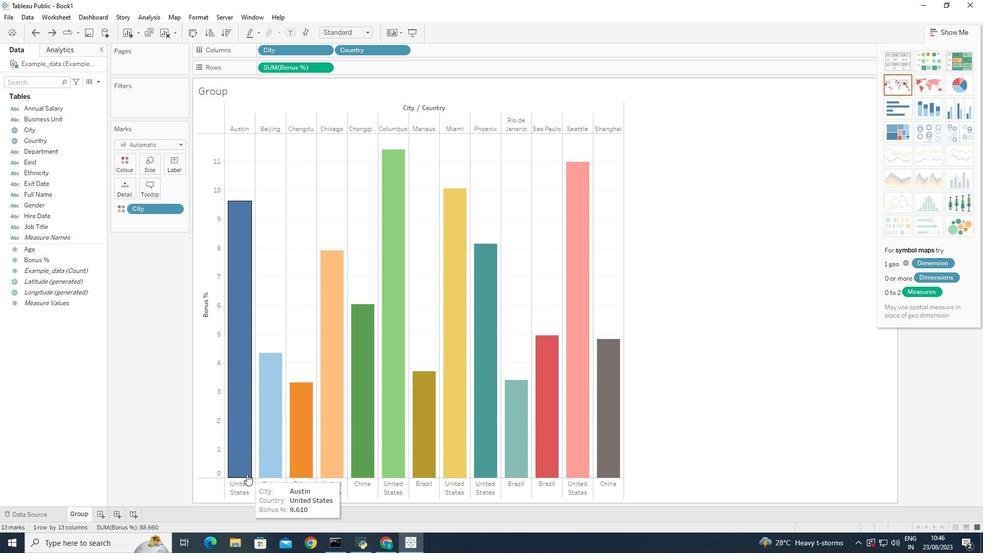 
Action: Mouse moved to (260, 474)
Screenshot: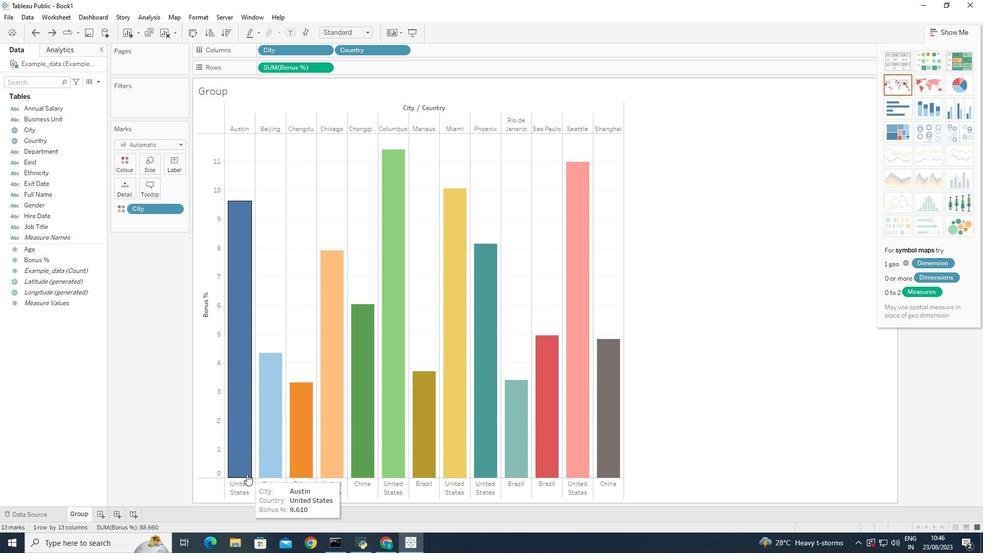 
Action: Key pressed <Key.shift>
Screenshot: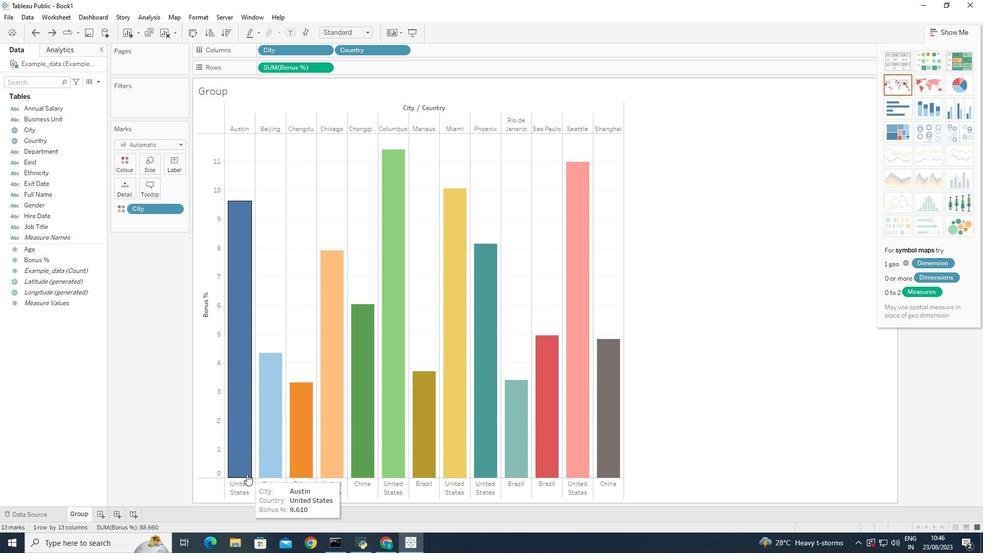 
Action: Mouse moved to (260, 474)
Screenshot: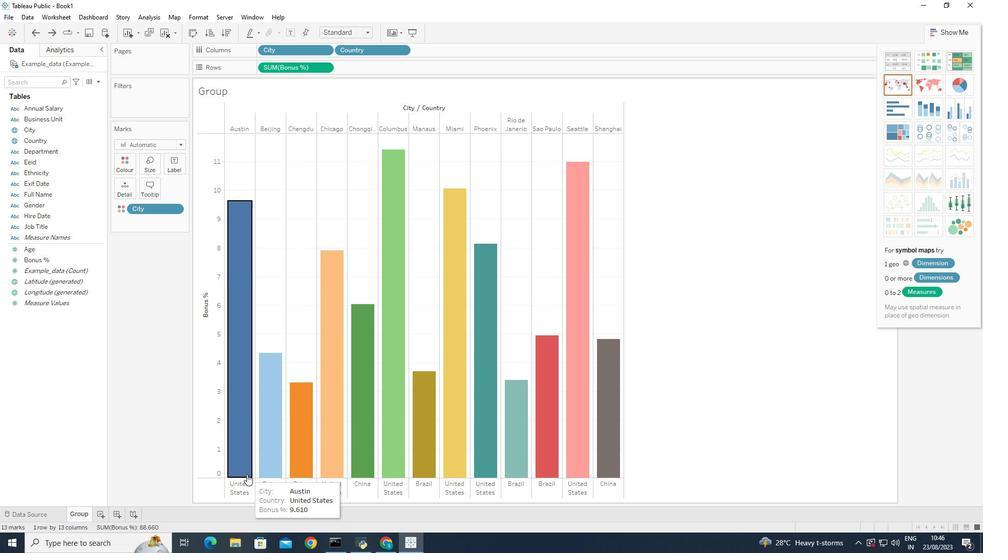 
Action: Key pressed <Key.shift>
Screenshot: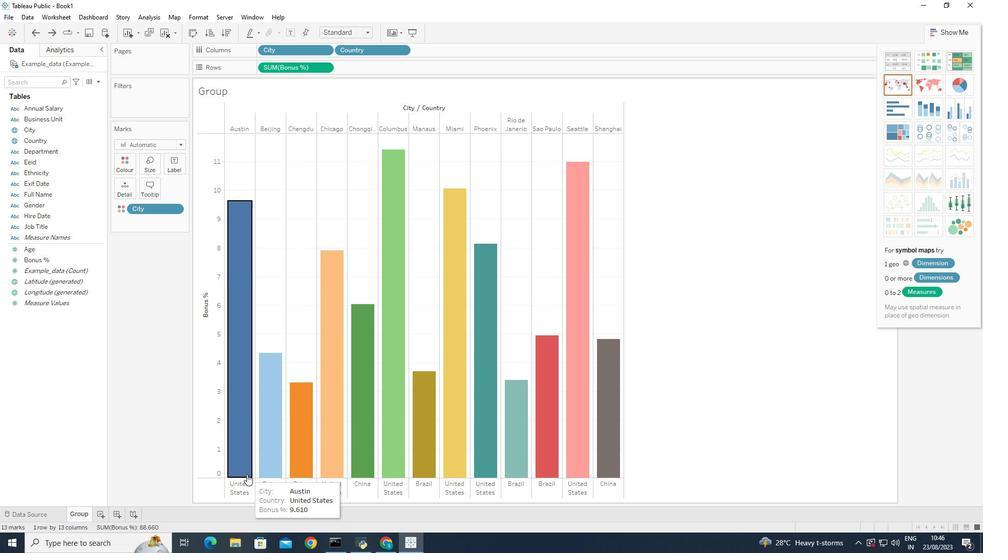 
Action: Mouse moved to (258, 475)
Screenshot: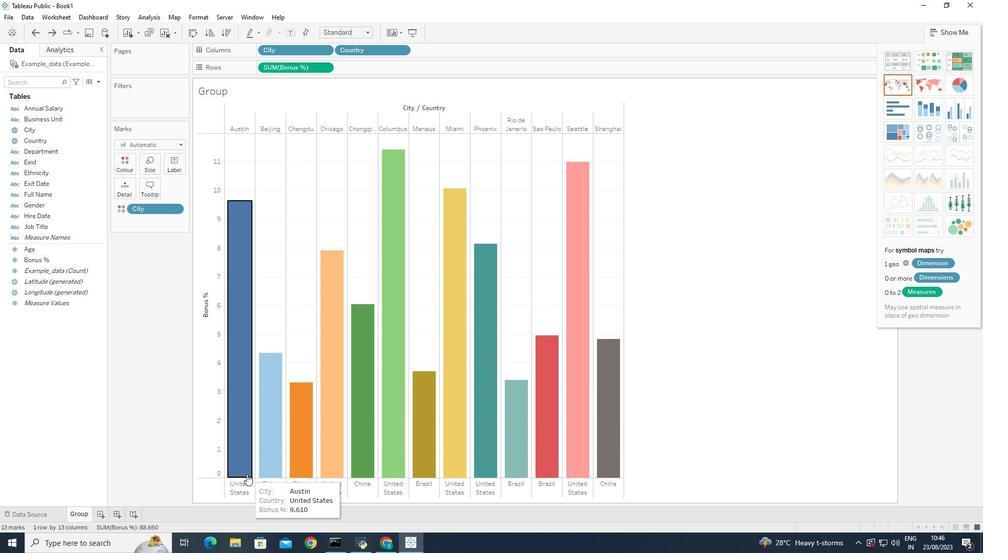 
Action: Key pressed <Key.shift>
Screenshot: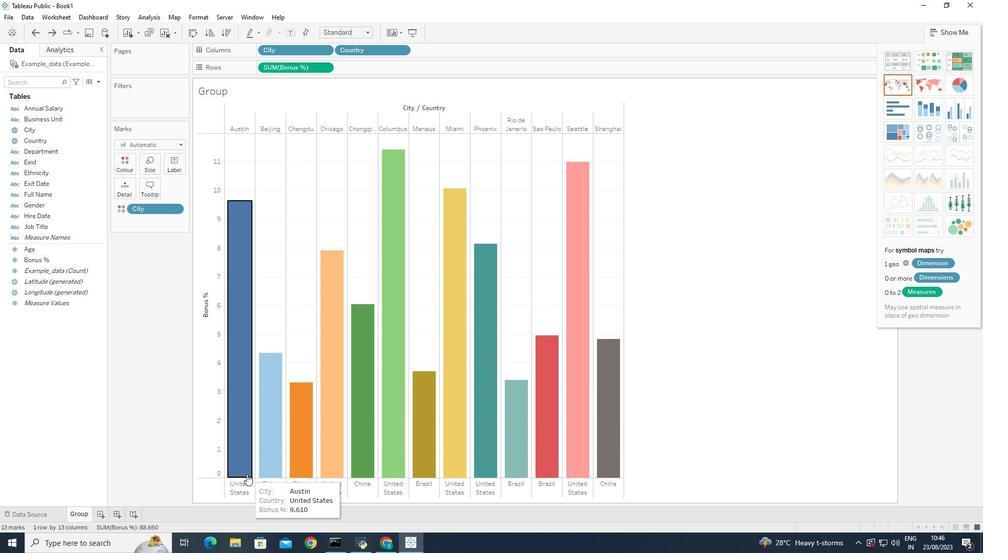 
Action: Mouse moved to (255, 475)
Screenshot: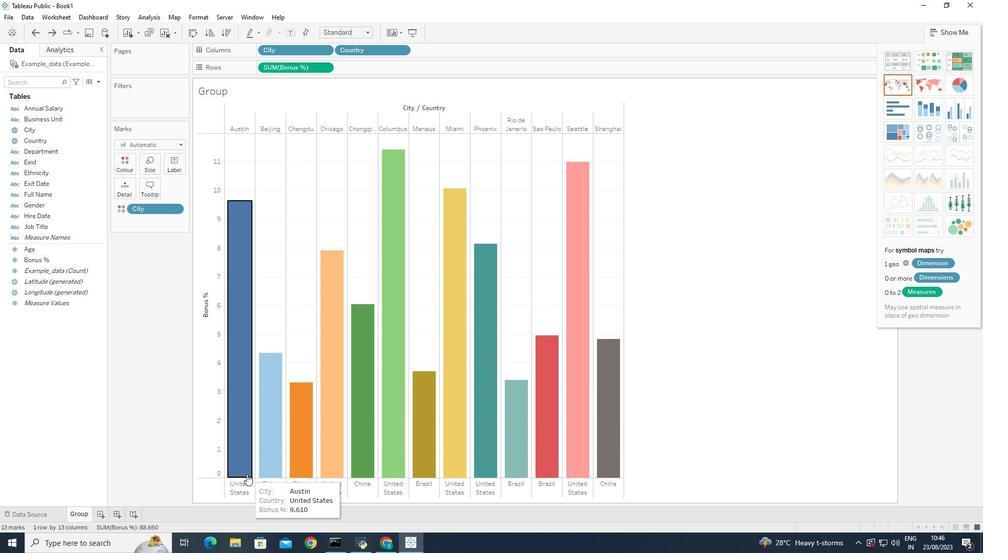 
Action: Key pressed <Key.shift>
Screenshot: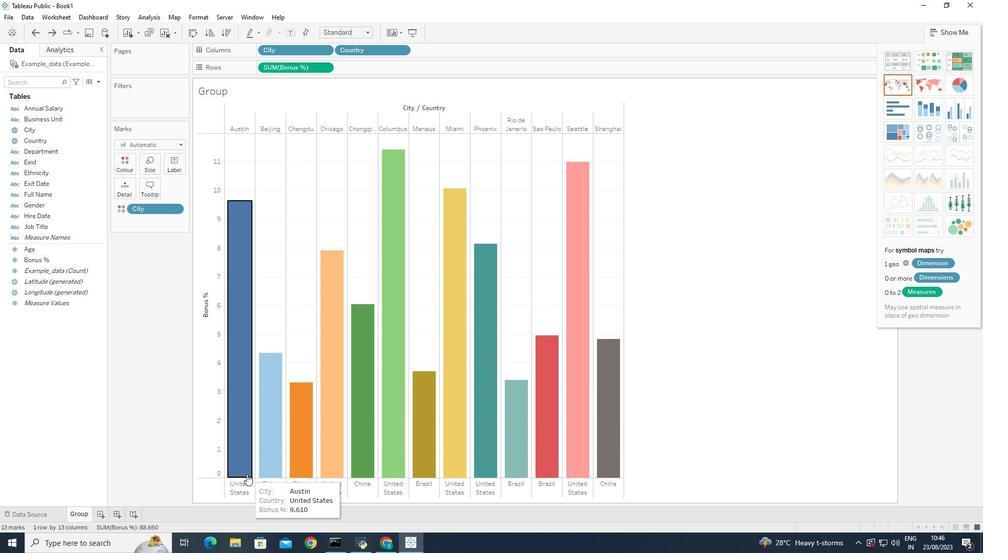 
Action: Mouse moved to (252, 475)
Screenshot: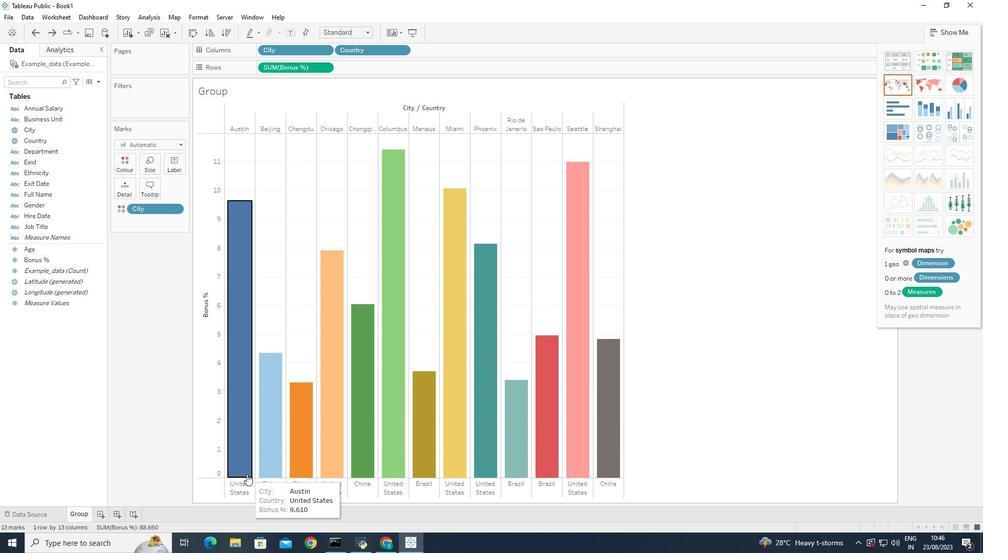 
Action: Key pressed <Key.shift>
Screenshot: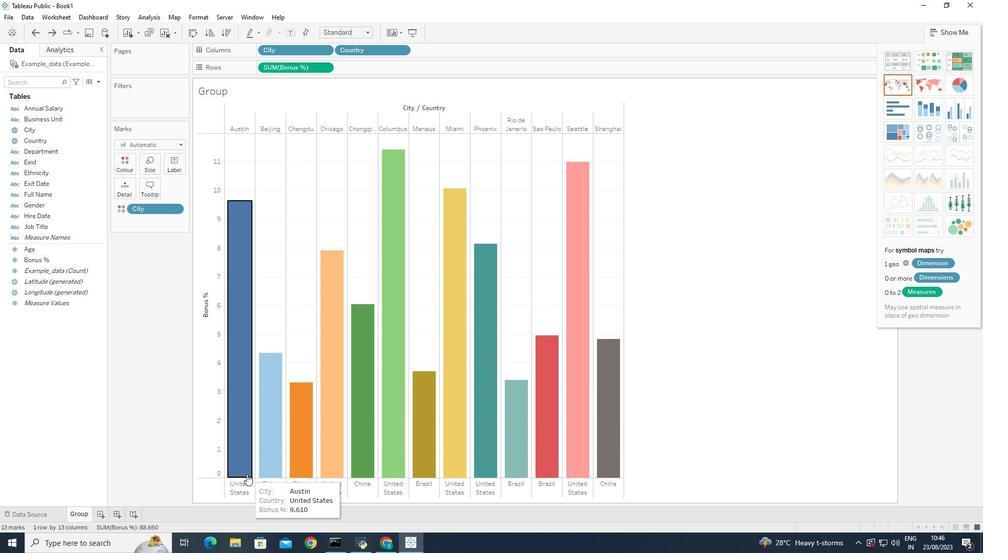 
Action: Mouse moved to (252, 475)
Screenshot: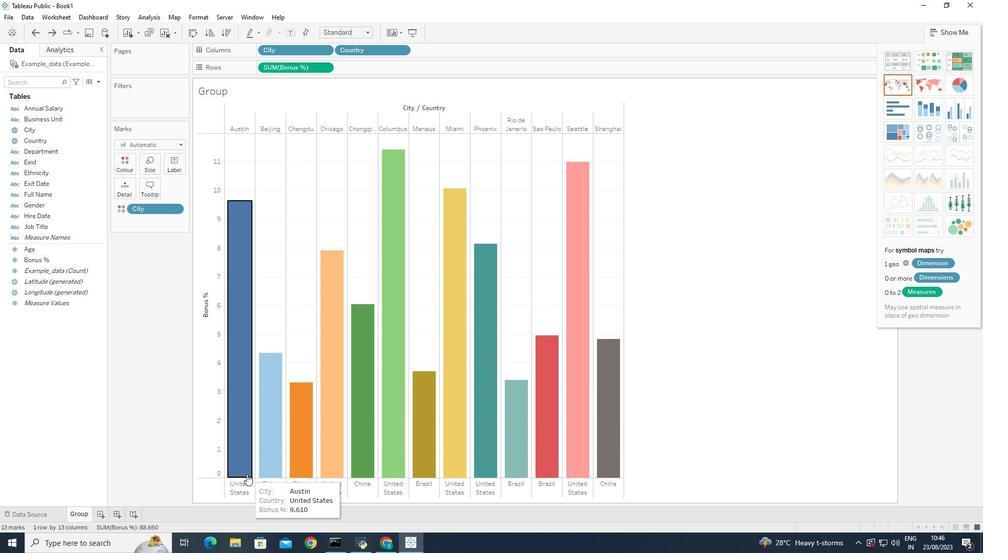 
Action: Key pressed <Key.shift><Key.shift><Key.shift><Key.shift><Key.shift>
Screenshot: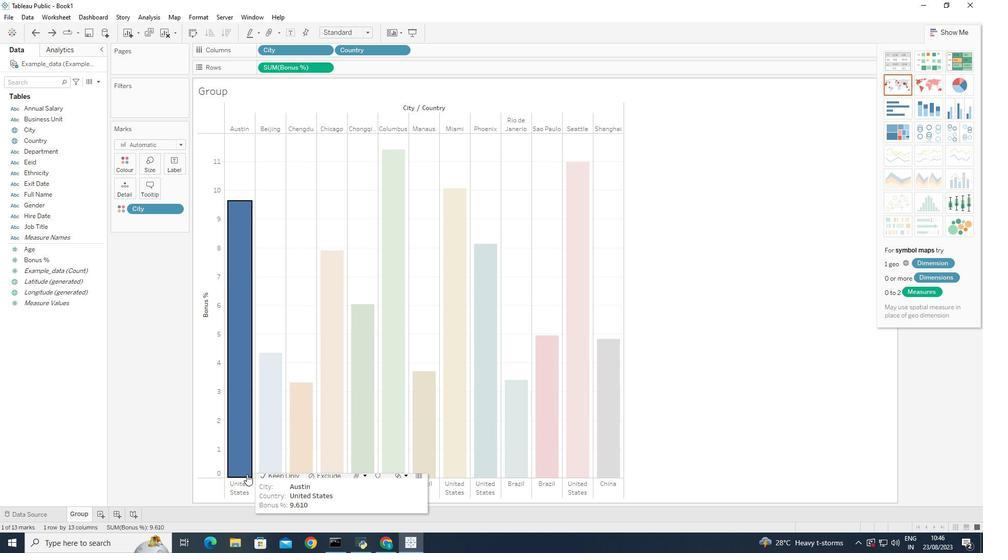 
Action: Mouse moved to (246, 474)
Screenshot: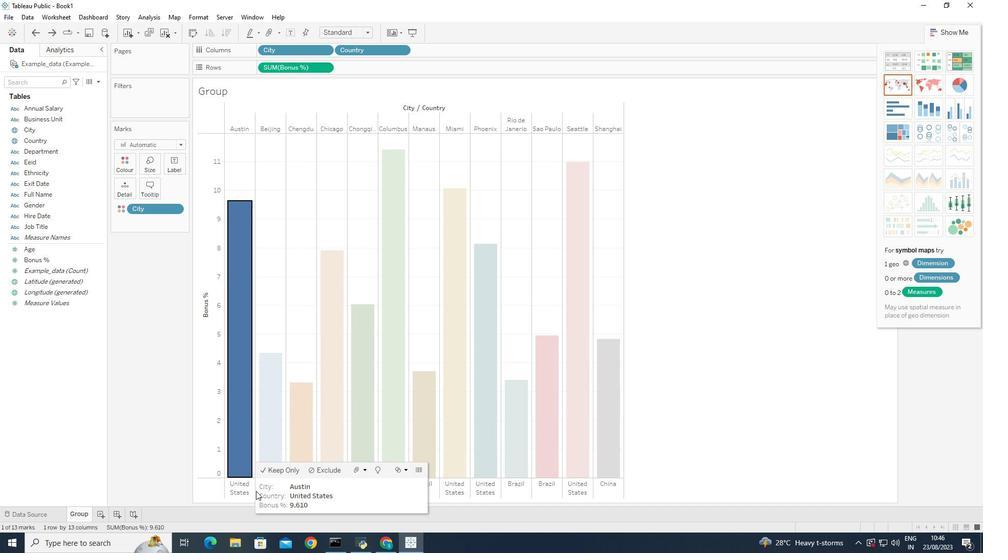 
Action: Mouse pressed left at (246, 474)
Screenshot: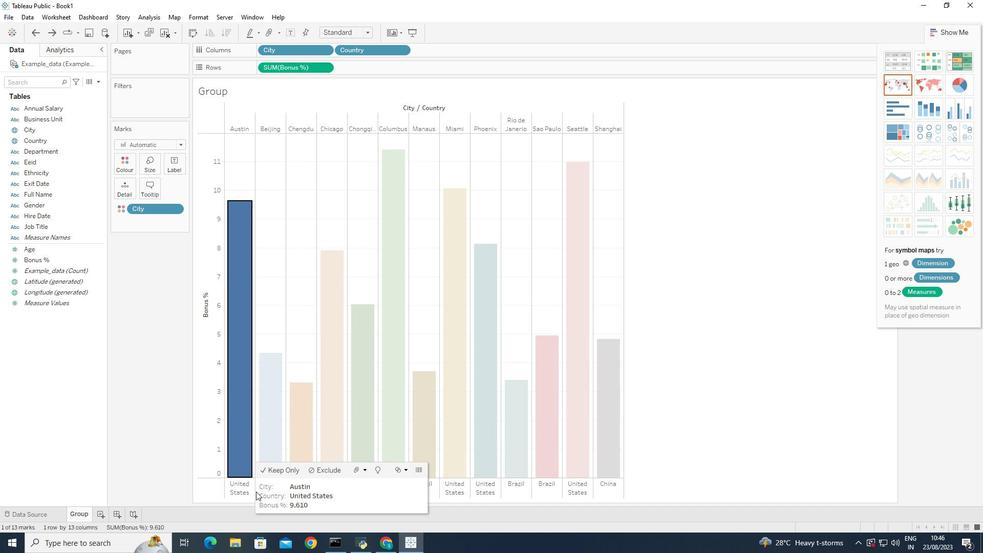 
Action: Mouse moved to (264, 485)
Screenshot: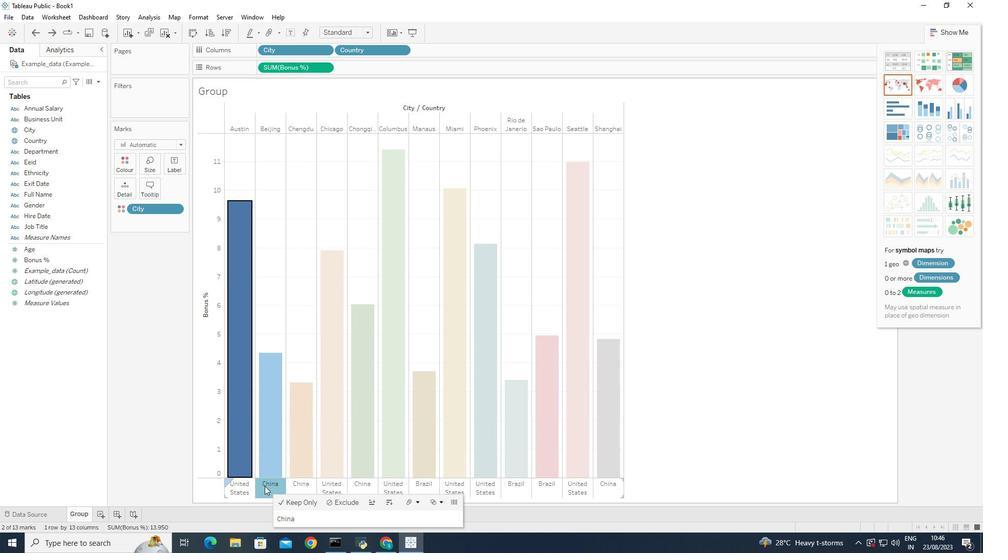 
Action: Mouse pressed left at (264, 485)
Screenshot: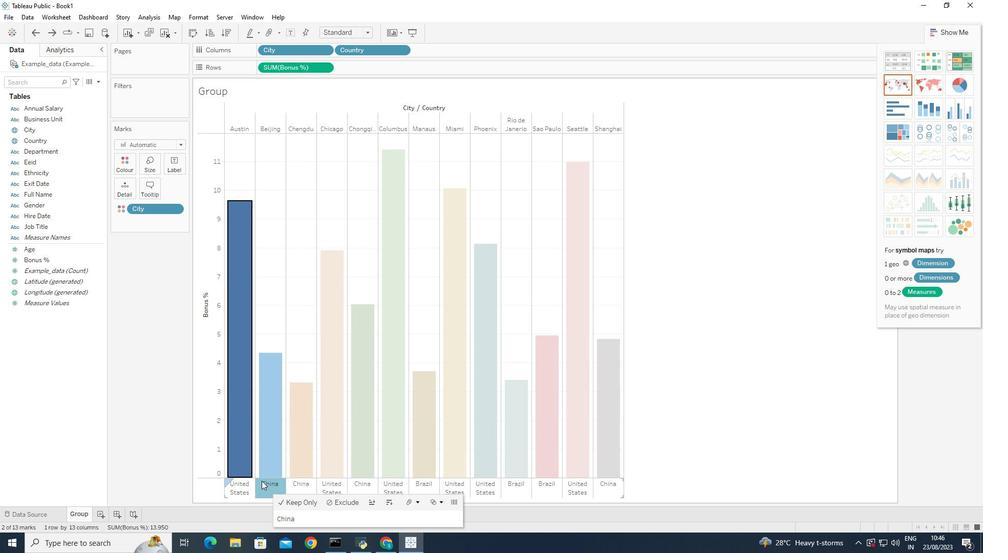 
Action: Mouse moved to (260, 477)
Screenshot: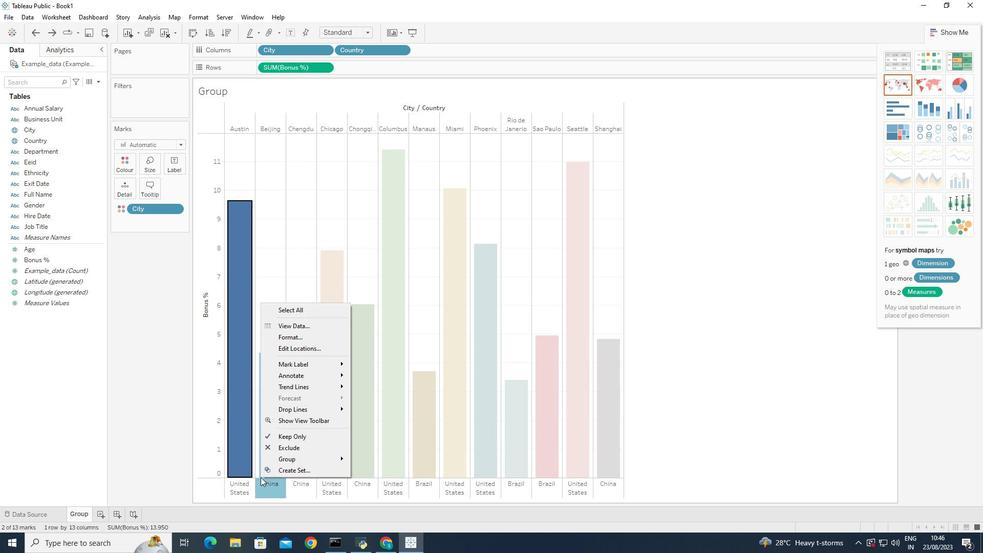 
Action: Mouse pressed right at (260, 477)
Screenshot: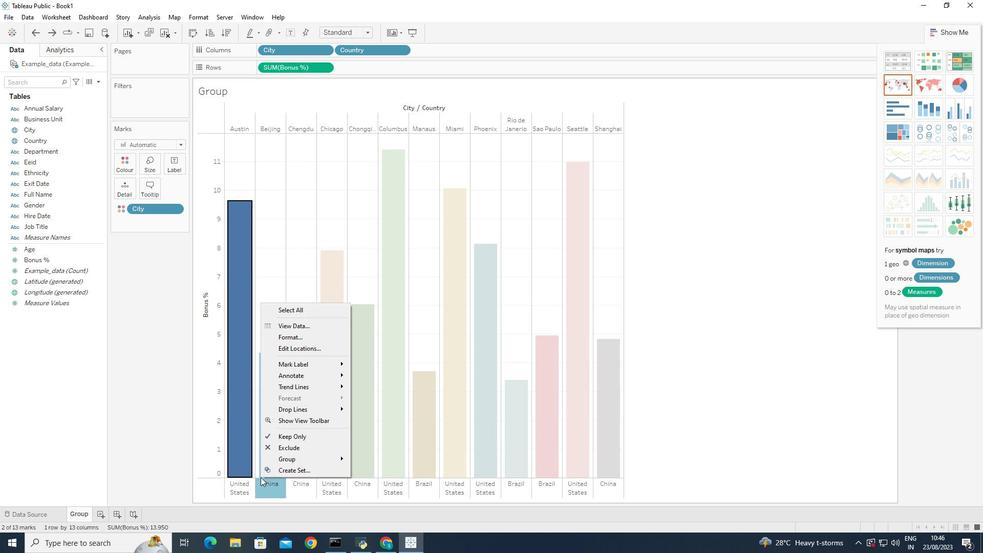 
Action: Mouse moved to (380, 477)
Screenshot: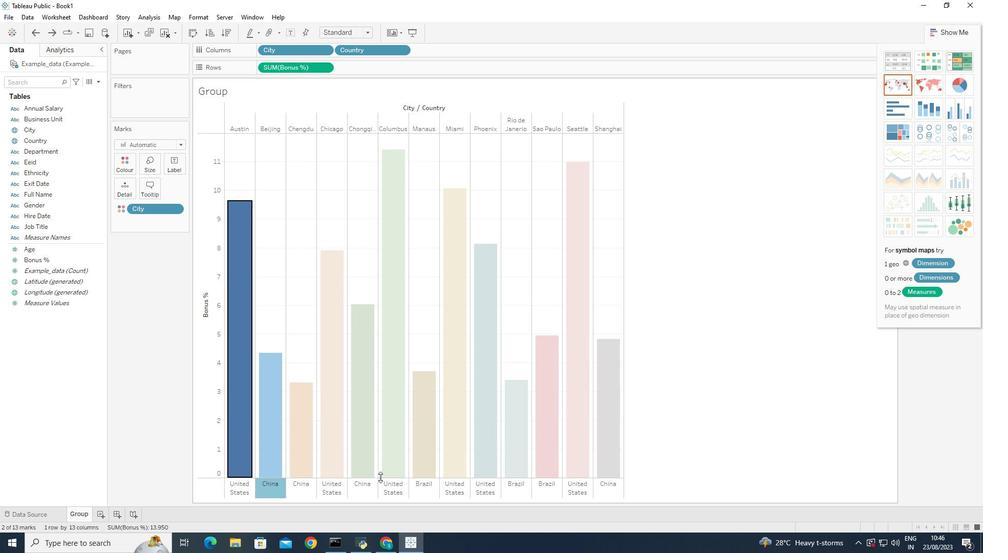 
Action: Mouse pressed left at (380, 477)
Screenshot: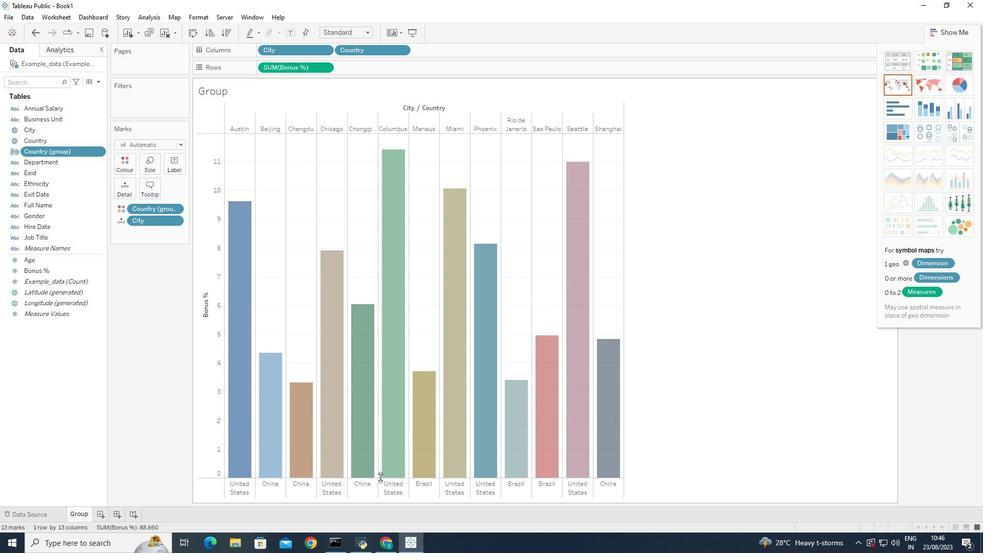 
Action: Mouse moved to (130, 359)
Screenshot: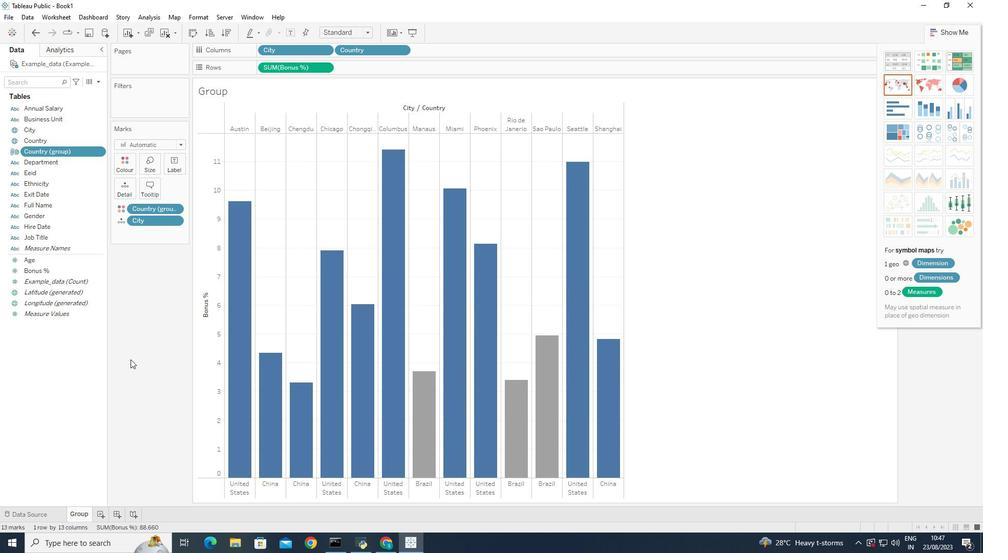 
Action: Mouse pressed left at (130, 359)
Screenshot: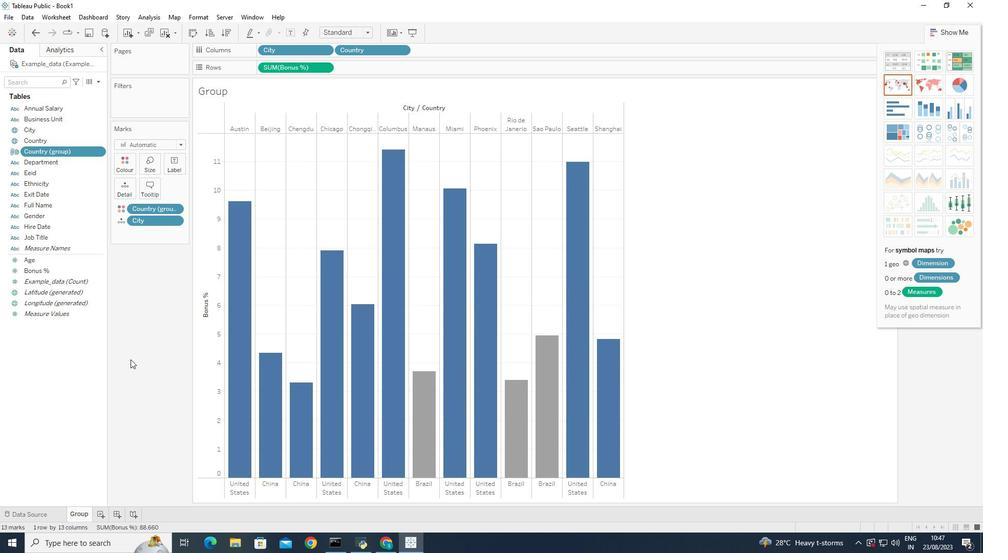
Action: Mouse moved to (130, 359)
Screenshot: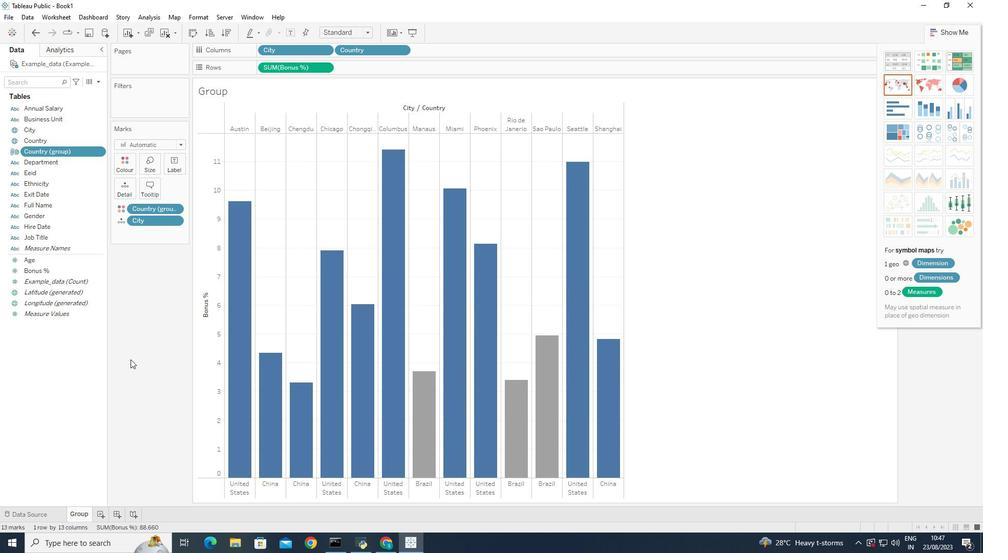 
Action: Key pressed ctrl+Z
Screenshot: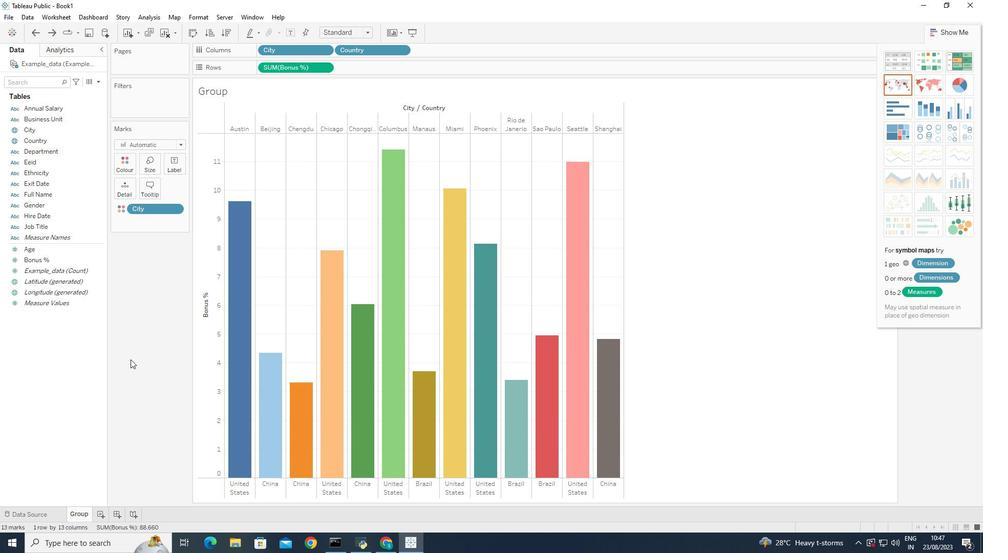 
Action: Mouse moved to (300, 45)
Screenshot: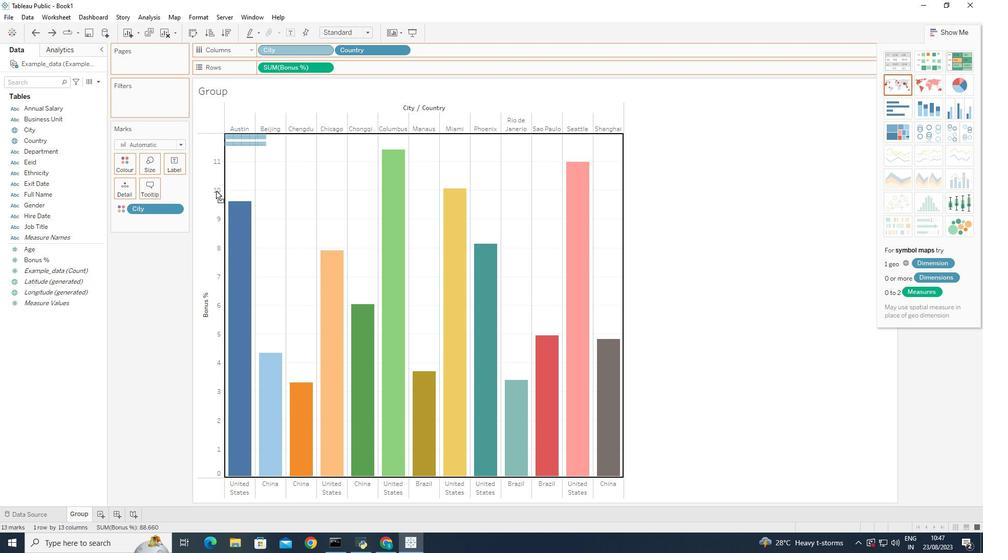 
Action: Mouse pressed left at (300, 45)
Screenshot: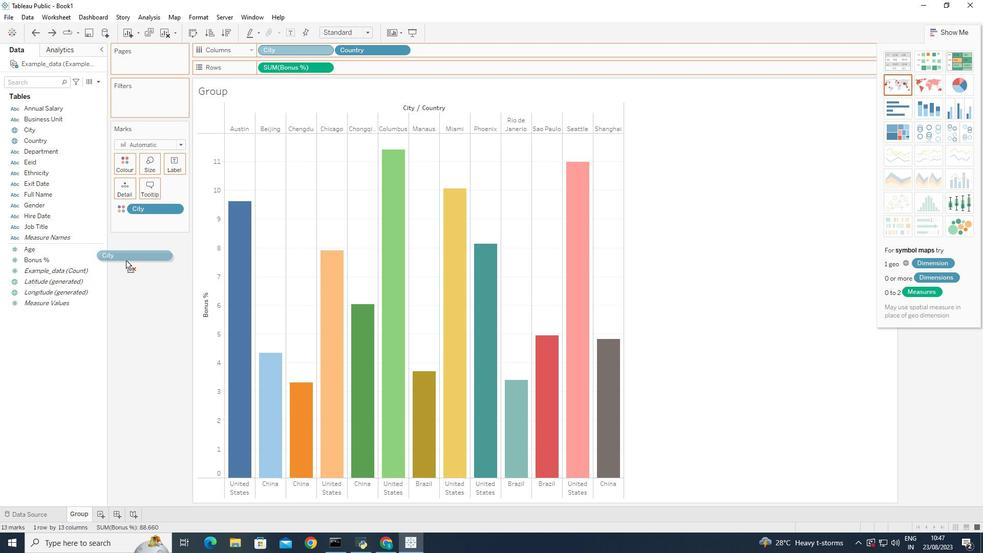 
Action: Mouse moved to (268, 52)
Screenshot: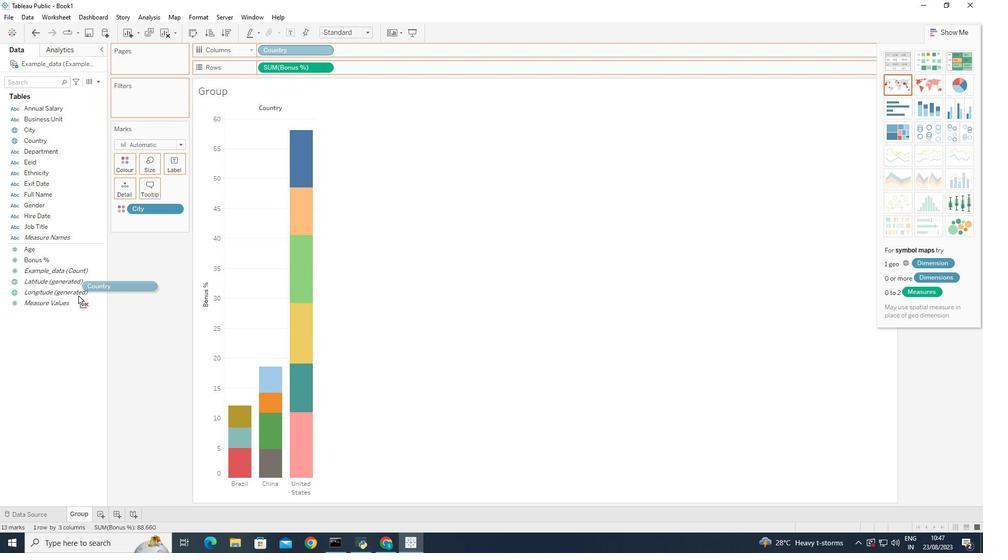 
Action: Mouse pressed left at (268, 52)
Screenshot: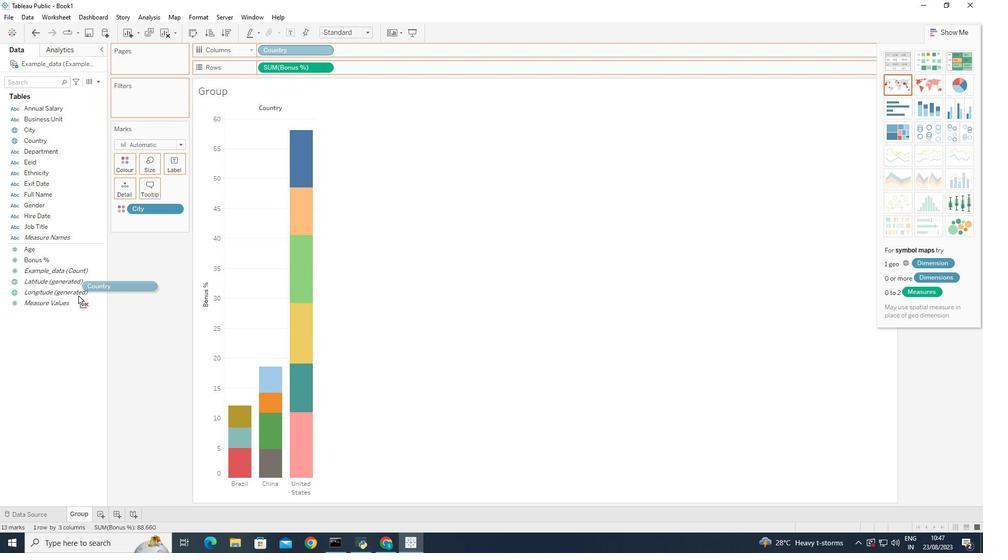 
Action: Mouse moved to (286, 70)
Screenshot: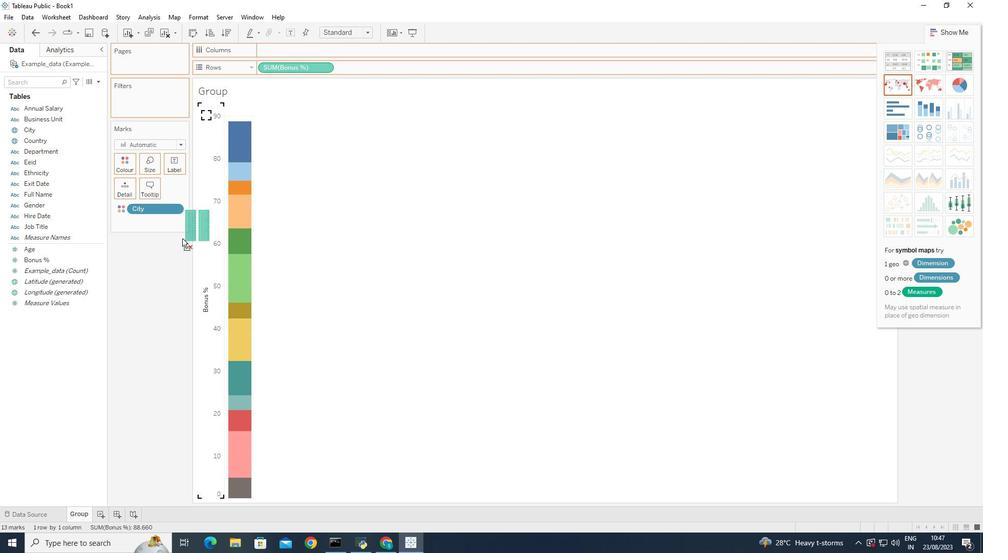 
Action: Mouse pressed left at (286, 70)
Screenshot: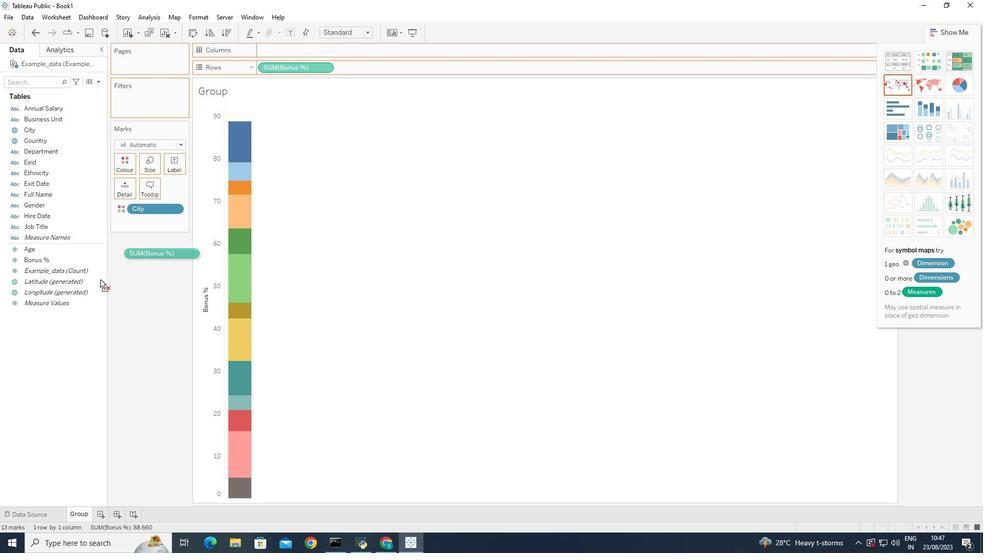 
Action: Mouse moved to (41, 196)
Screenshot: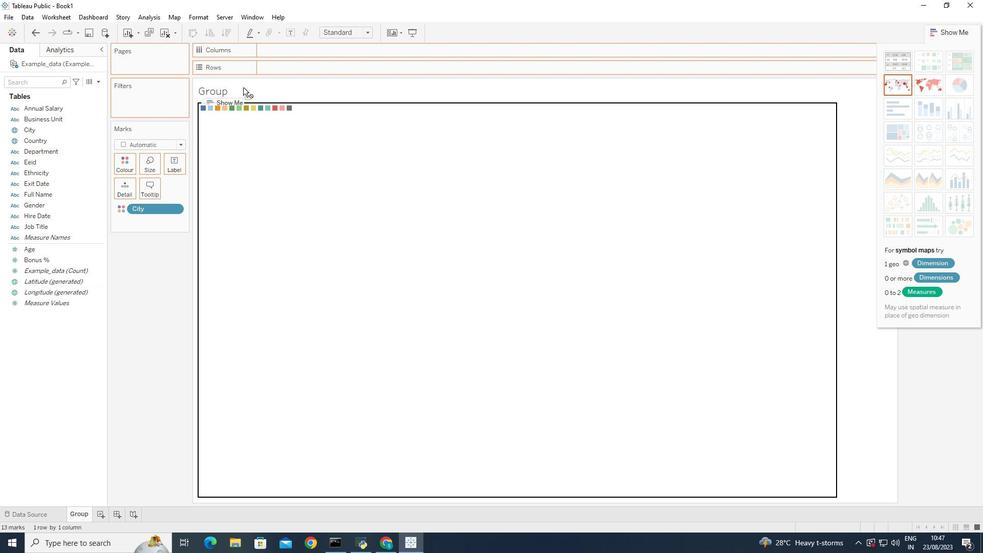 
Action: Mouse pressed left at (41, 196)
Screenshot: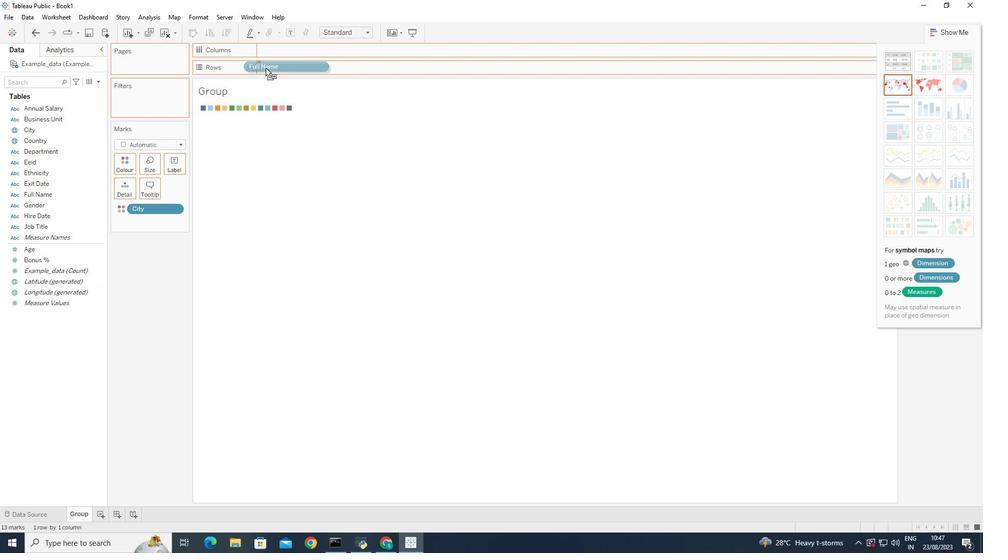 
Action: Mouse moved to (41, 204)
Screenshot: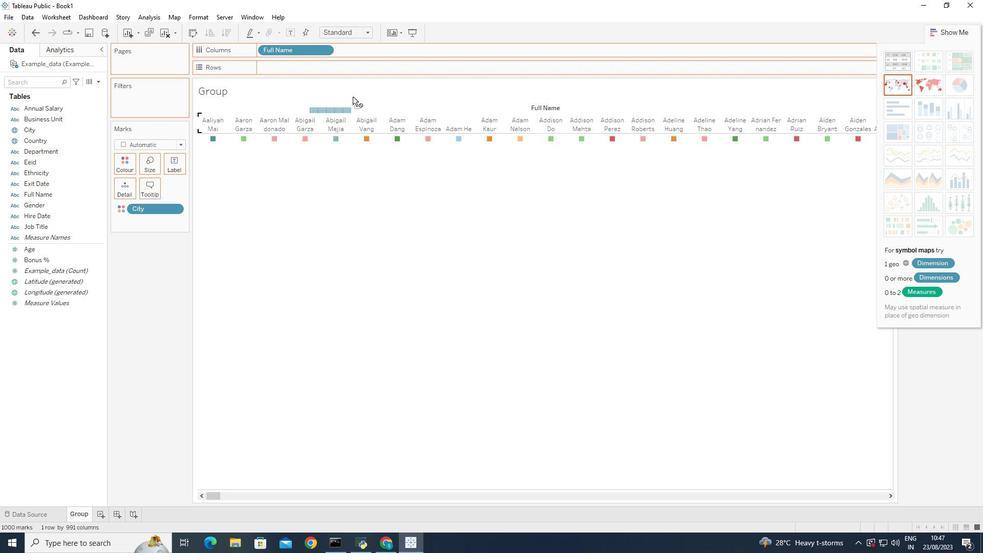 
Action: Mouse pressed left at (41, 204)
Screenshot: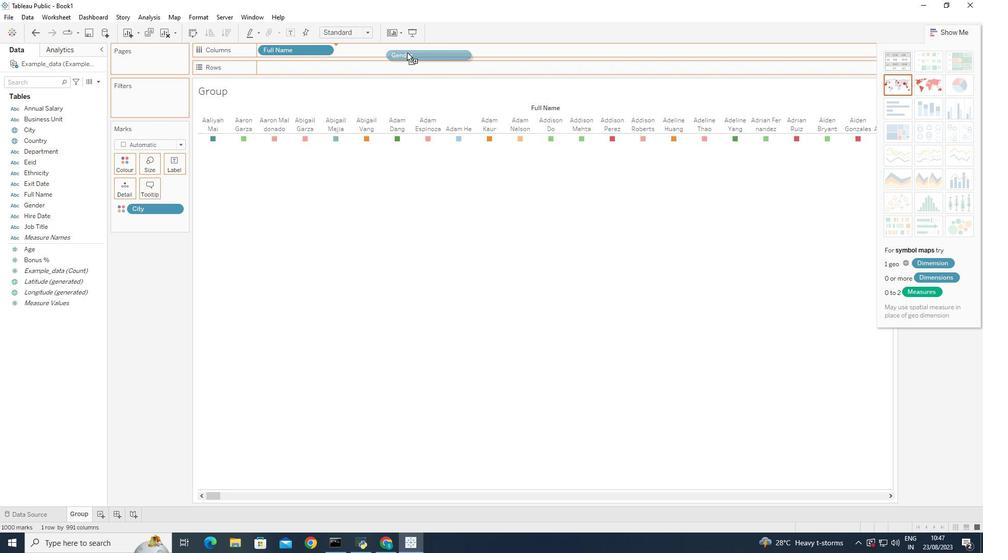 
Action: Mouse moved to (32, 261)
Screenshot: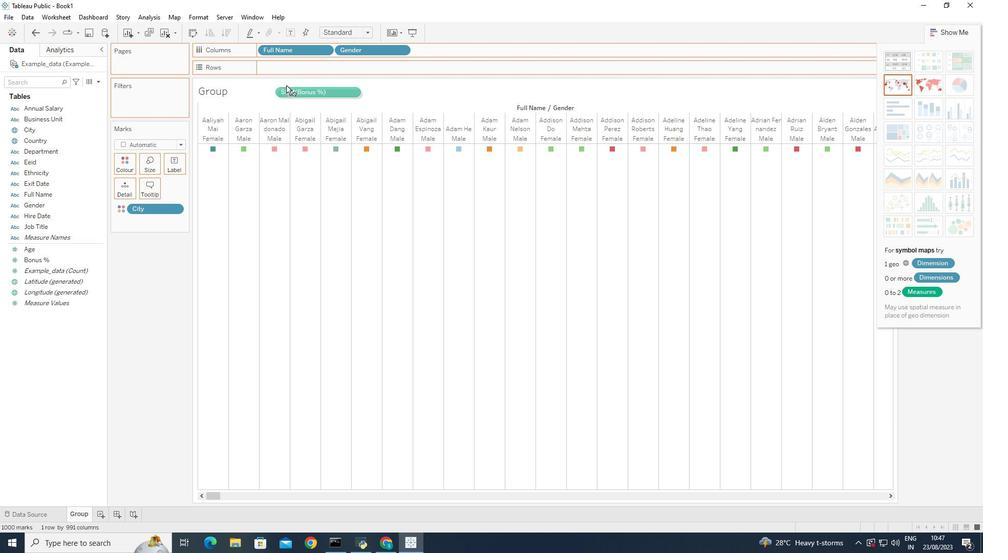 
Action: Mouse pressed left at (32, 261)
Screenshot: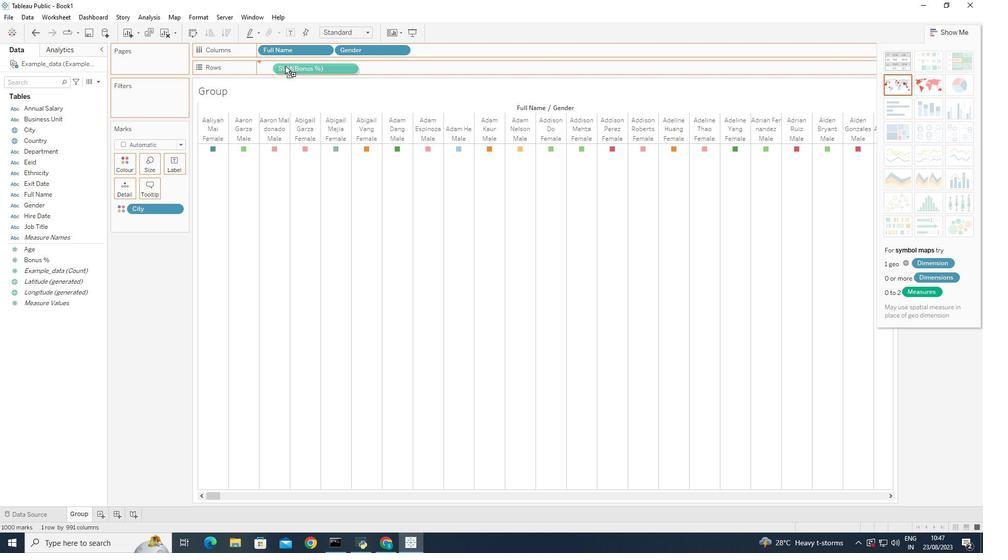 
Action: Mouse moved to (925, 113)
Screenshot: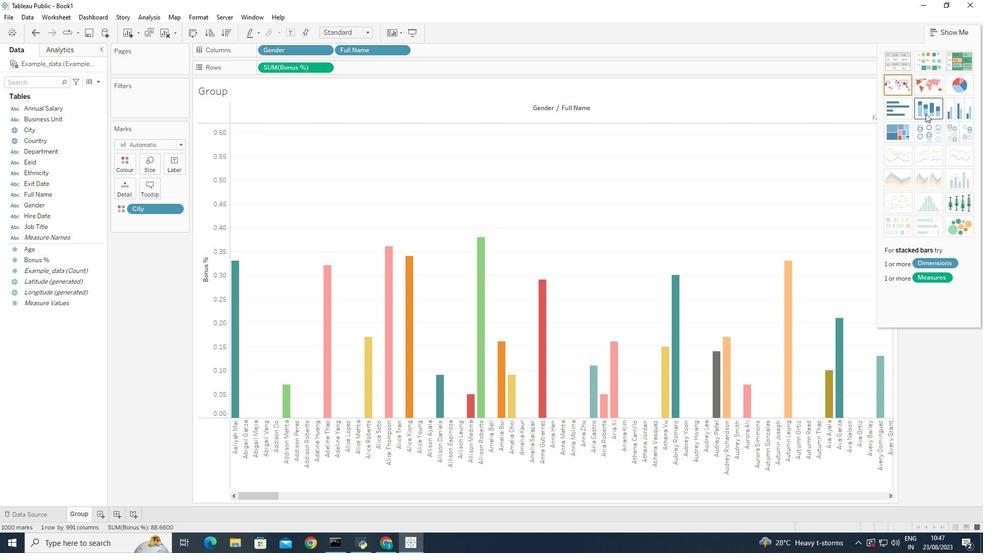
Action: Mouse pressed left at (925, 113)
Screenshot: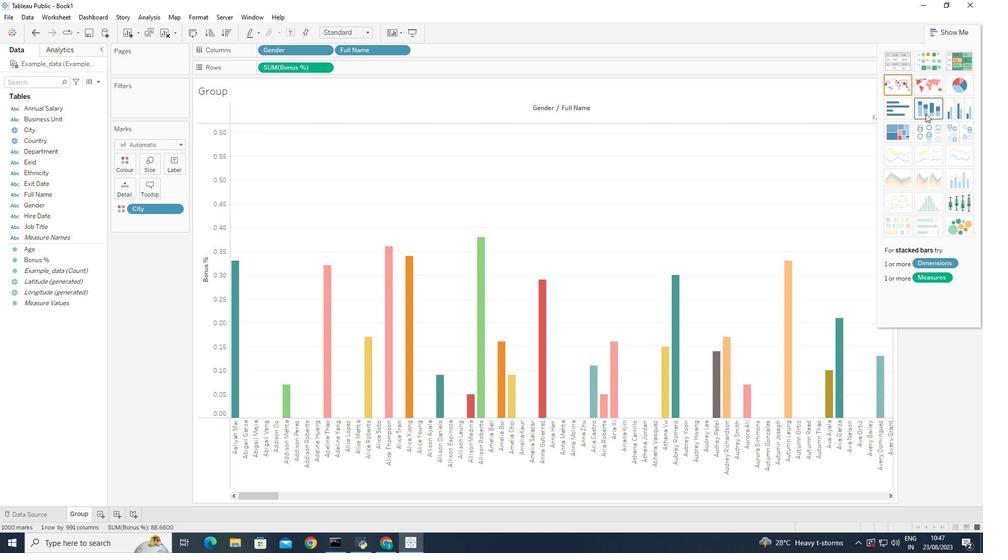 
Action: Mouse moved to (962, 112)
Screenshot: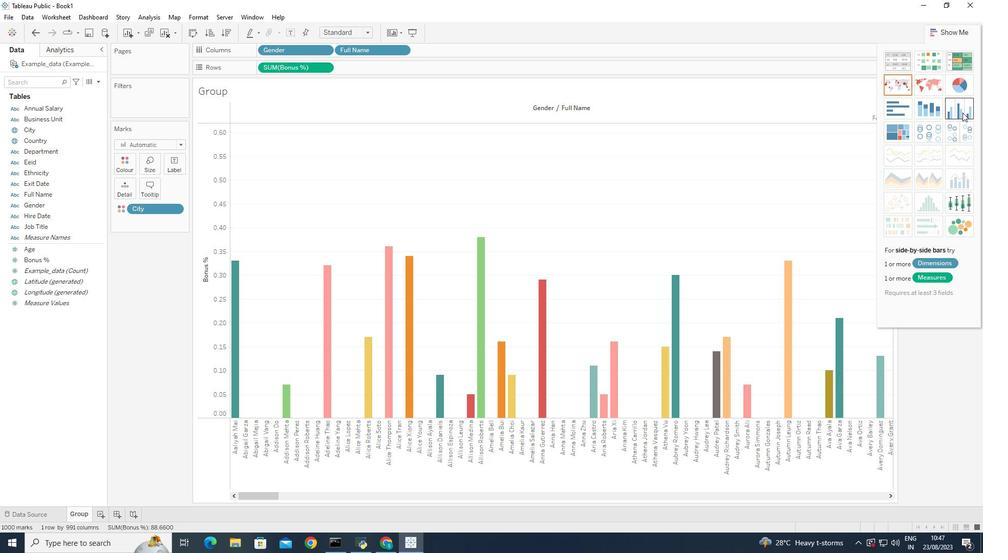 
Action: Mouse pressed left at (962, 112)
Screenshot: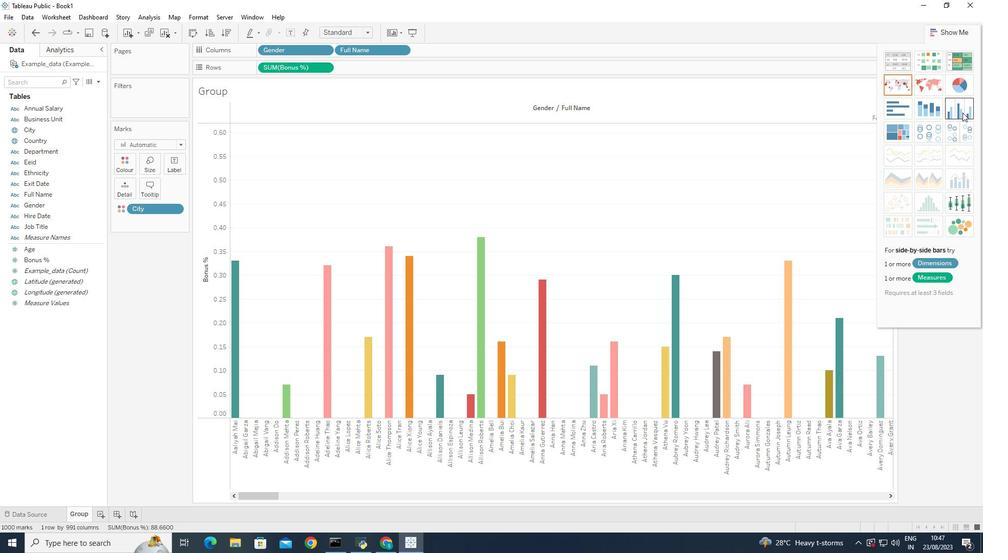 
Action: Mouse moved to (930, 114)
Screenshot: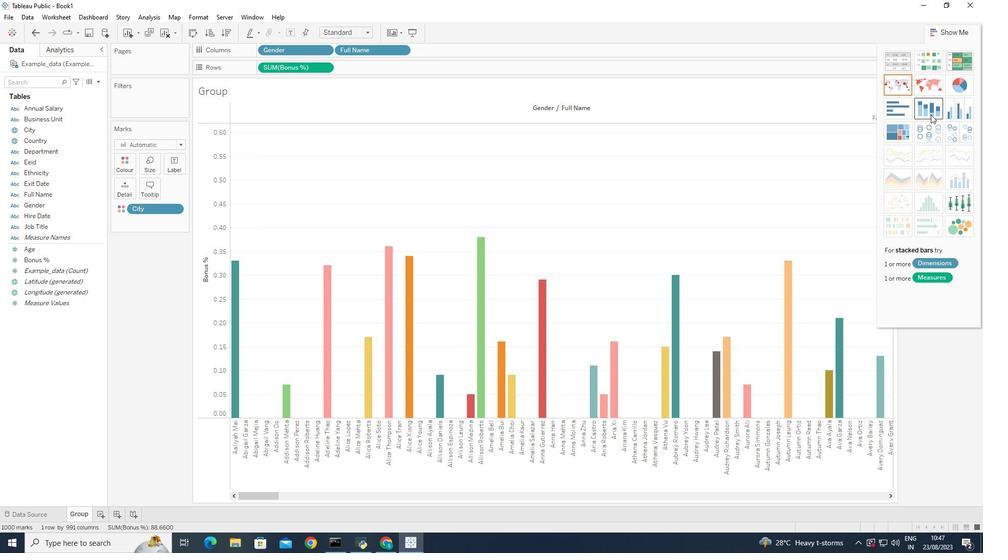 
Action: Mouse pressed left at (930, 114)
Screenshot: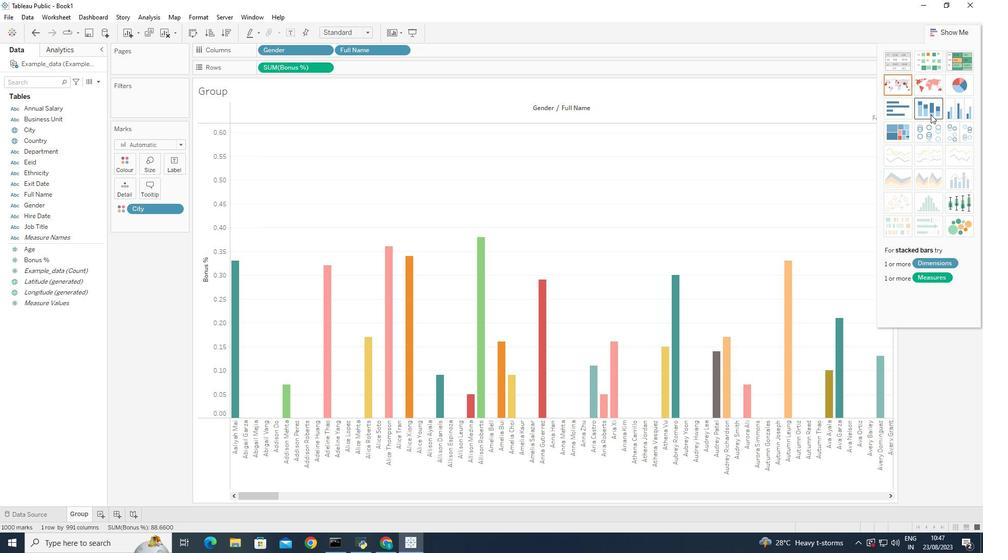 
Action: Mouse moved to (948, 34)
Screenshot: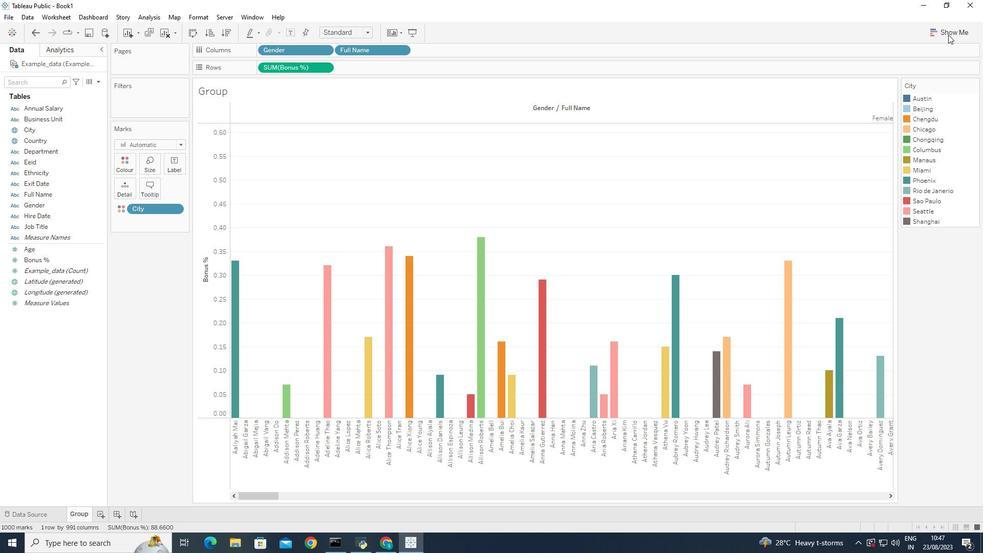
Action: Mouse pressed left at (948, 34)
Screenshot: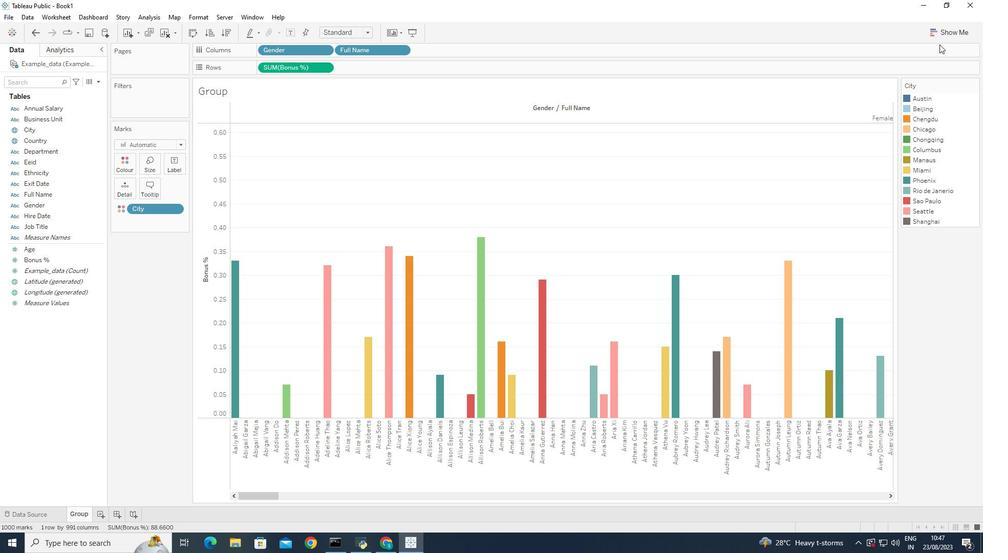 
Action: Mouse moved to (206, 251)
Screenshot: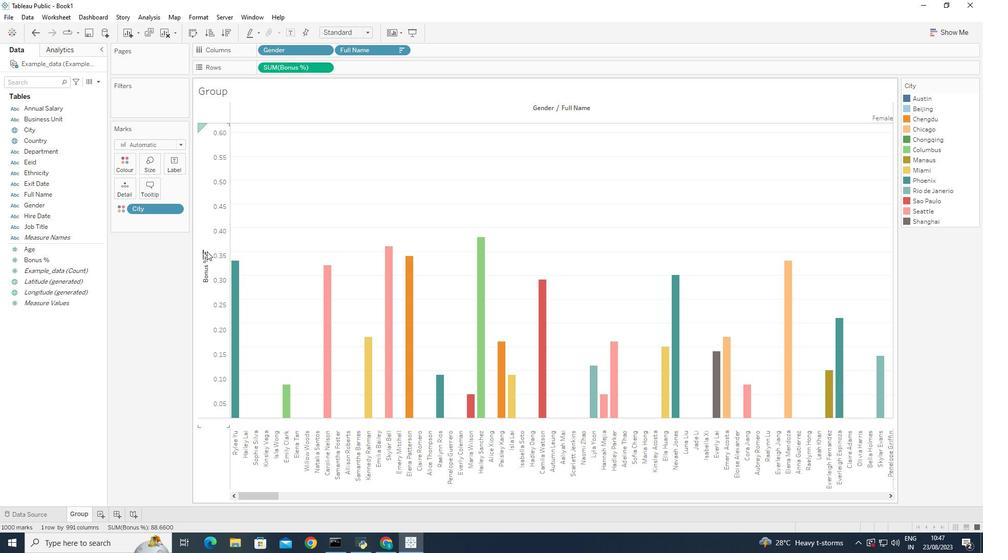 
Action: Mouse pressed left at (206, 251)
Screenshot: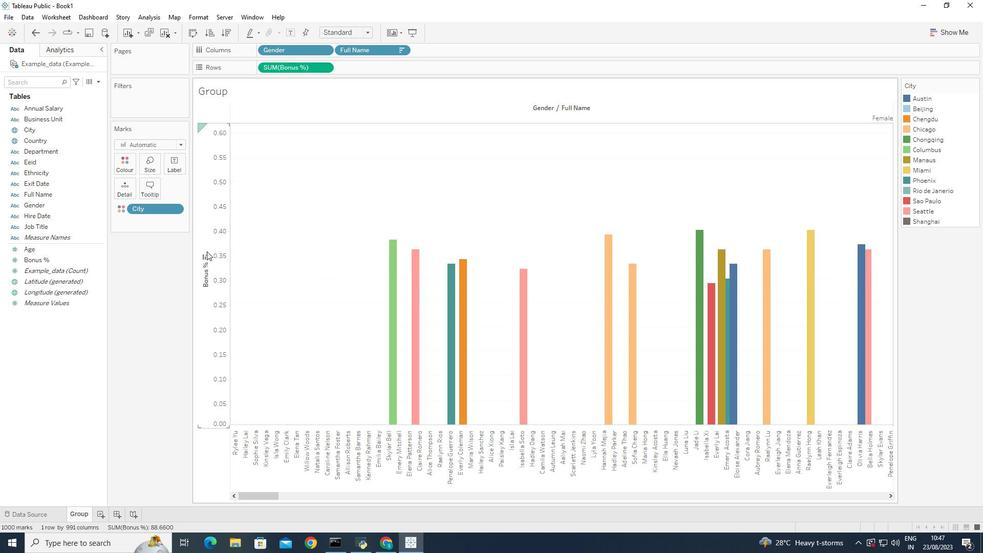 
Action: Mouse pressed left at (206, 251)
Screenshot: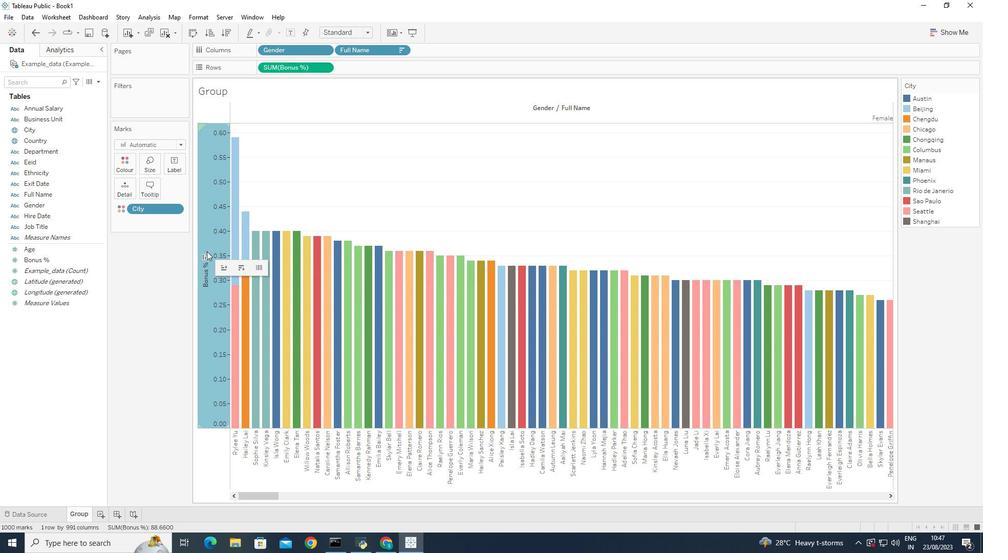 
Action: Mouse moved to (205, 257)
Screenshot: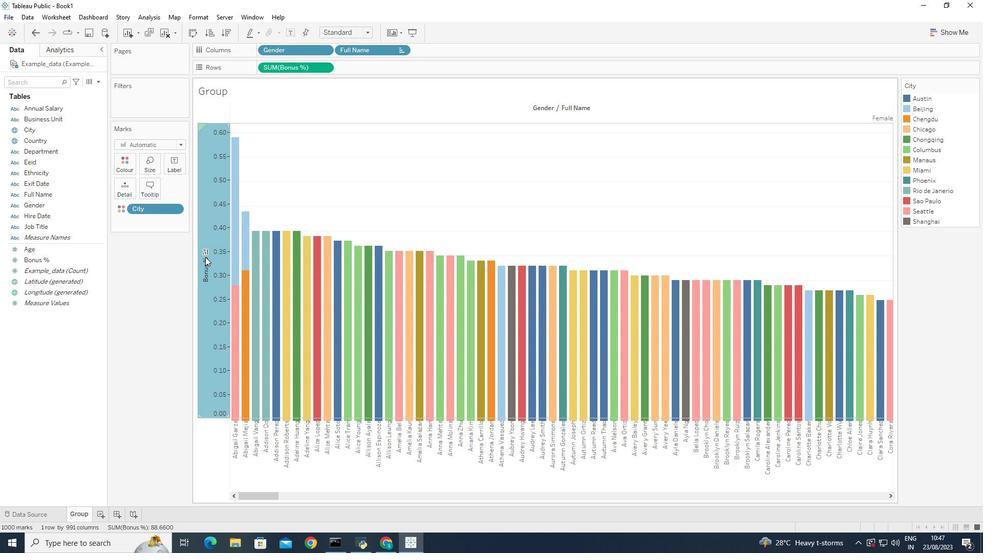 
Action: Mouse pressed left at (205, 257)
Screenshot: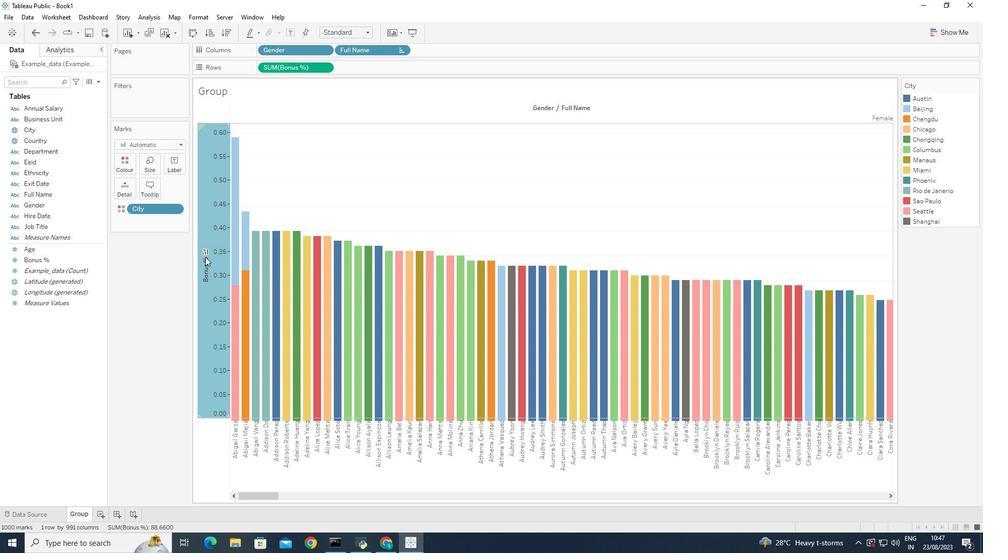 
Action: Mouse moved to (205, 257)
Screenshot: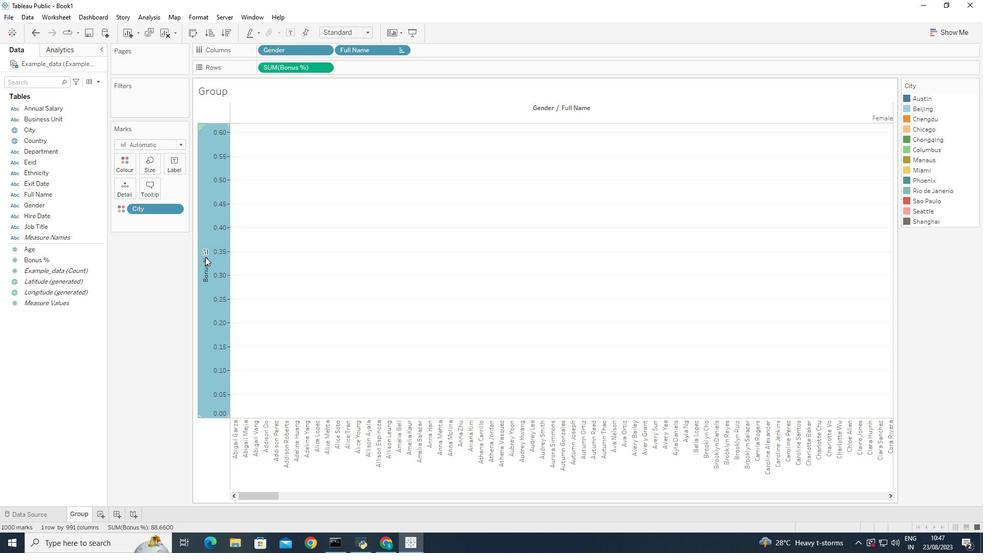 
Action: Mouse pressed left at (205, 257)
Screenshot: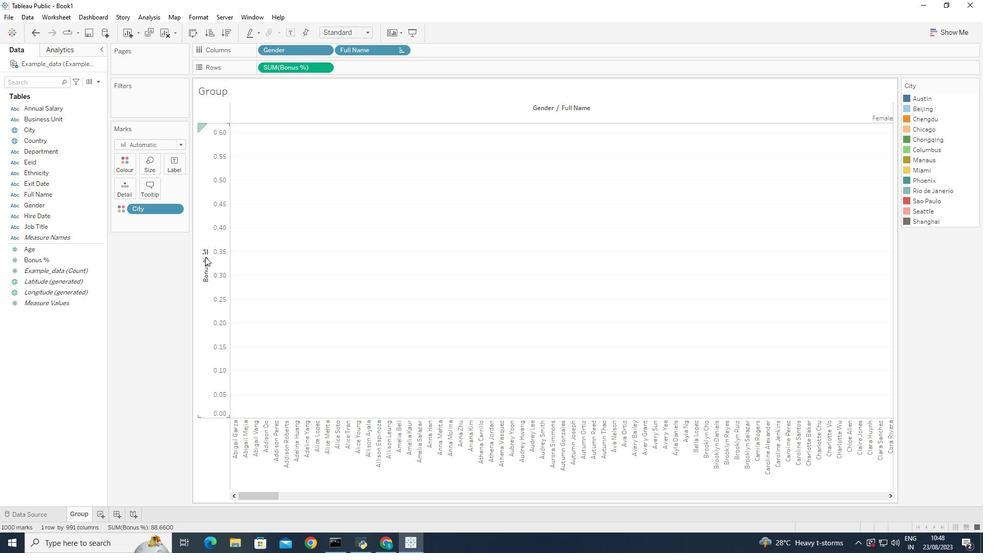 
Action: Mouse moved to (205, 251)
Screenshot: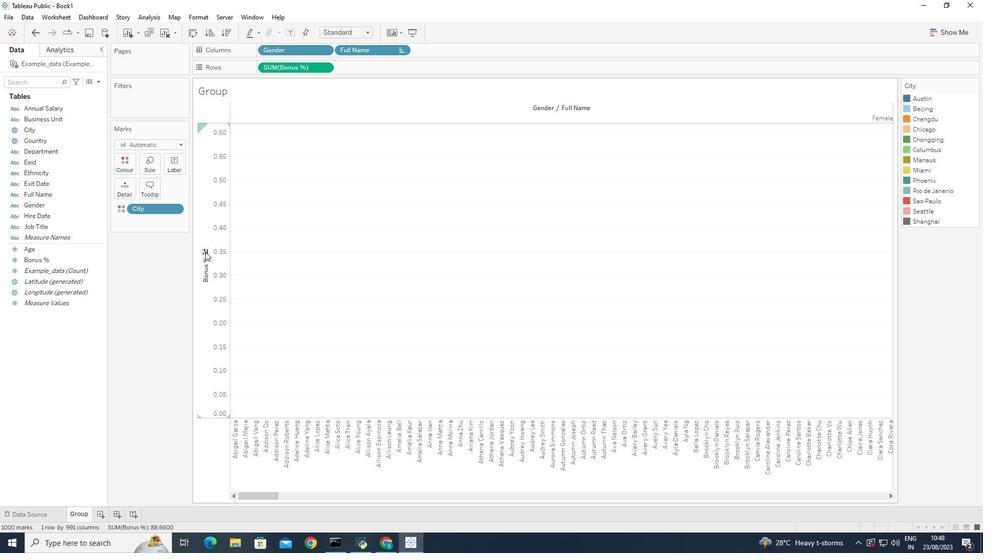 
Action: Mouse pressed left at (205, 251)
Screenshot: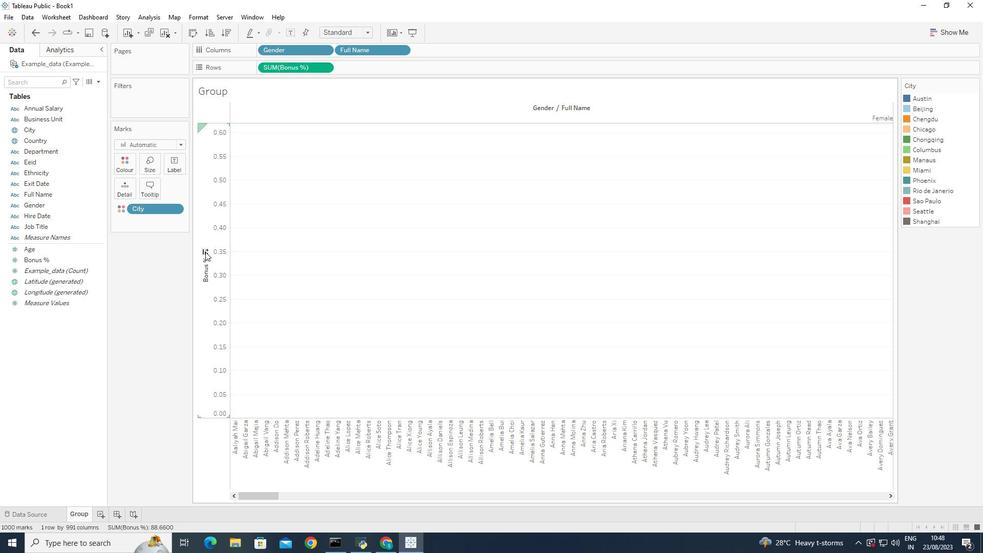 
Action: Mouse moved to (155, 428)
Screenshot: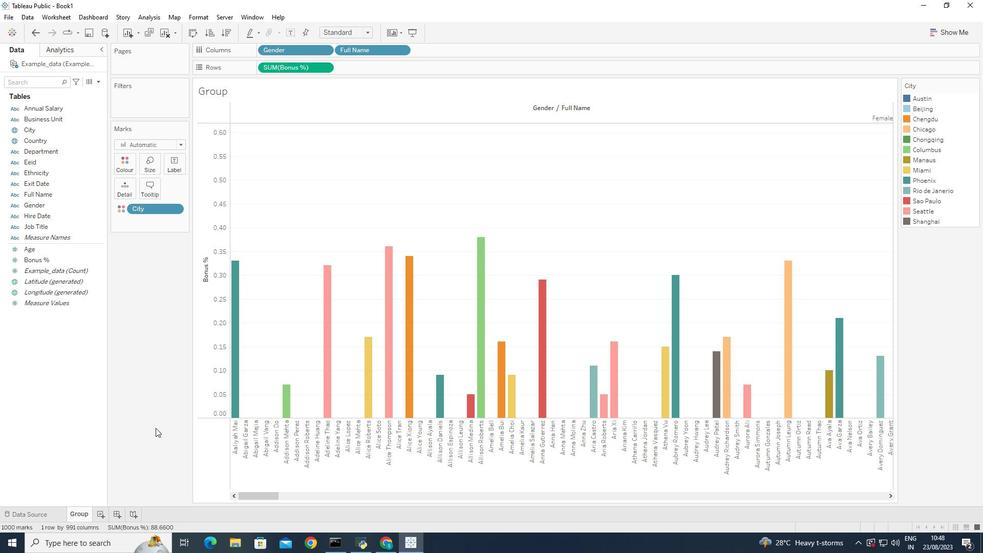 
Action: Mouse pressed left at (155, 428)
Screenshot: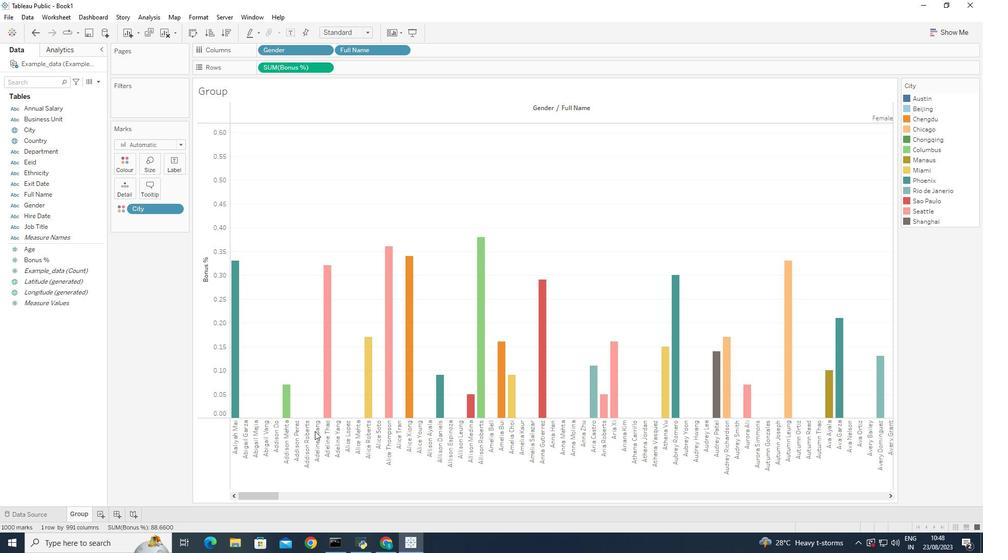 
Action: Mouse moved to (236, 399)
Screenshot: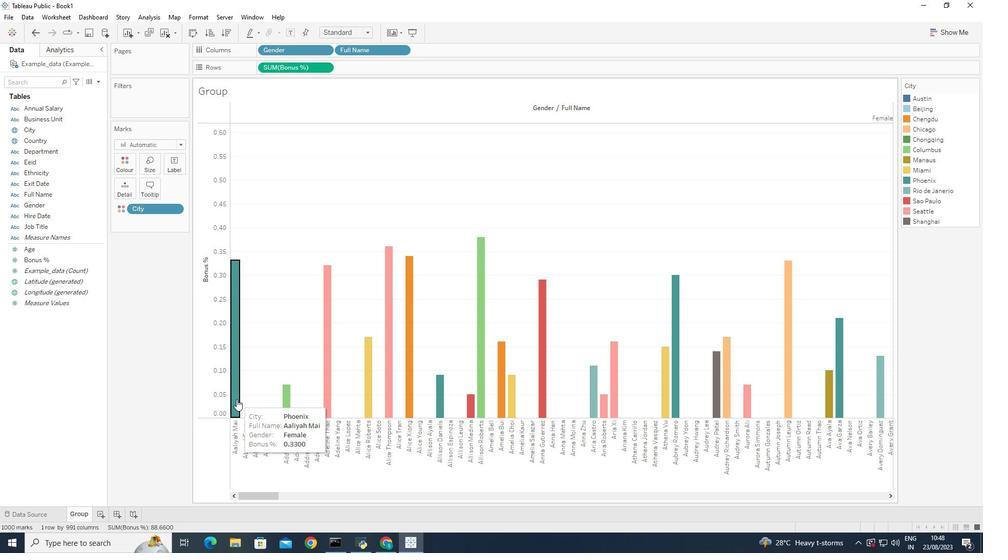 
Action: Mouse pressed left at (236, 399)
Screenshot: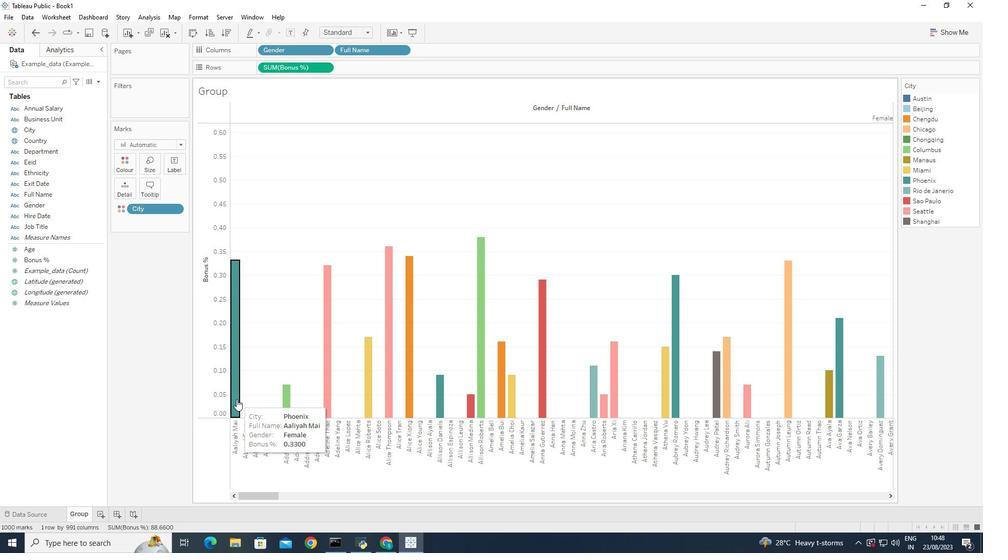 
Action: Key pressed <Key.shift><Key.shift>
Screenshot: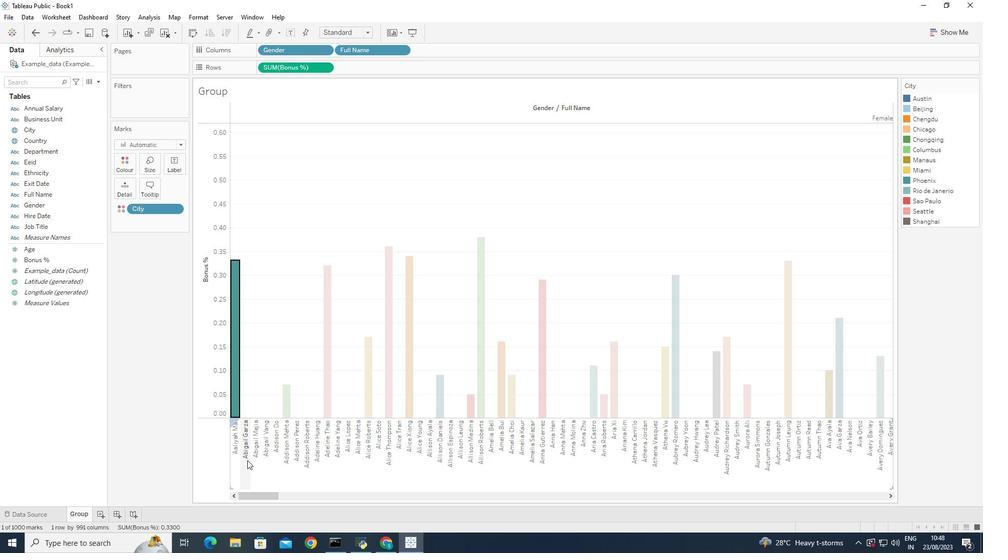 
Action: Mouse moved to (236, 411)
Screenshot: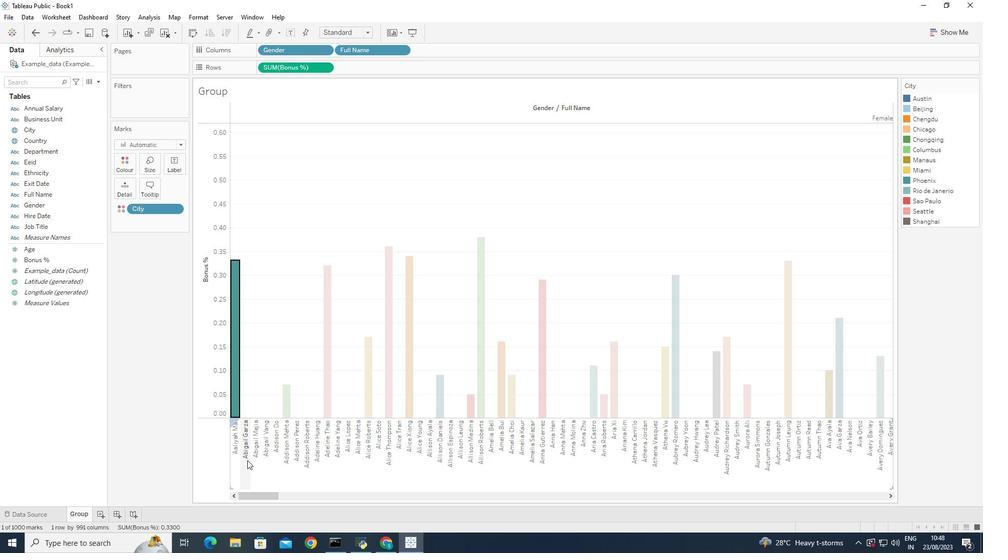 
Action: Key pressed <Key.shift>
Screenshot: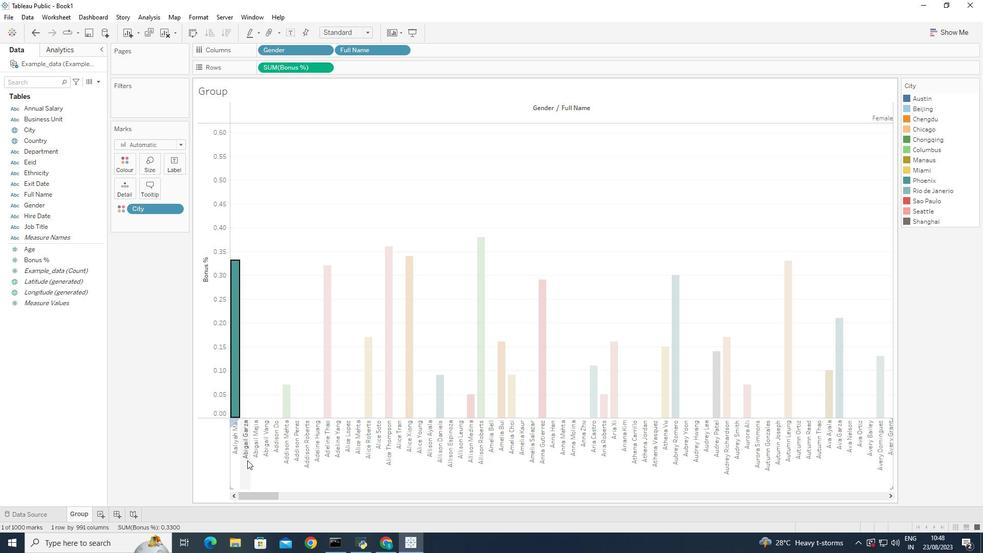 
Action: Mouse moved to (237, 413)
Screenshot: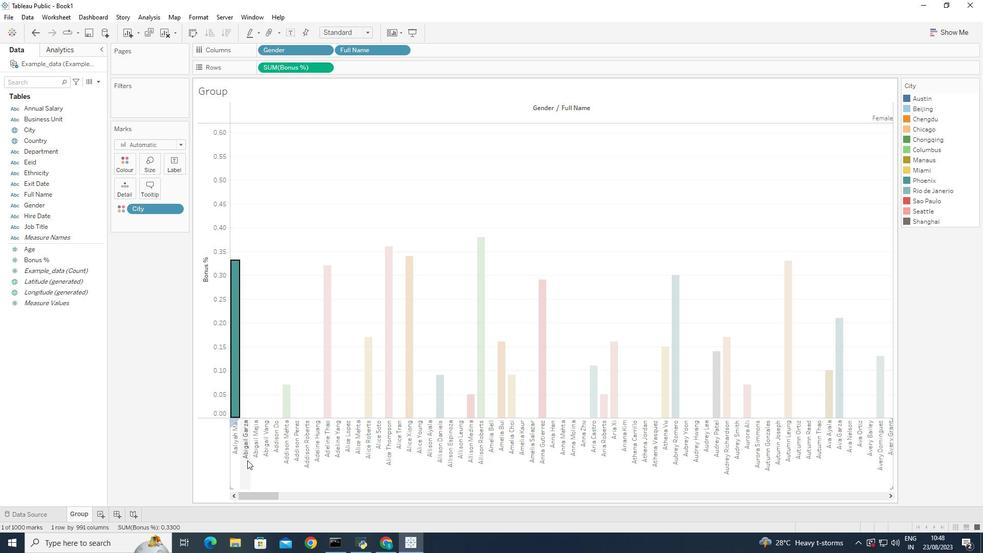 
Action: Key pressed <Key.shift>
Screenshot: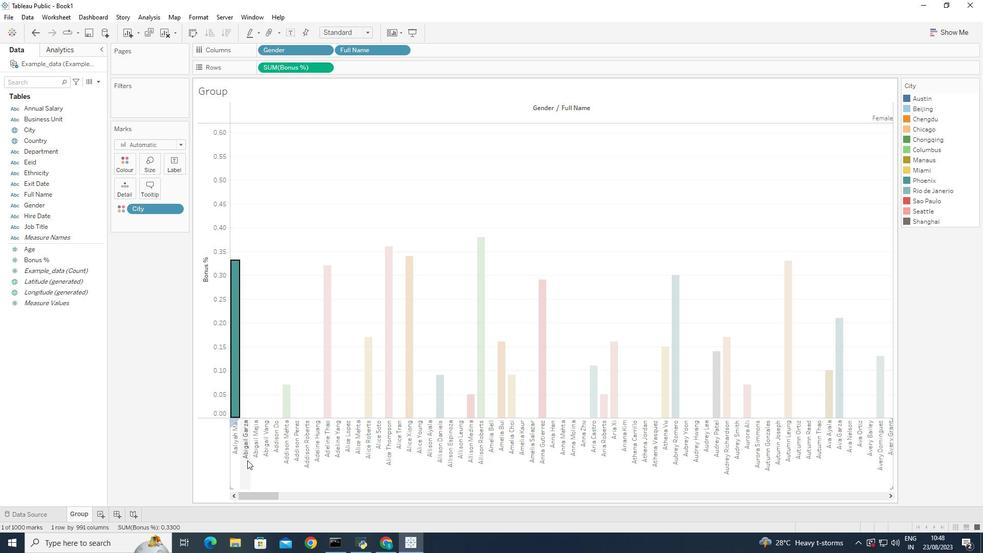 
Action: Mouse moved to (237, 414)
Screenshot: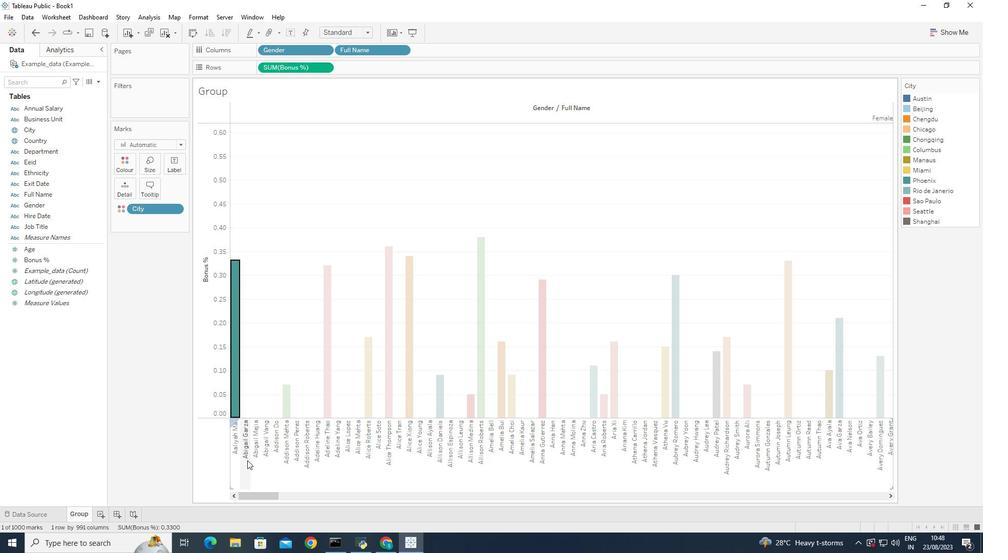 
Action: Key pressed <Key.shift><Key.shift><Key.shift><Key.shift>
Screenshot: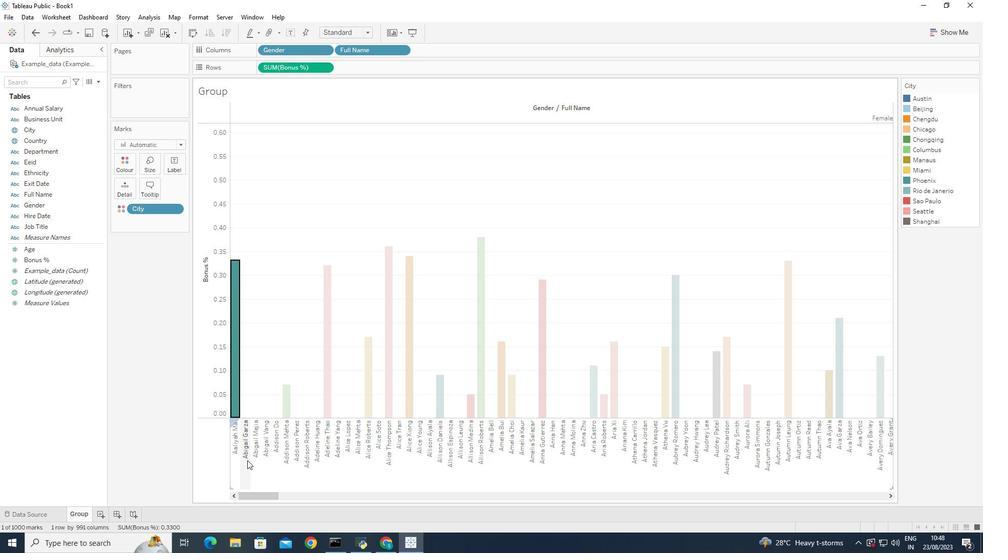 
Action: Mouse moved to (237, 414)
Screenshot: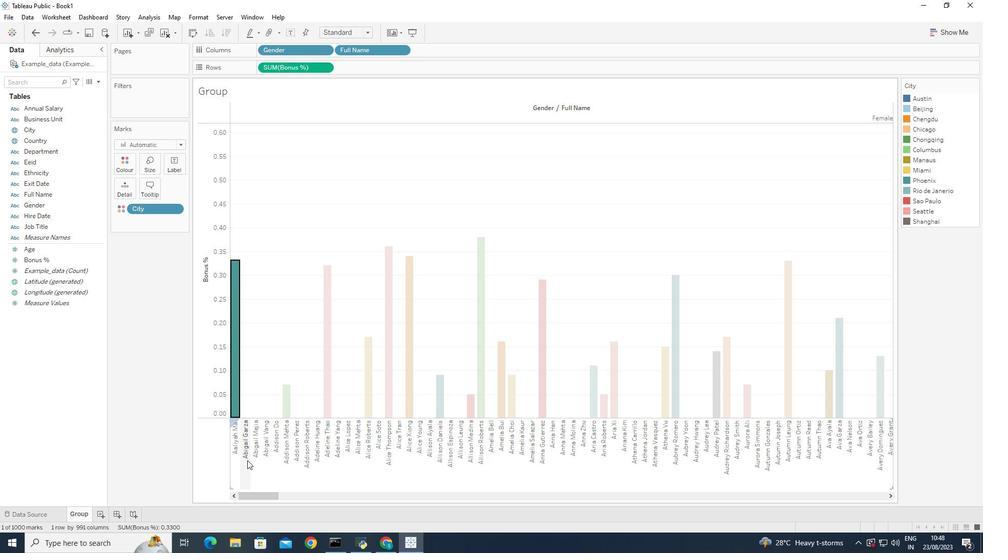 
Action: Key pressed <Key.shift>
Screenshot: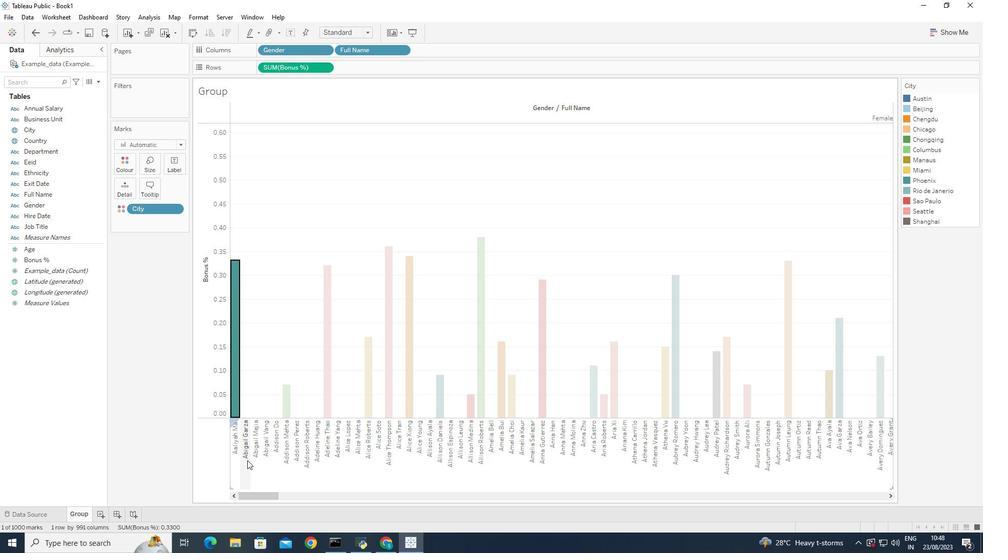 
Action: Mouse moved to (237, 414)
Screenshot: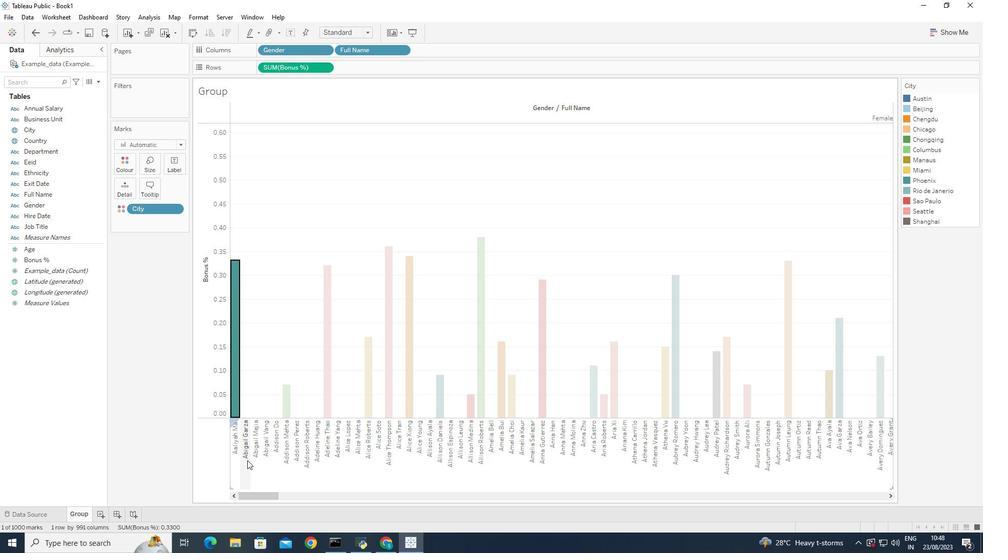 
Action: Key pressed <Key.shift>
Screenshot: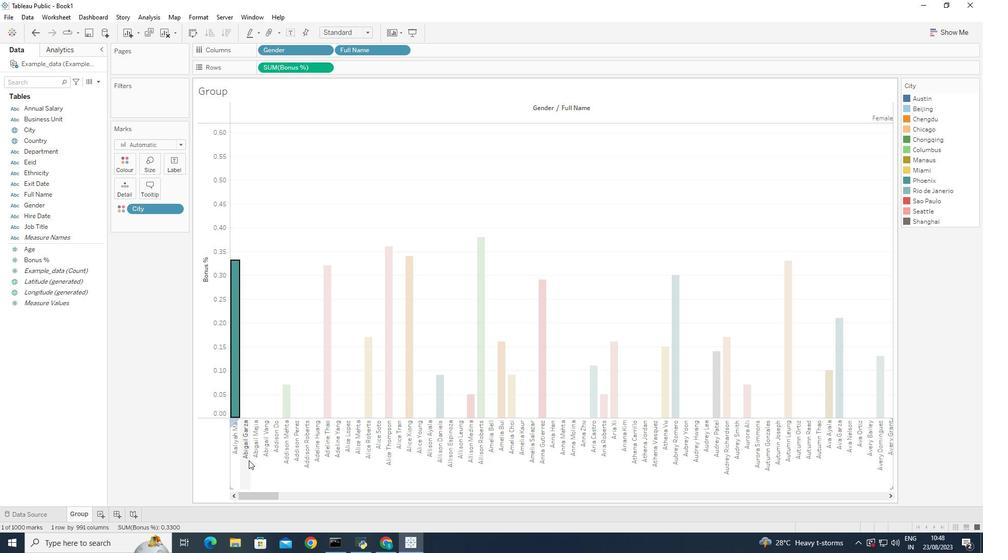 
Action: Mouse moved to (237, 415)
Screenshot: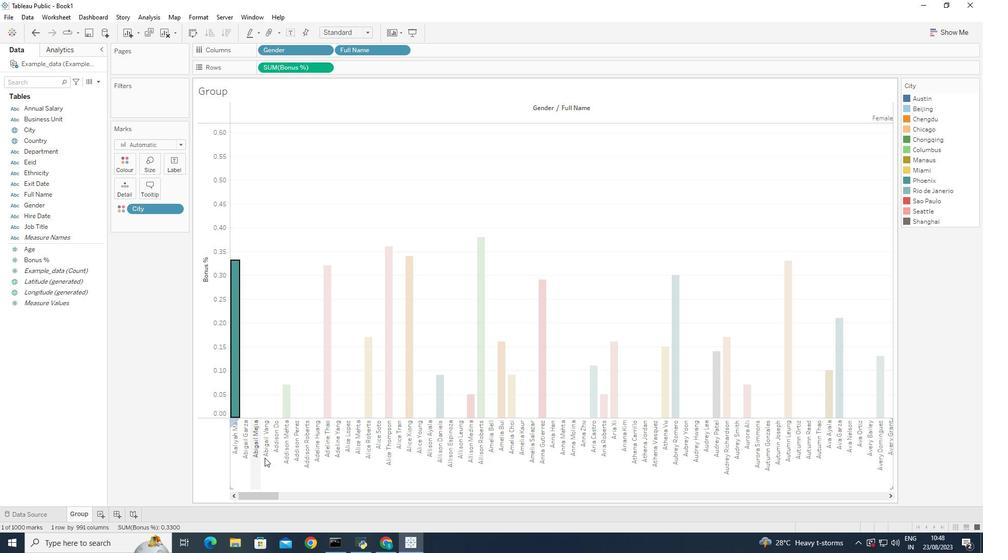 
Action: Key pressed <Key.shift>
Screenshot: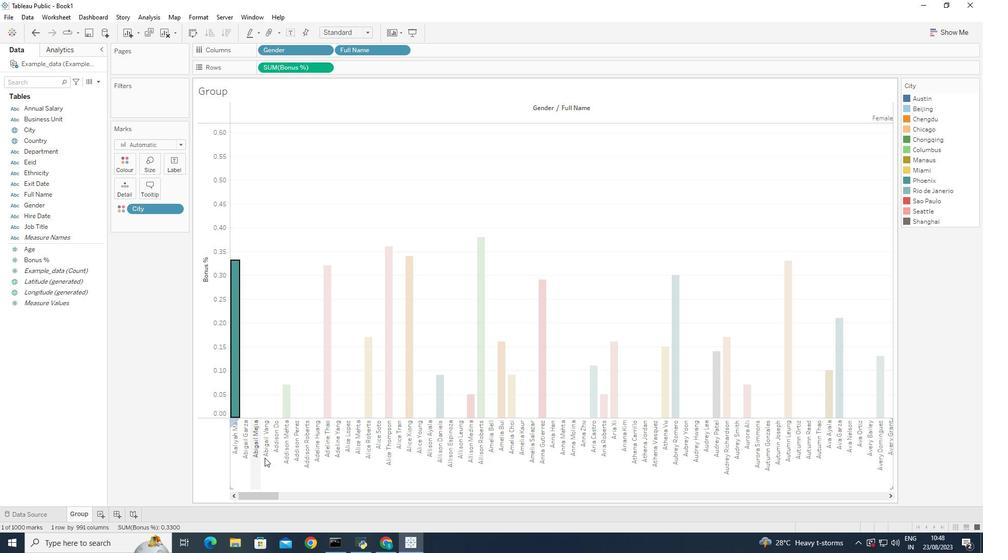 
Action: Mouse moved to (236, 417)
Screenshot: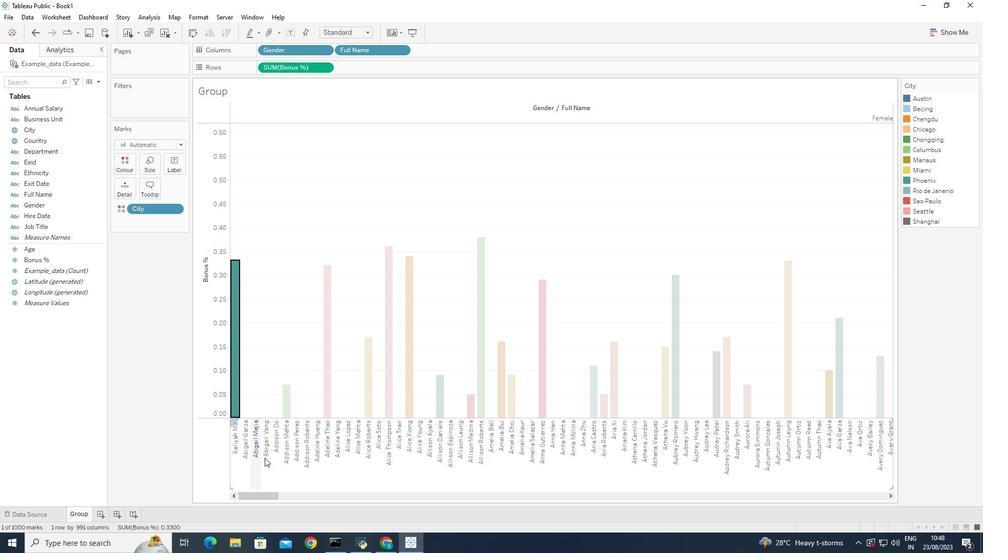 
Action: Key pressed <Key.shift>
Screenshot: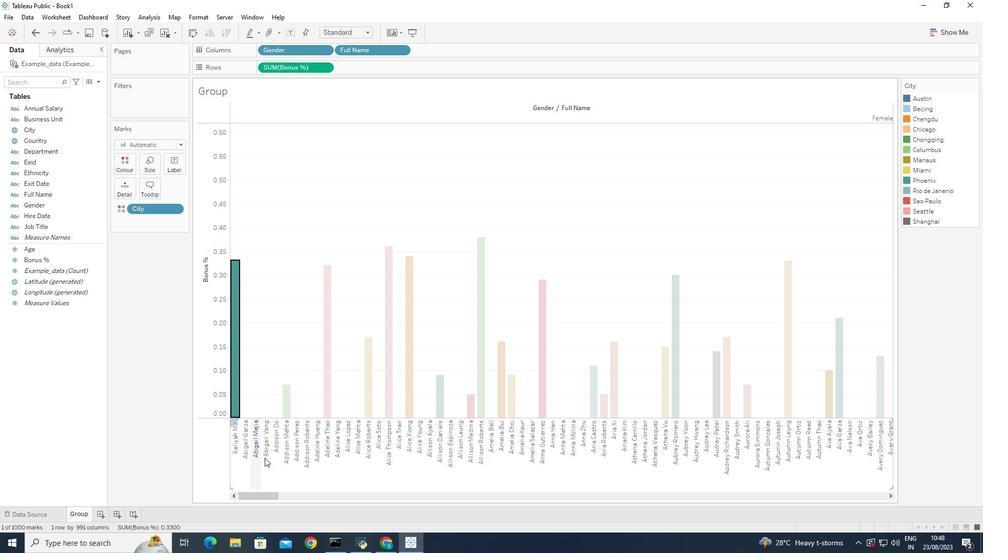 
Action: Mouse moved to (236, 418)
Screenshot: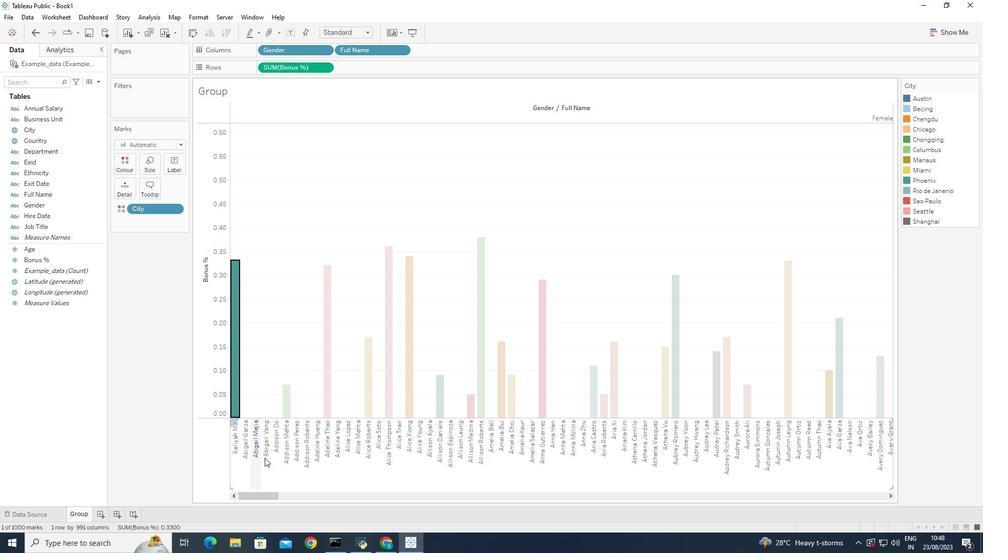 
Action: Key pressed <Key.shift>
Screenshot: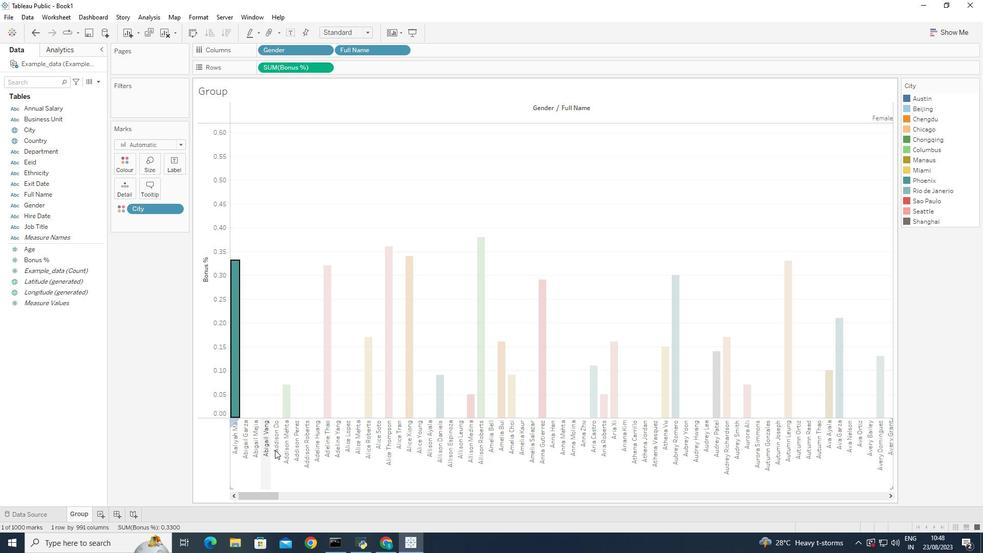 
Action: Mouse moved to (235, 420)
Screenshot: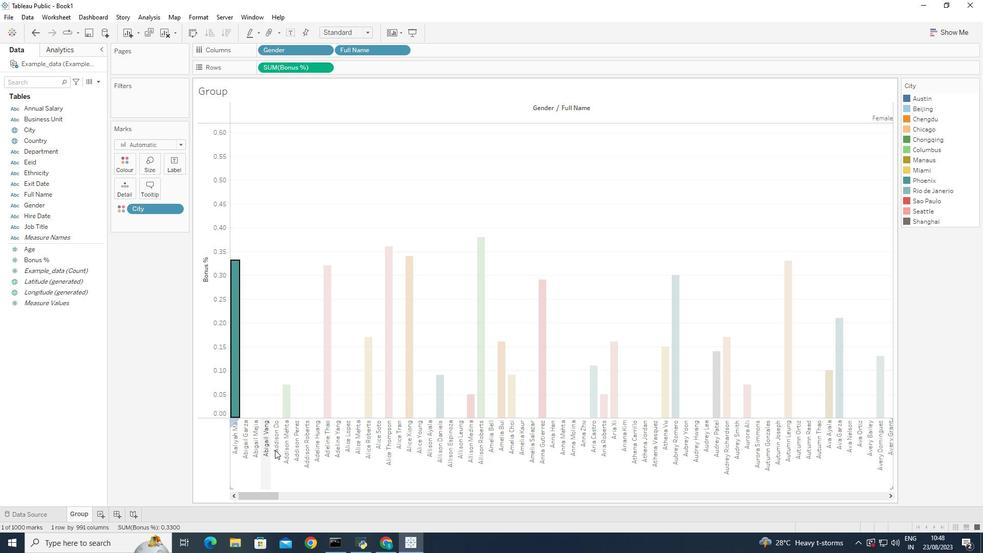 
Action: Key pressed <Key.shift>
Screenshot: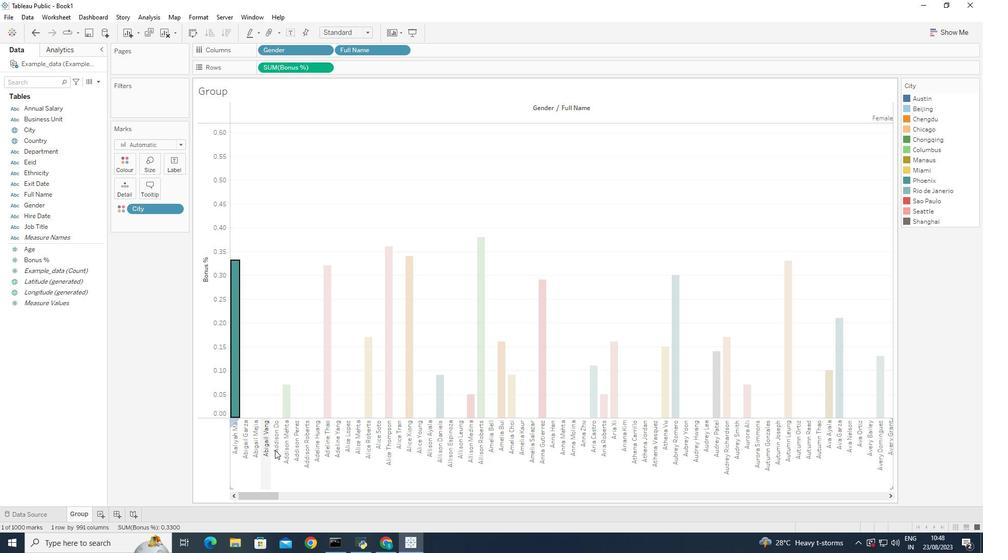 
Action: Mouse moved to (235, 427)
Screenshot: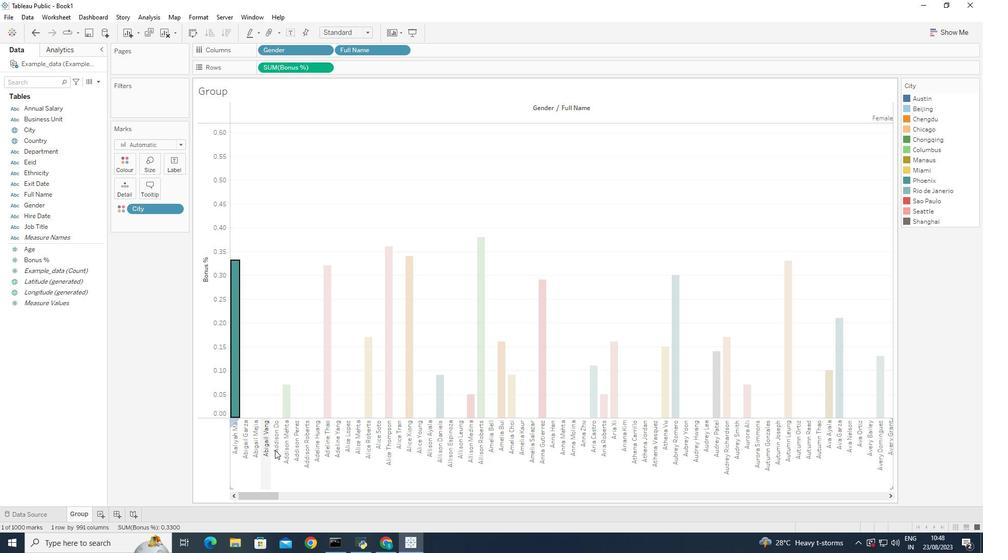 
Action: Key pressed <Key.shift>
Screenshot: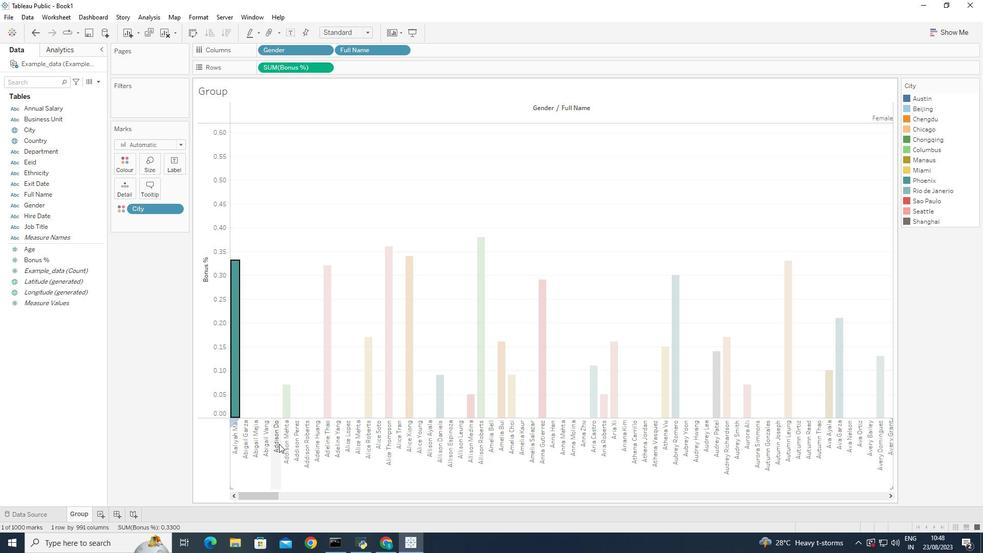 
Action: Mouse moved to (235, 434)
Screenshot: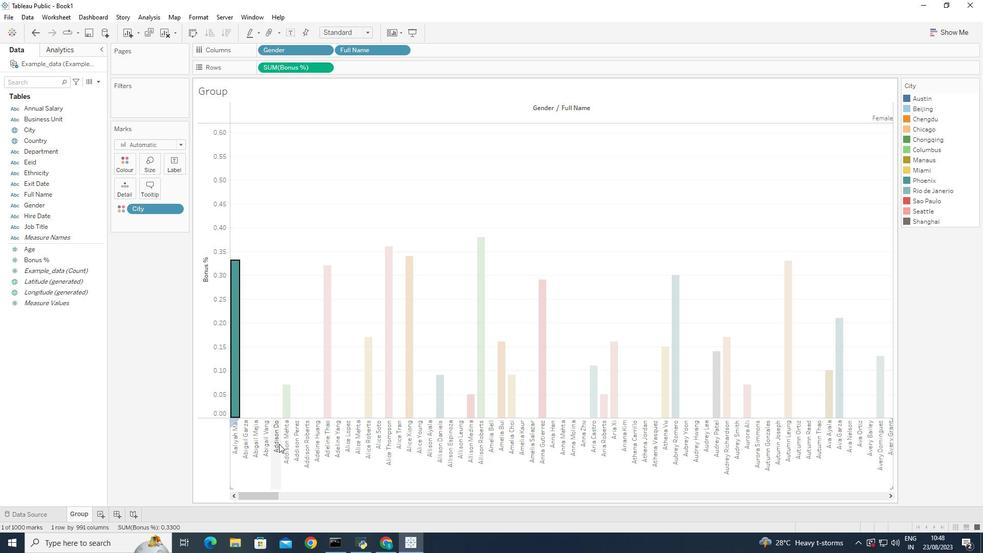 
Action: Key pressed <Key.shift>
Screenshot: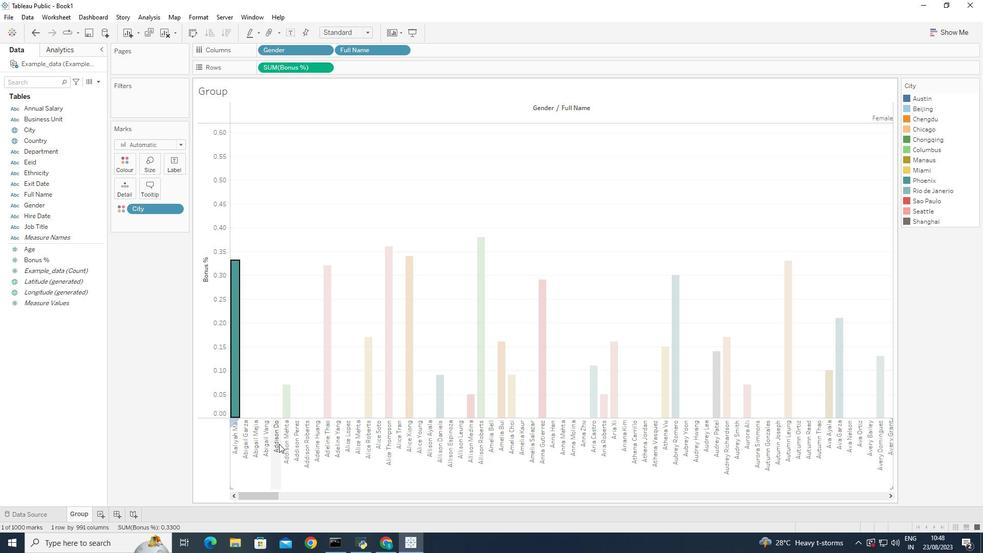 
Action: Mouse moved to (236, 444)
Screenshot: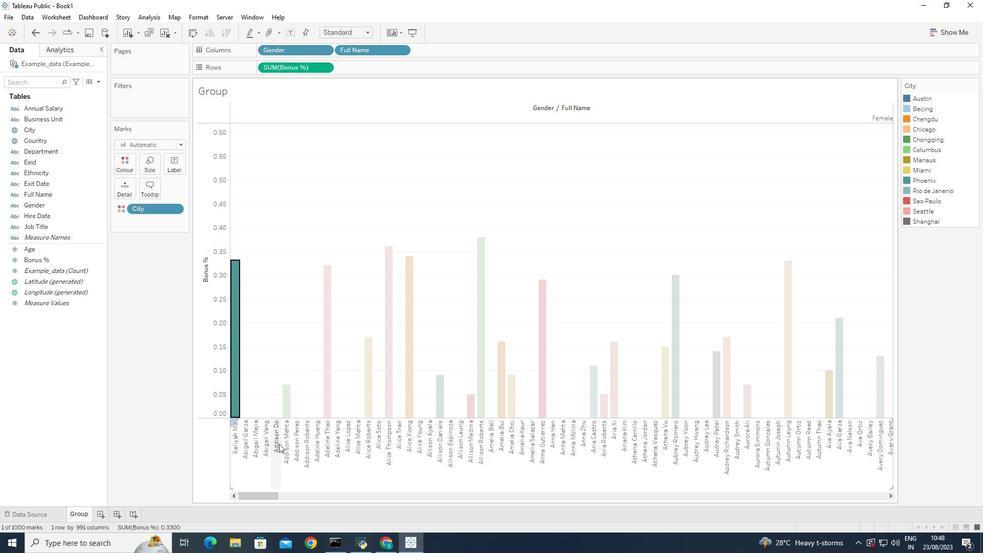 
Action: Key pressed <Key.shift>
Screenshot: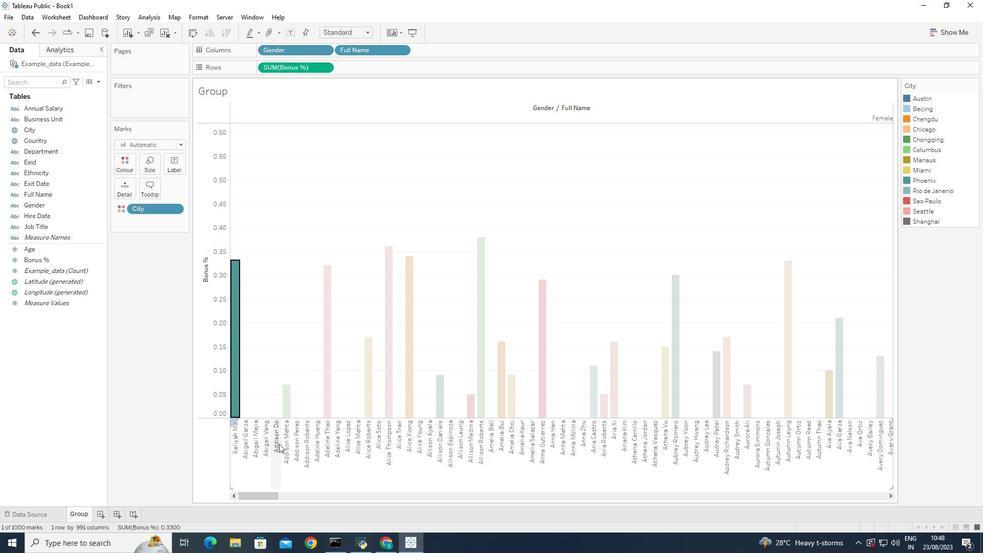 
Action: Mouse moved to (241, 455)
Screenshot: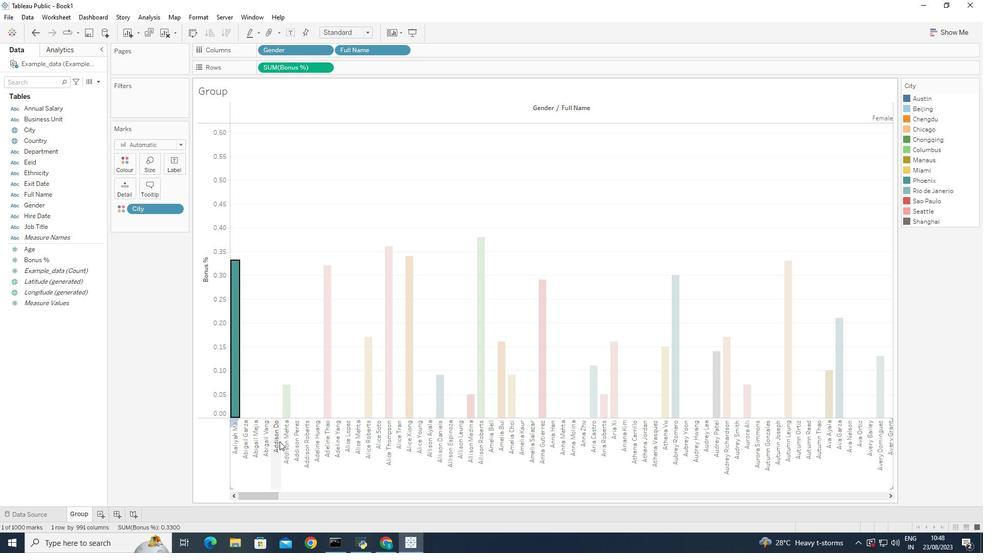 
Action: Key pressed <Key.shift>
Screenshot: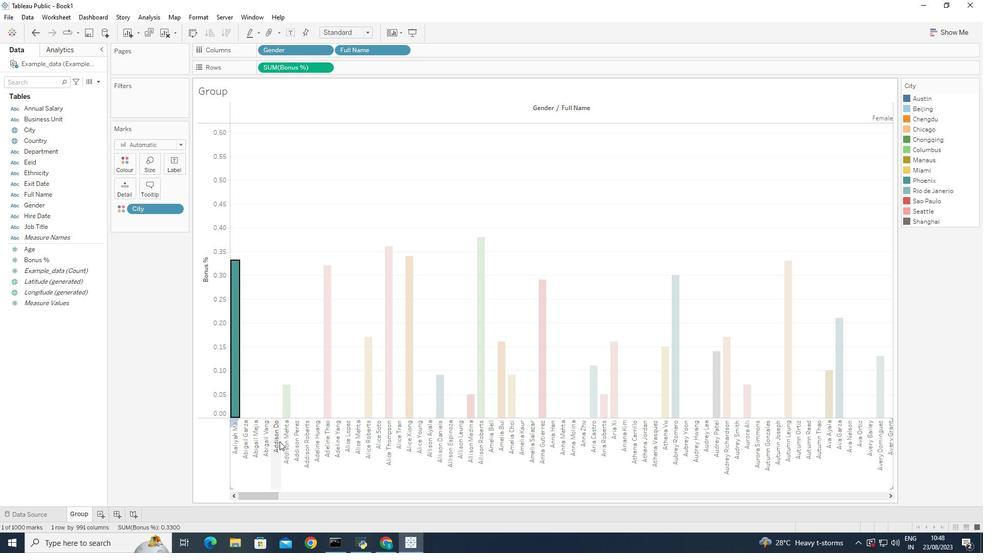 
Action: Mouse moved to (245, 459)
Screenshot: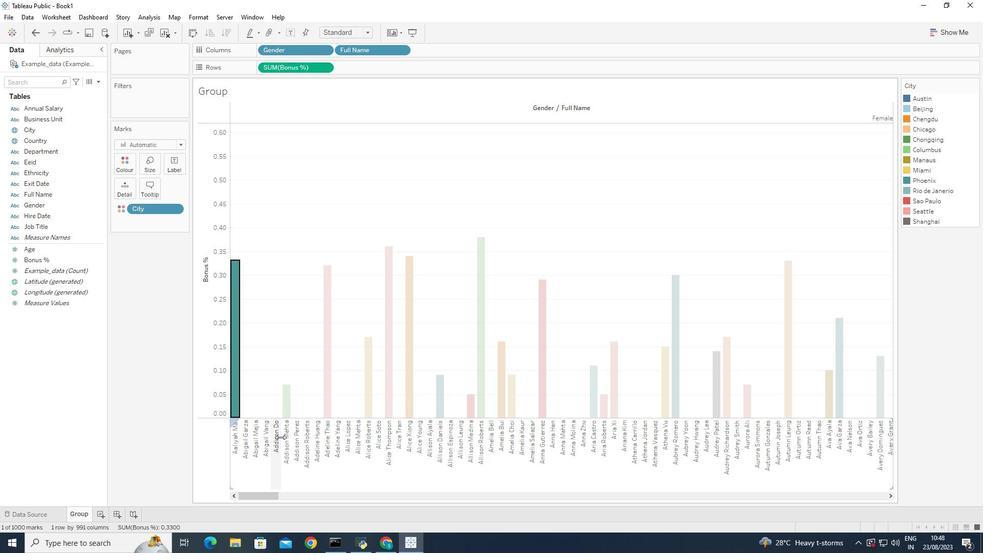 
Action: Key pressed <Key.shift>
Screenshot: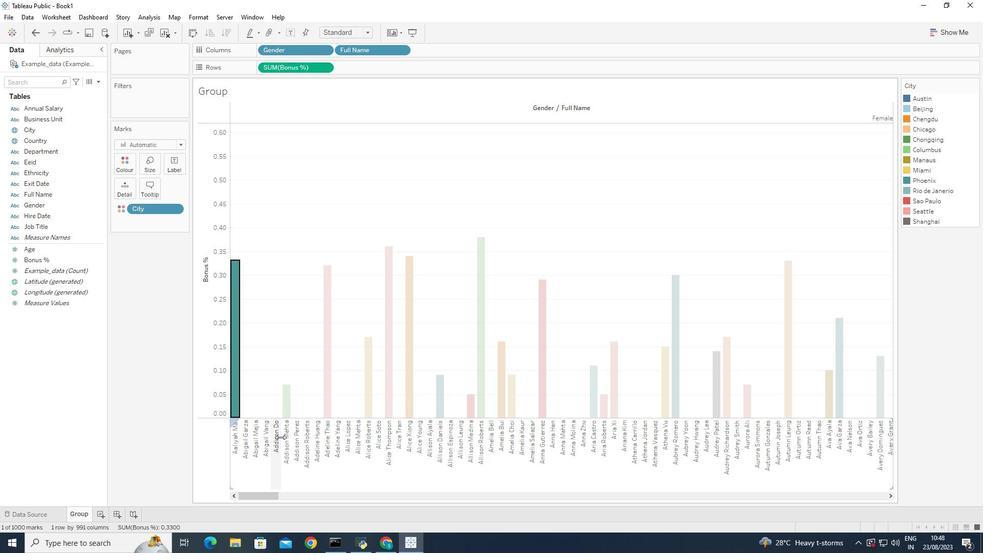 
Action: Mouse moved to (246, 460)
Screenshot: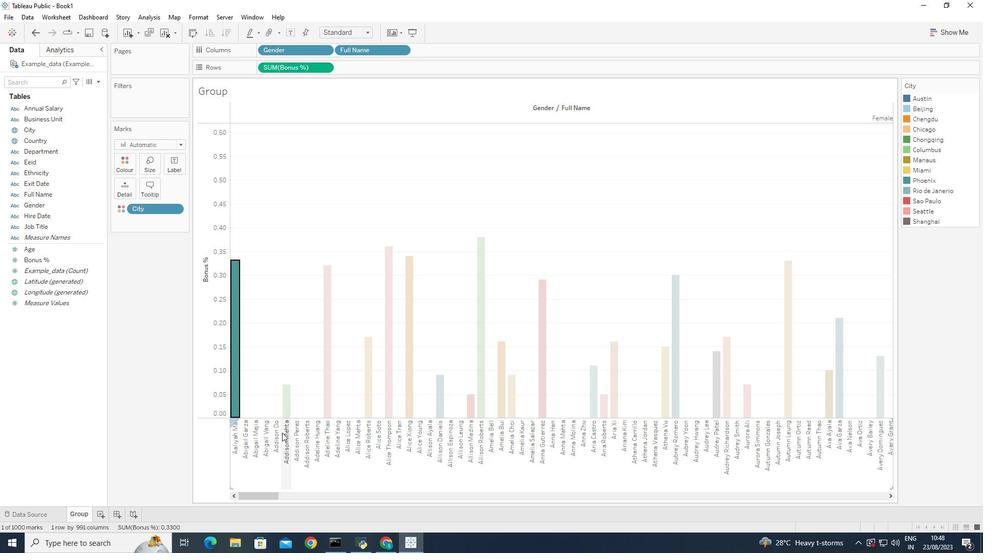 
Action: Key pressed <Key.shift>
Screenshot: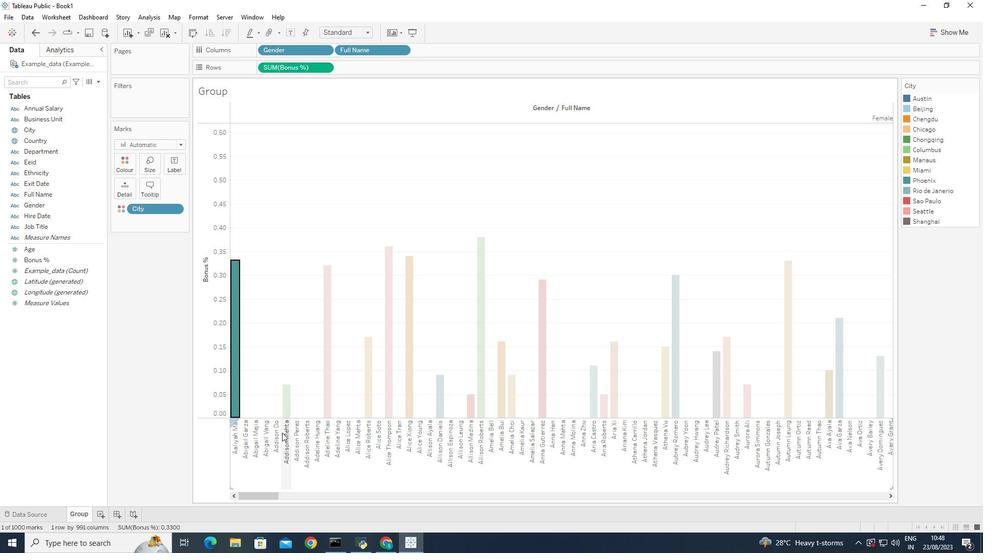 
Action: Mouse moved to (247, 460)
Screenshot: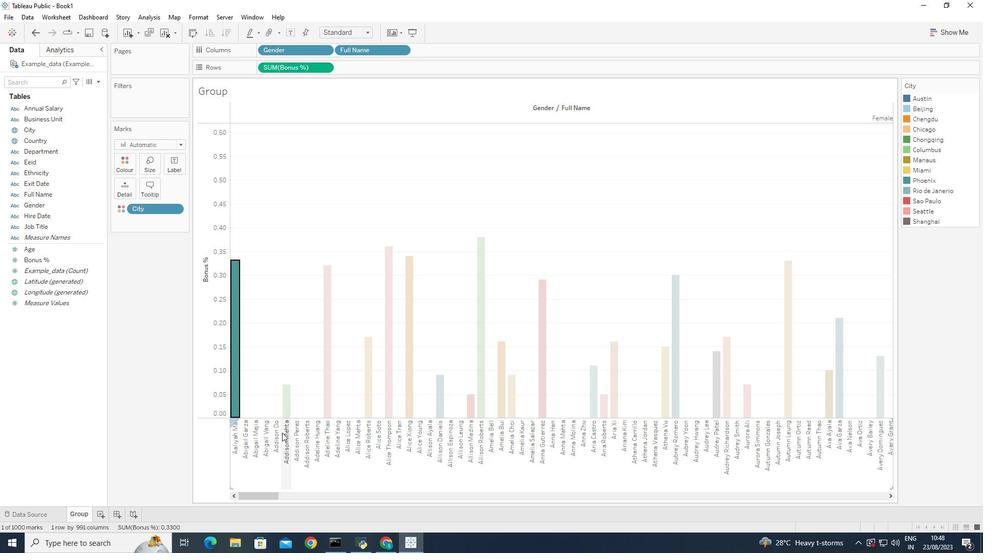 
Action: Key pressed <Key.shift><Key.shift><Key.shift><Key.shift><Key.shift><Key.shift><Key.shift><Key.shift><Key.shift>
Screenshot: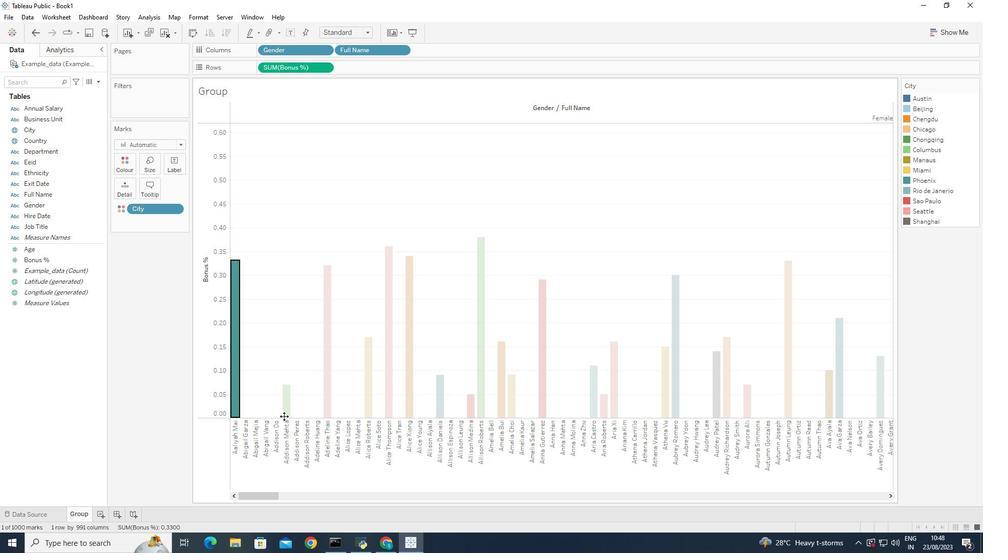 
Action: Mouse moved to (255, 460)
Screenshot: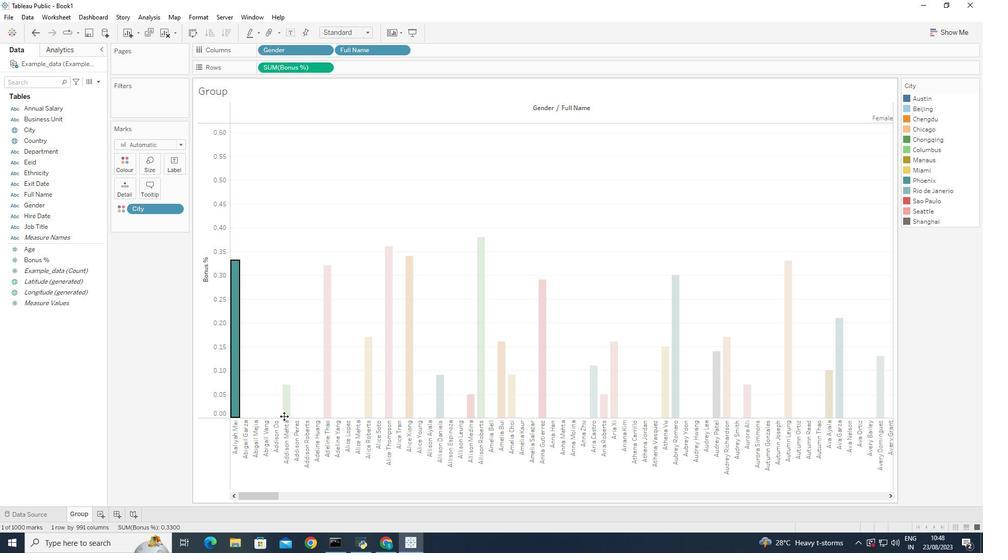 
Action: Key pressed <Key.shift>
Screenshot: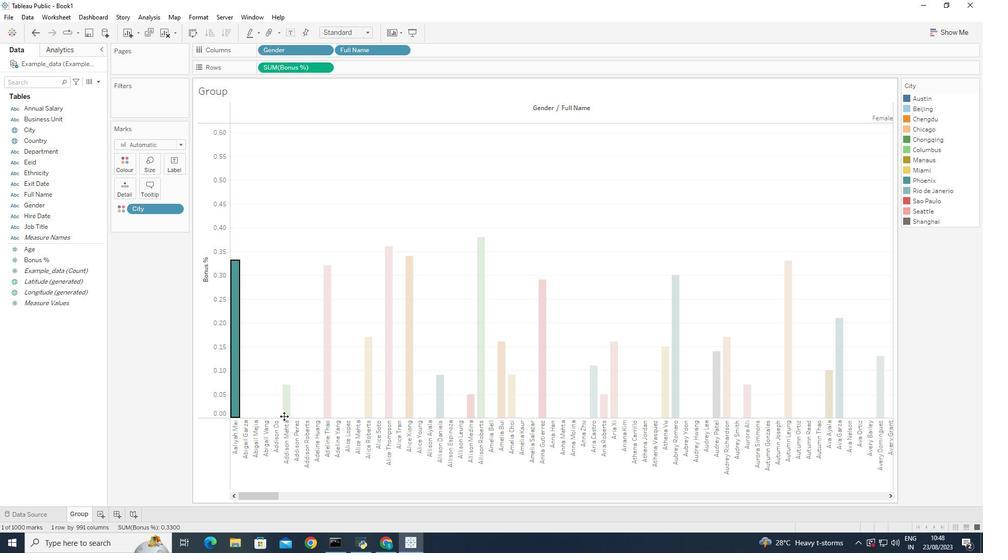 
Action: Mouse moved to (264, 457)
Screenshot: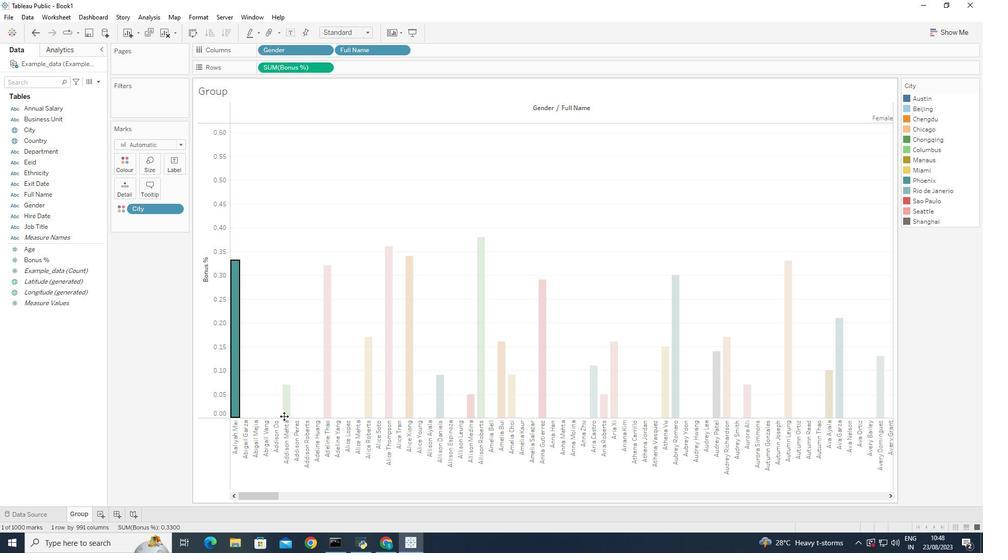 
Action: Key pressed <Key.shift>
Screenshot: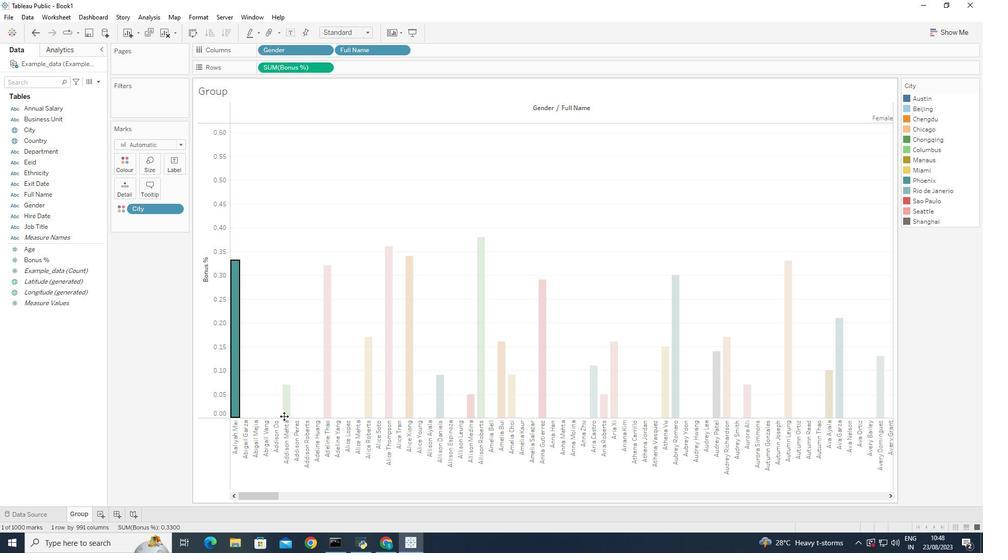 
Action: Mouse moved to (269, 455)
Screenshot: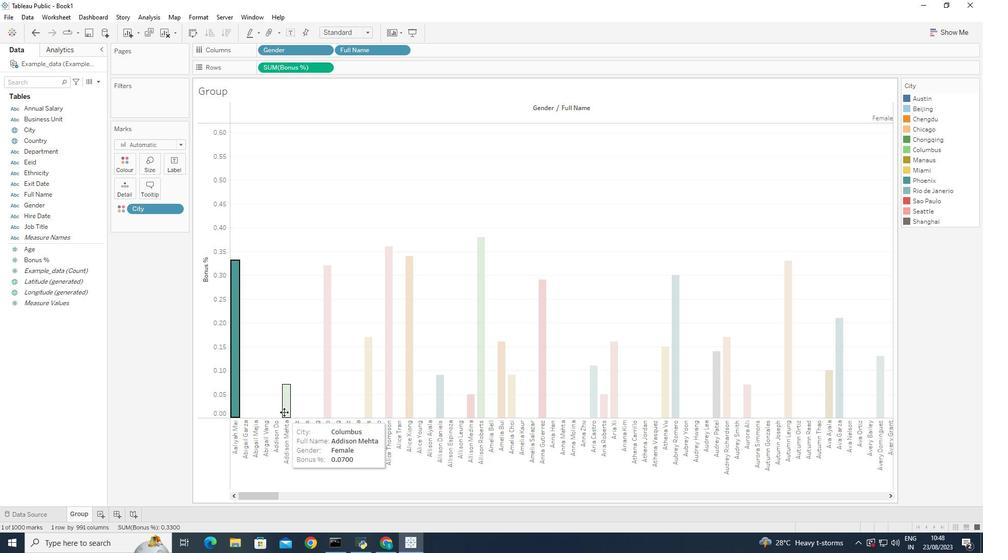 
Action: Key pressed <Key.shift>
Screenshot: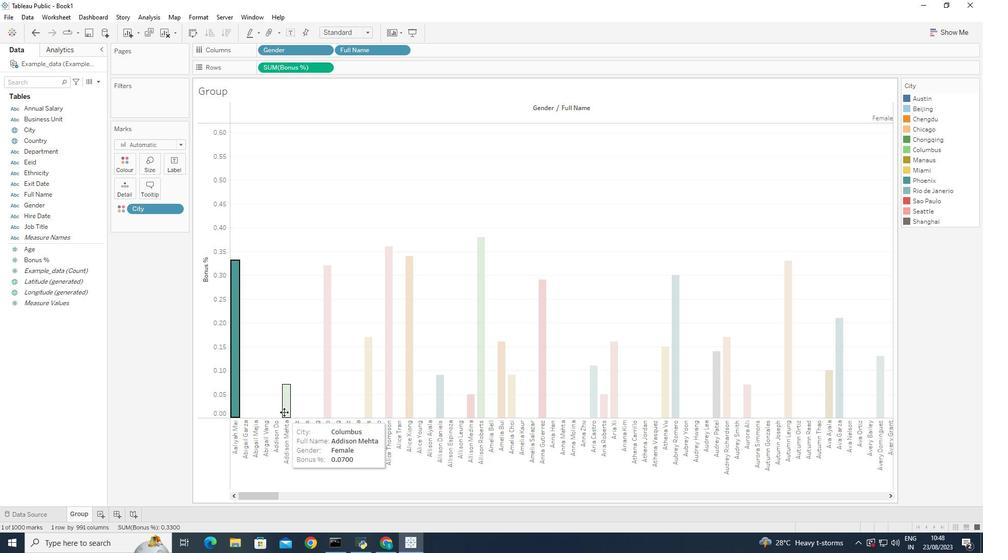 
Action: Mouse moved to (274, 451)
Screenshot: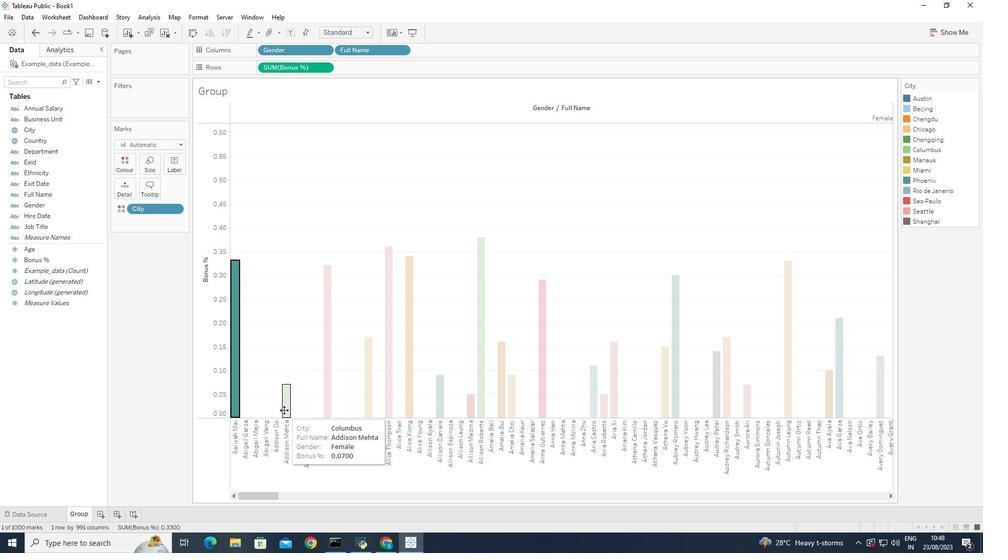 
Action: Key pressed <Key.shift>
Screenshot: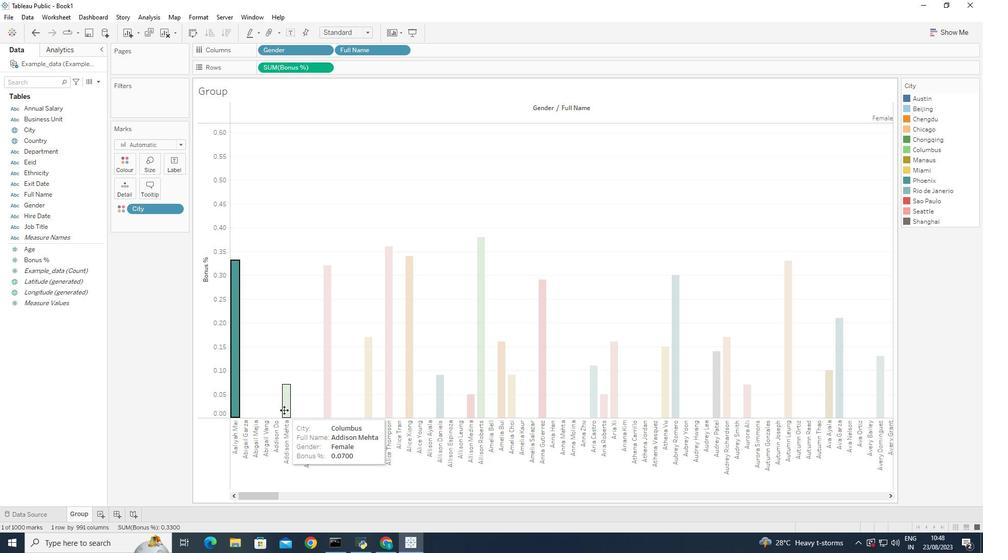 
Action: Mouse moved to (277, 446)
Screenshot: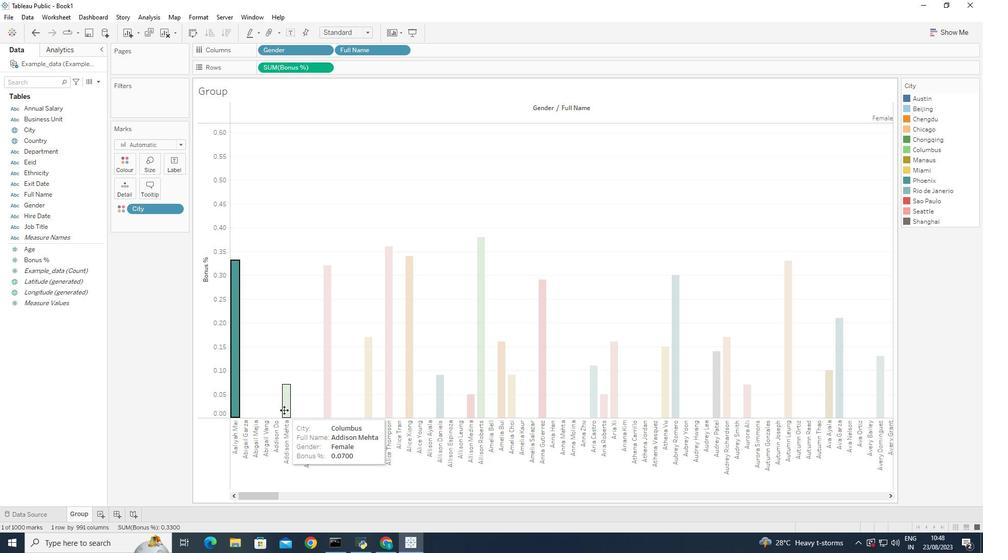 
Action: Key pressed <Key.shift>
Screenshot: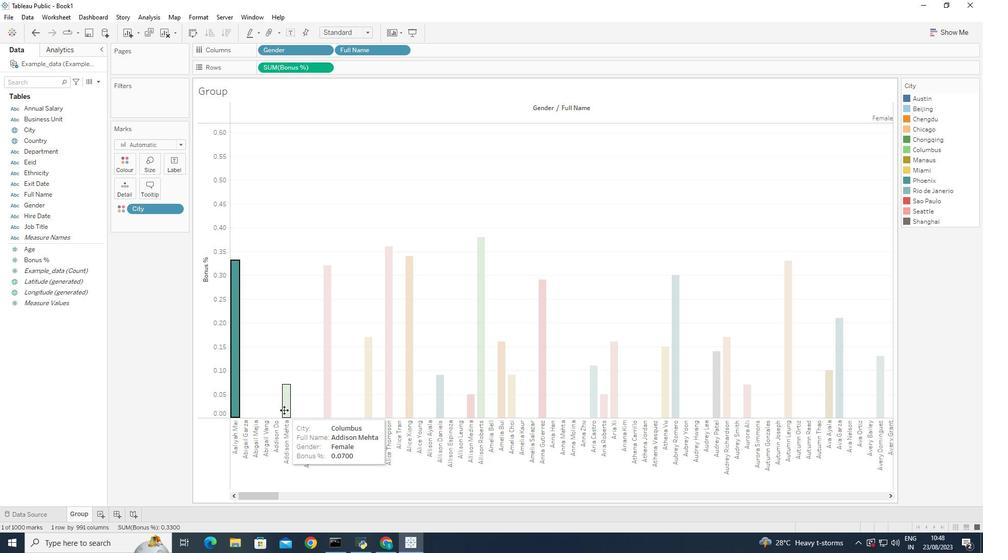 
Action: Mouse moved to (279, 443)
Screenshot: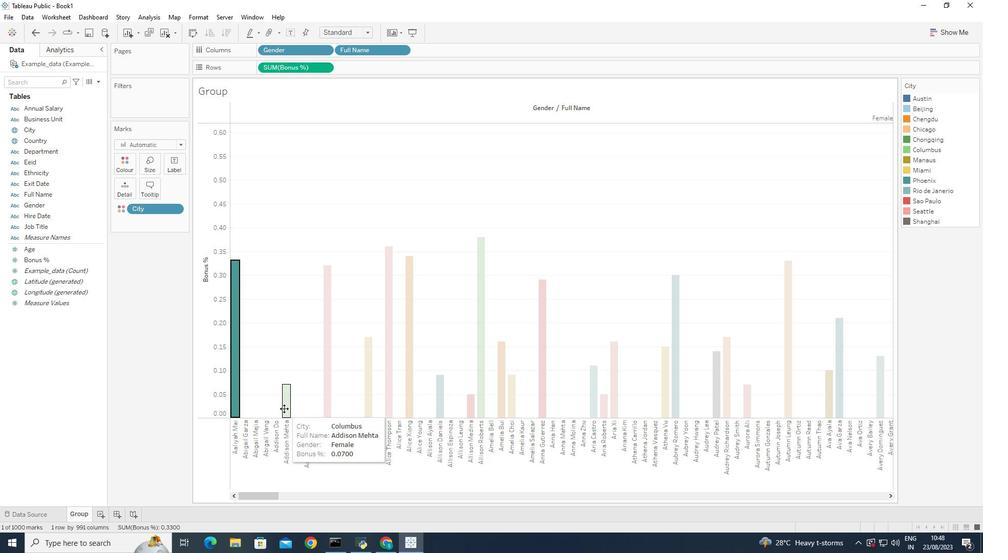 
Action: Key pressed <Key.shift>
Screenshot: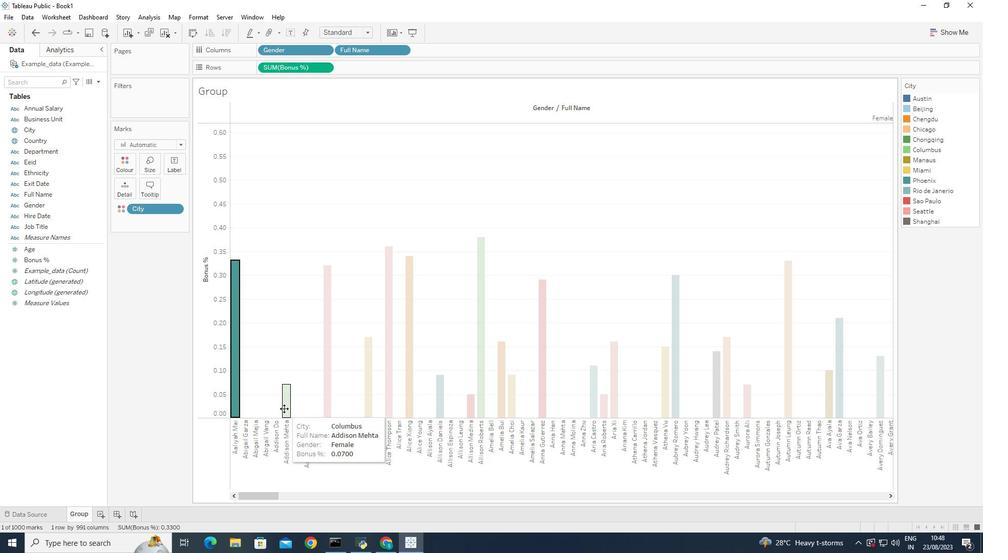 
Action: Mouse moved to (279, 442)
Screenshot: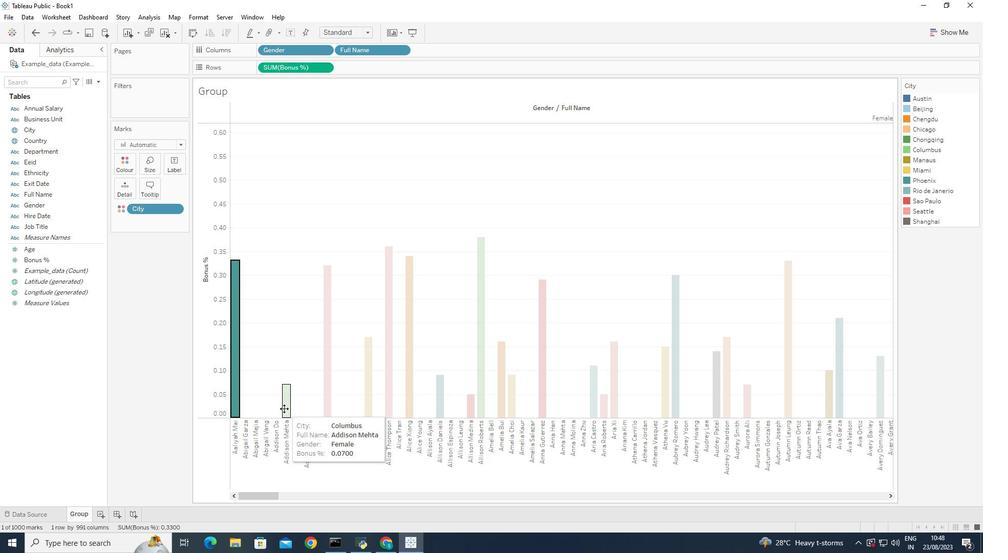 
Action: Key pressed <Key.shift>
Screenshot: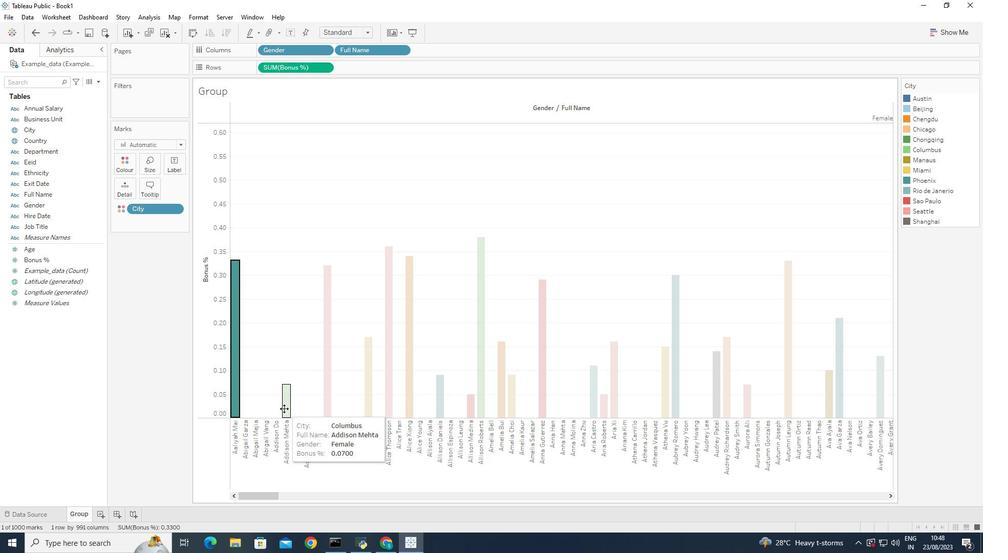 
Action: Mouse moved to (279, 441)
Screenshot: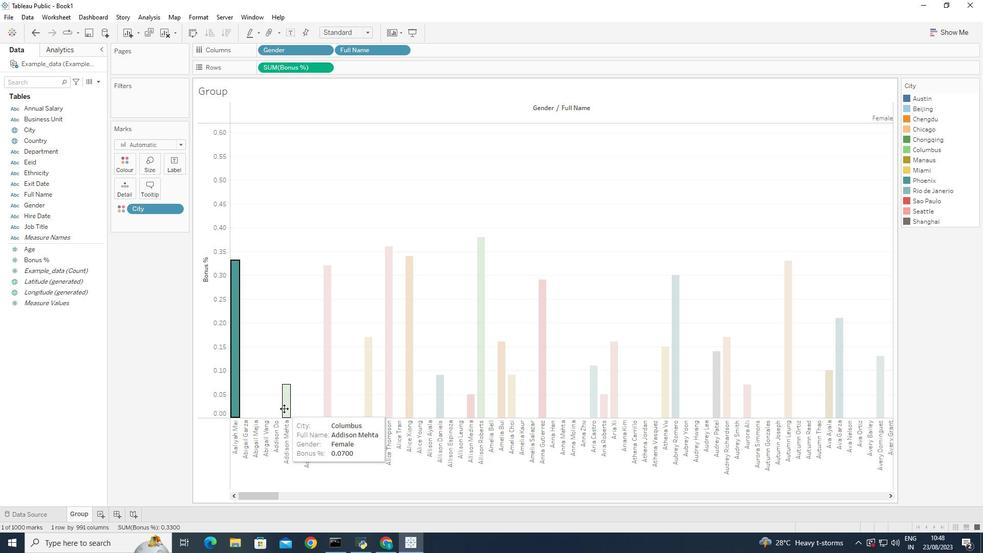 
Action: Key pressed <Key.shift>
Screenshot: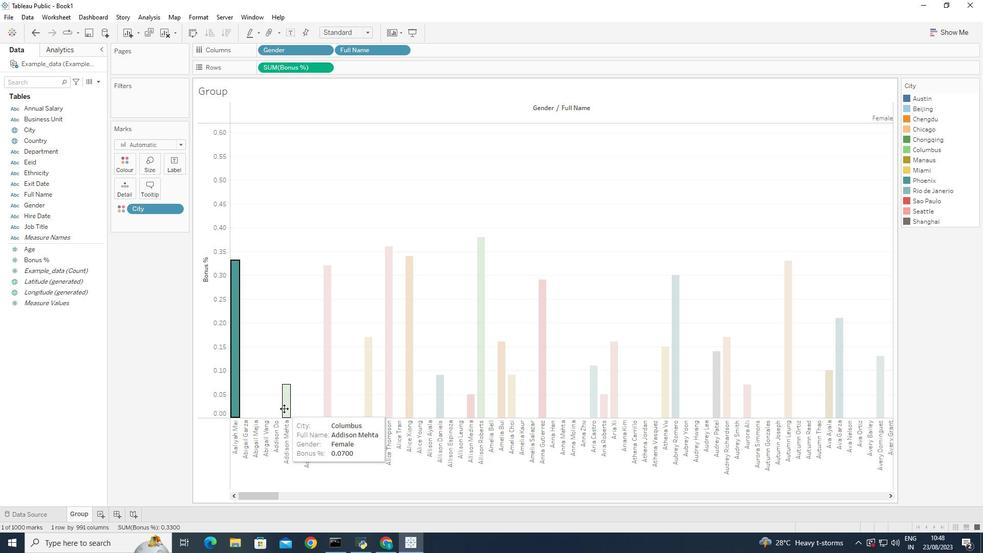 
Action: Mouse moved to (280, 438)
Screenshot: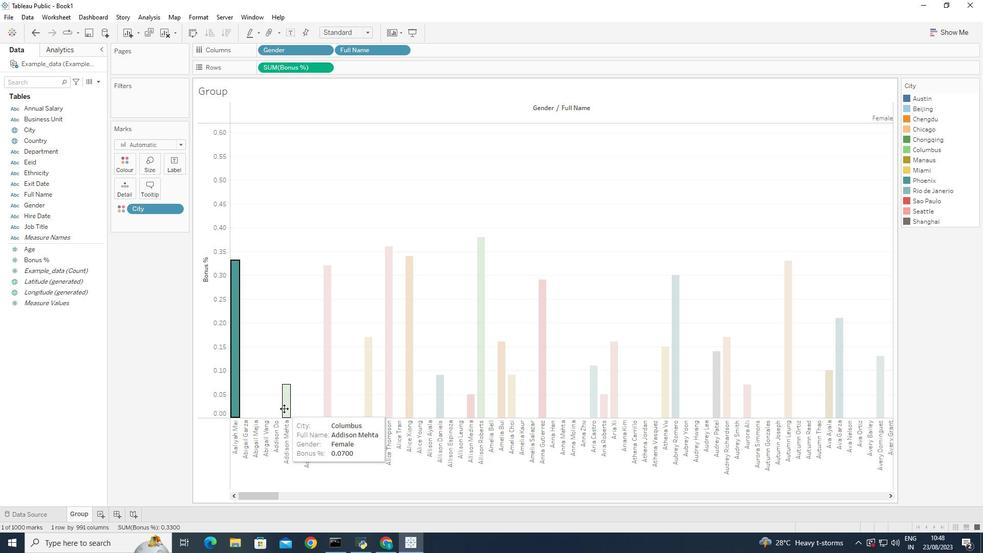 
Action: Key pressed <Key.shift>
Screenshot: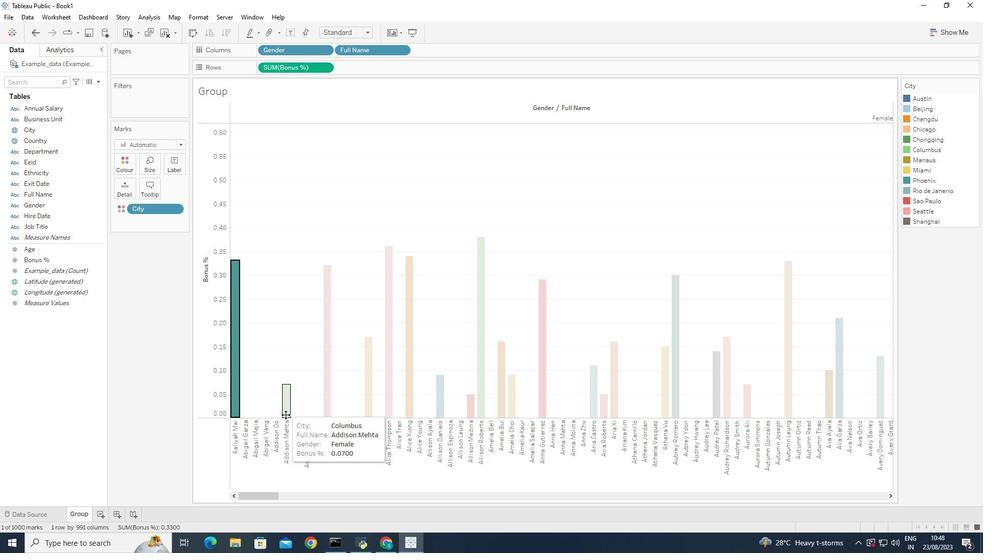 
Action: Mouse moved to (281, 435)
Screenshot: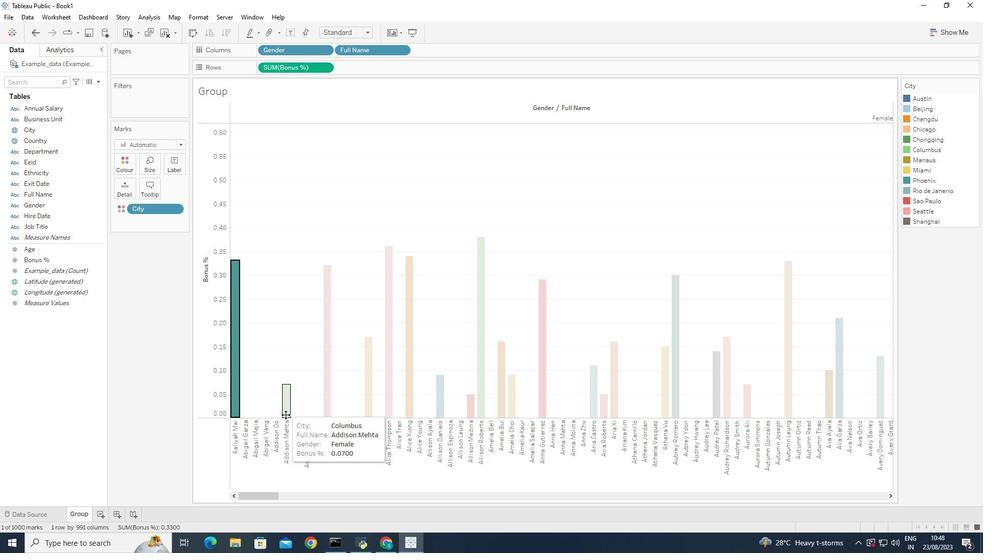 
Action: Key pressed <Key.shift>
Screenshot: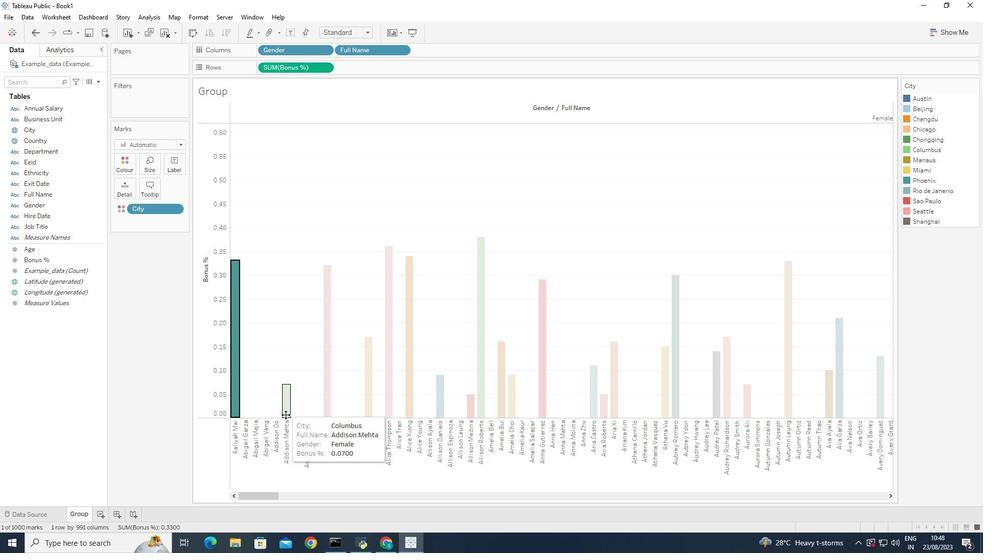 
Action: Mouse moved to (282, 432)
Screenshot: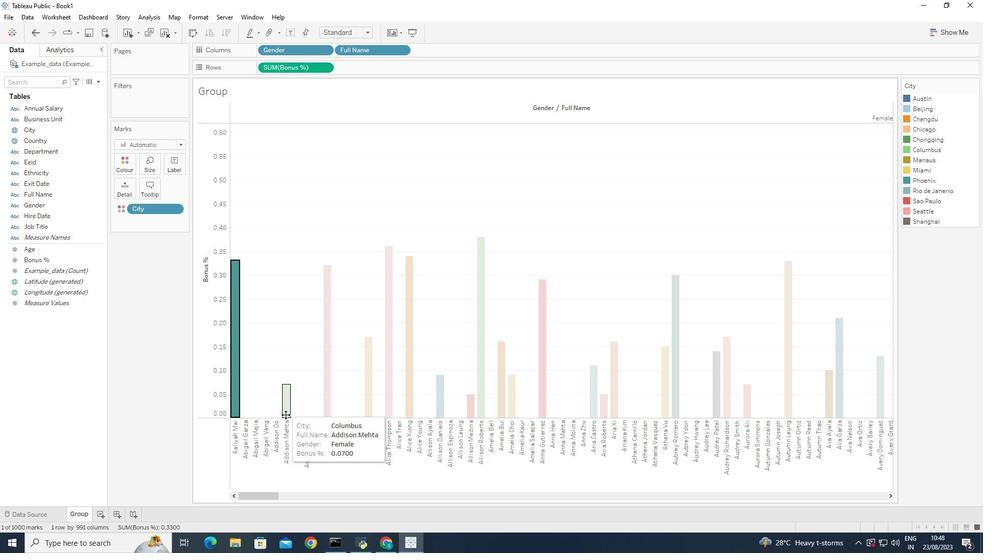 
Action: Key pressed <Key.shift>
Screenshot: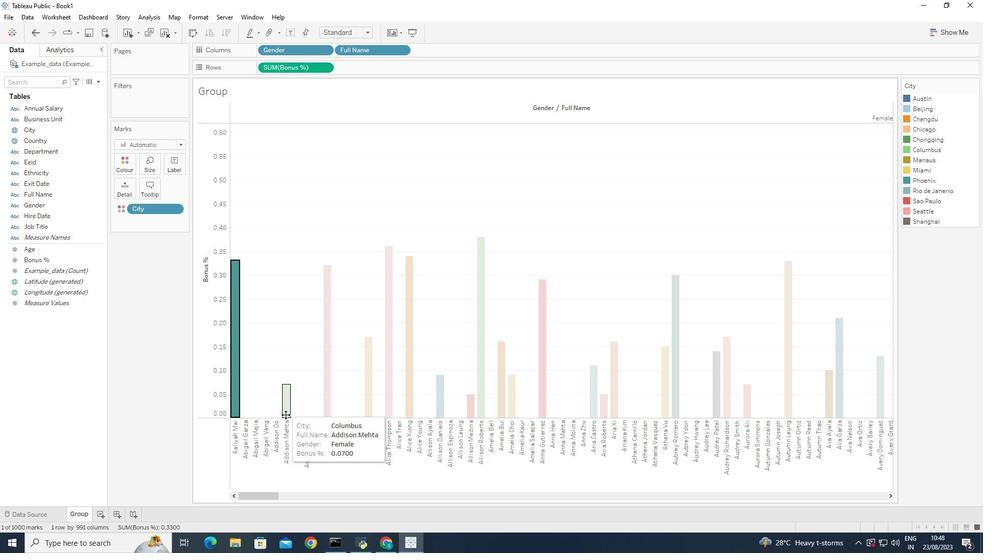 
Action: Mouse moved to (283, 429)
Screenshot: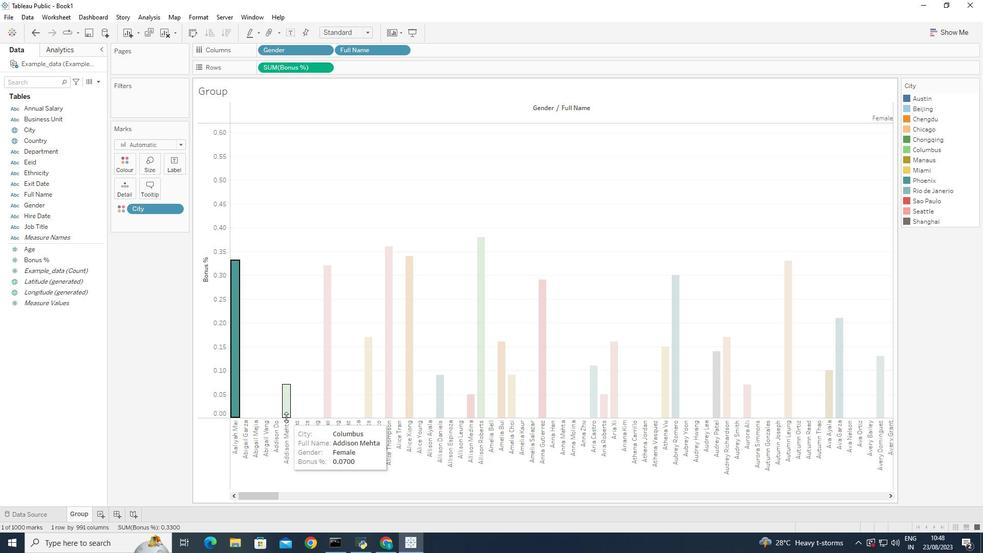 
Action: Key pressed <Key.shift>
Screenshot: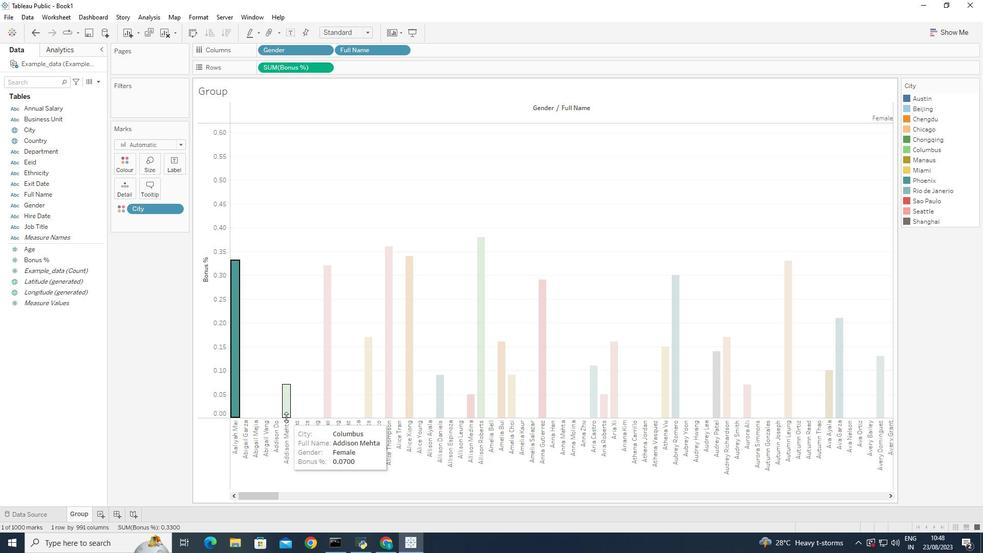 
Action: Mouse moved to (284, 426)
Screenshot: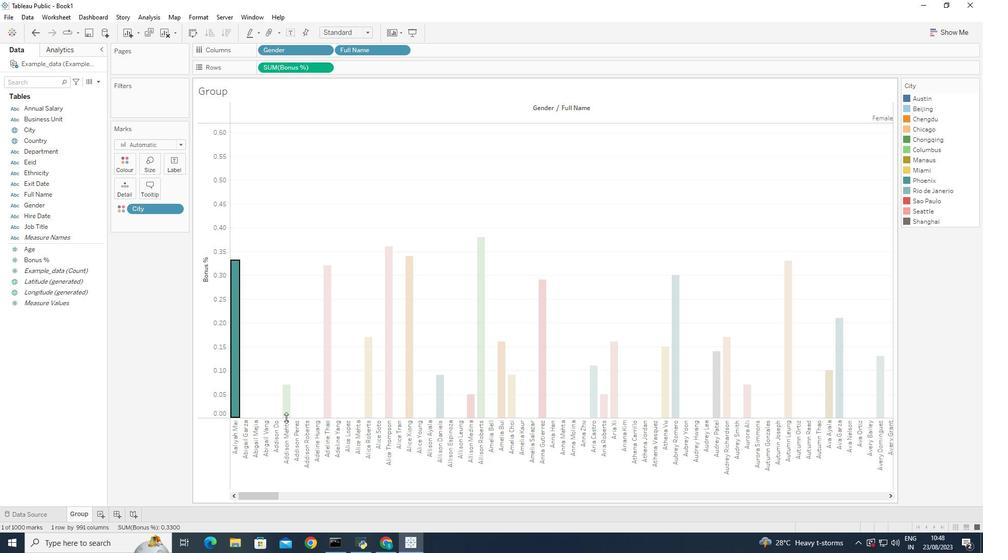 
Action: Key pressed <Key.shift>
Screenshot: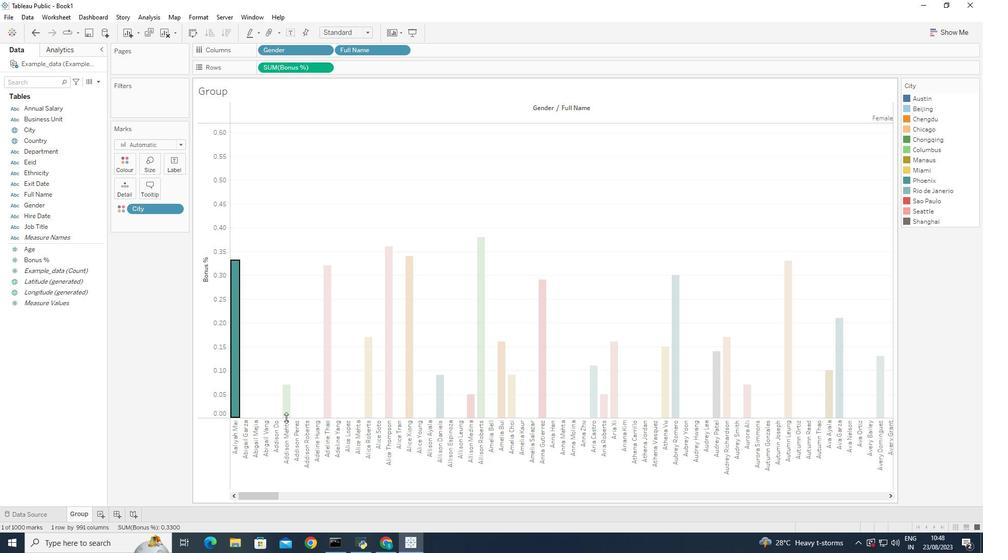 
Action: Mouse moved to (284, 422)
Screenshot: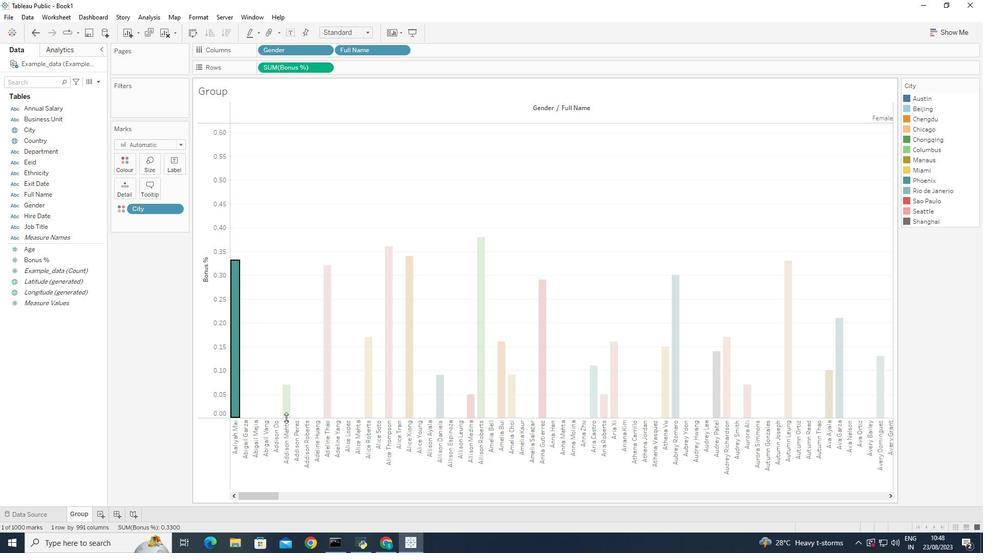 
Action: Key pressed <Key.shift>
Screenshot: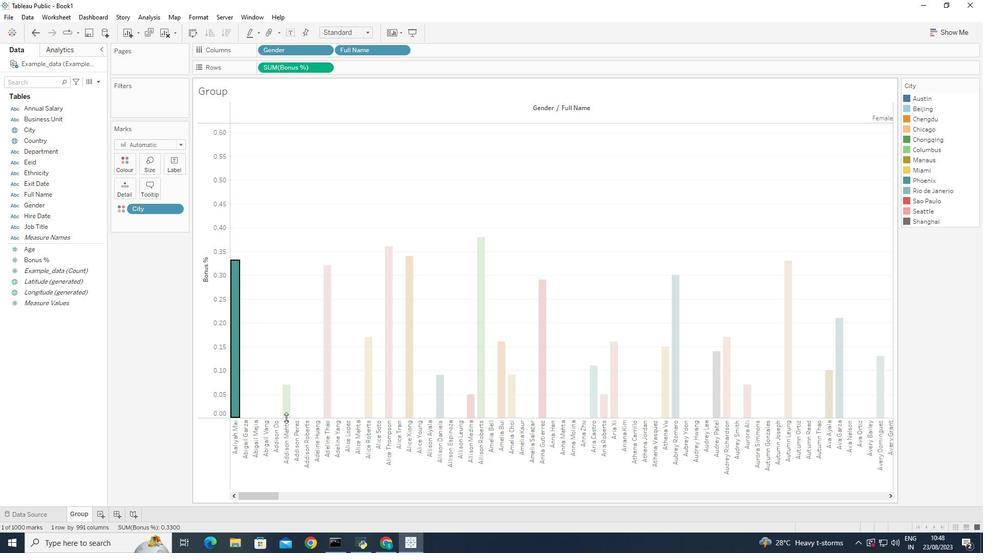 
Action: Mouse moved to (284, 422)
Screenshot: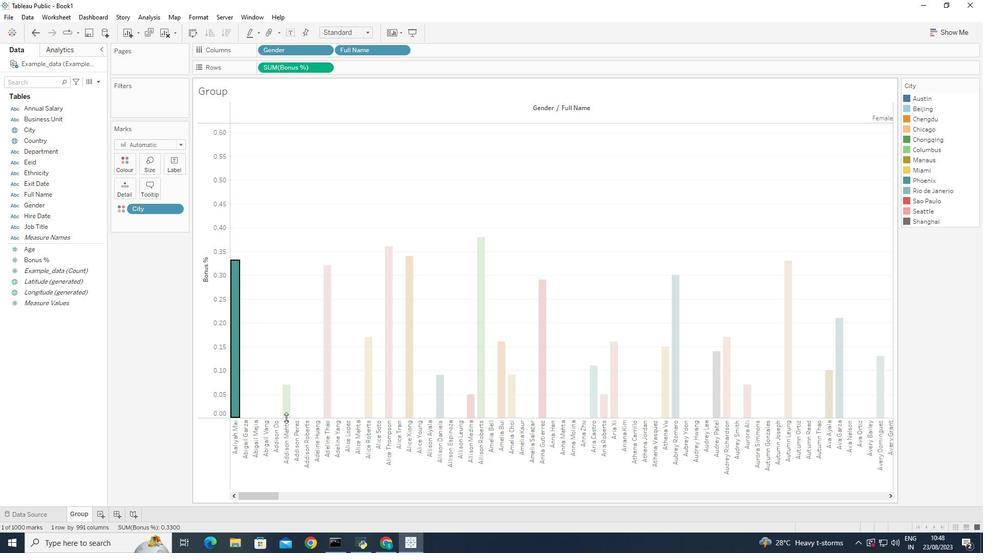 
Action: Key pressed <Key.shift>
Screenshot: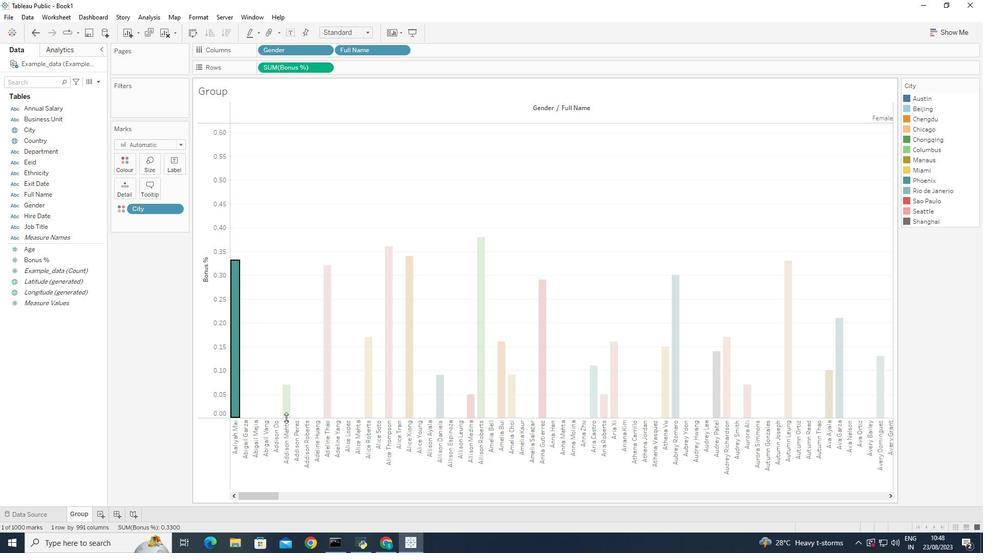 
Action: Mouse moved to (284, 418)
